 Task: Look for space in Setauket-East Setauket, United States from 4th August, 2023 to 8th August, 2023 for 1 adult in price range Rs.10000 to Rs.15000. Place can be private room with 1  bedroom having 1 bed and 1 bathroom. Property type can be flatguest house, hotel. Amenities needed are: wifi. Booking option can be shelf check-in. Required host language is English.
Action: Mouse moved to (531, 124)
Screenshot: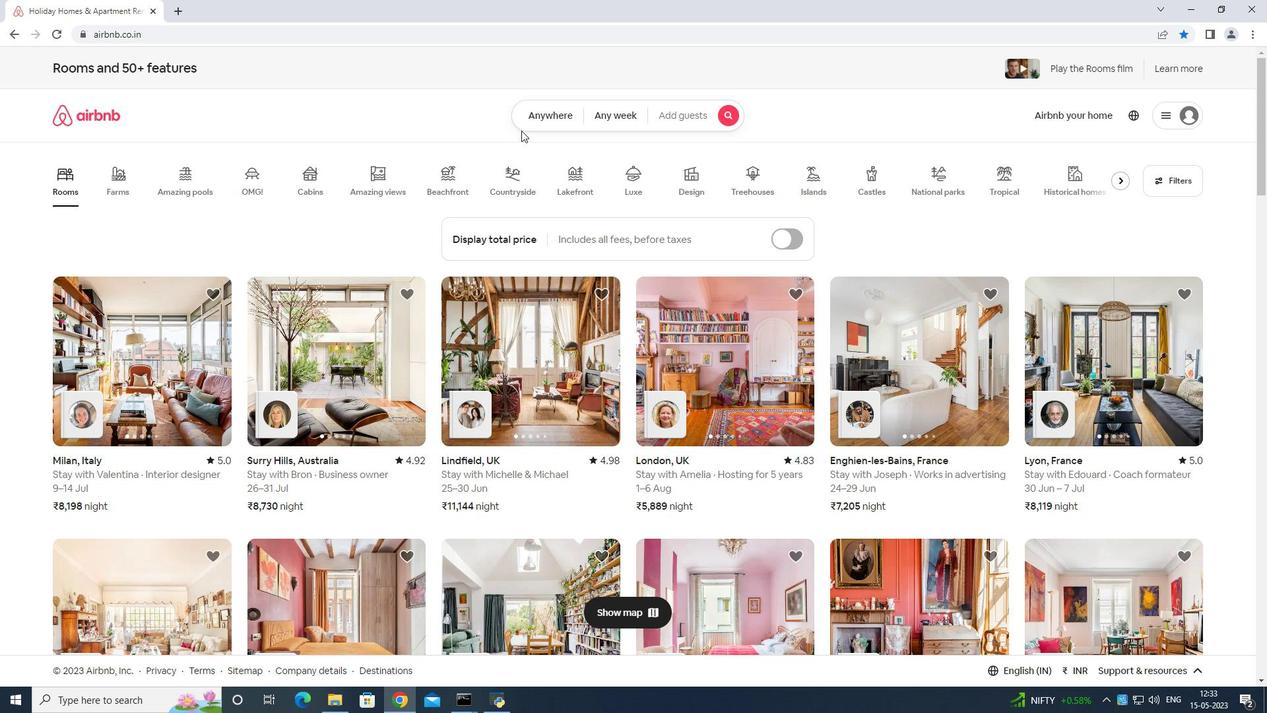 
Action: Mouse pressed left at (531, 124)
Screenshot: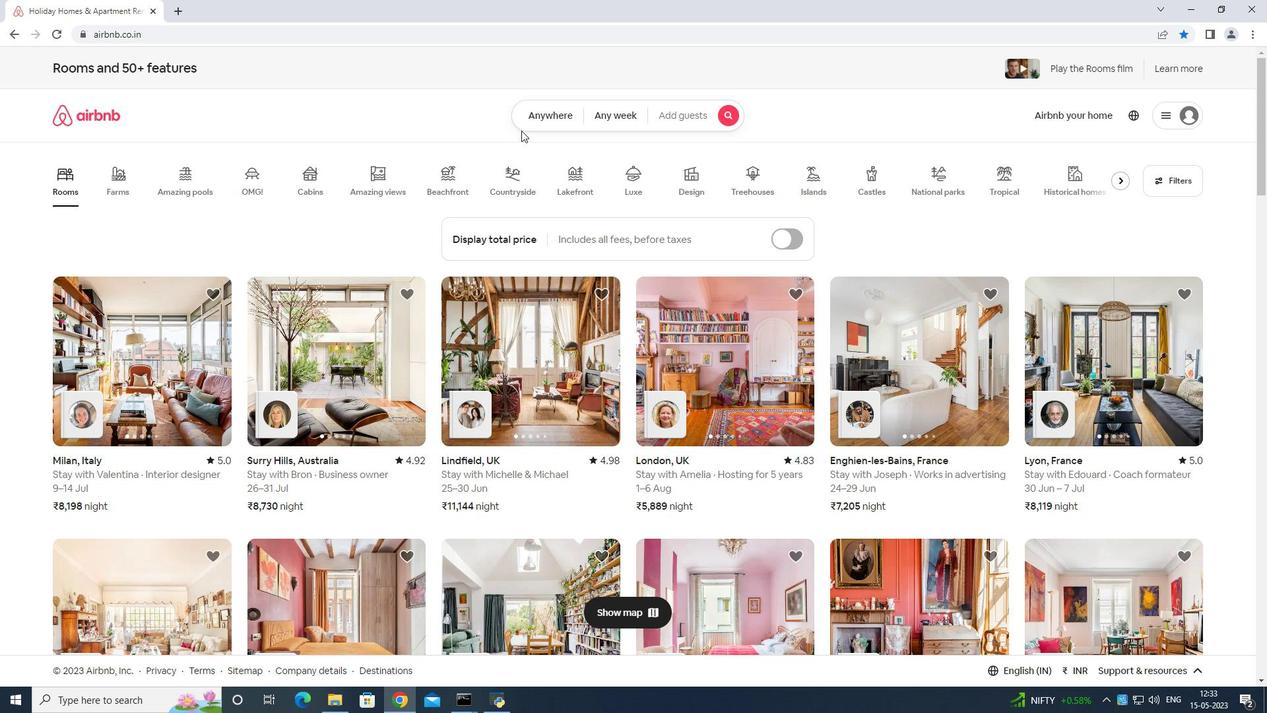 
Action: Mouse moved to (483, 153)
Screenshot: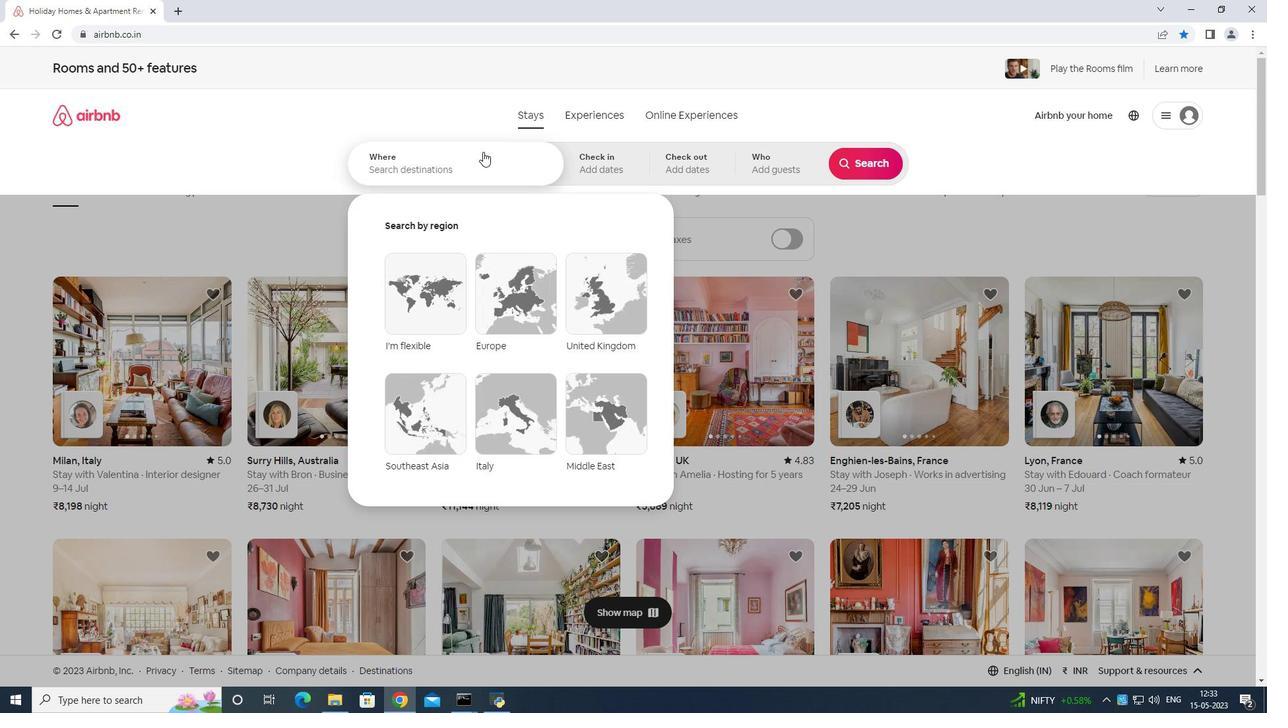
Action: Mouse pressed left at (483, 153)
Screenshot: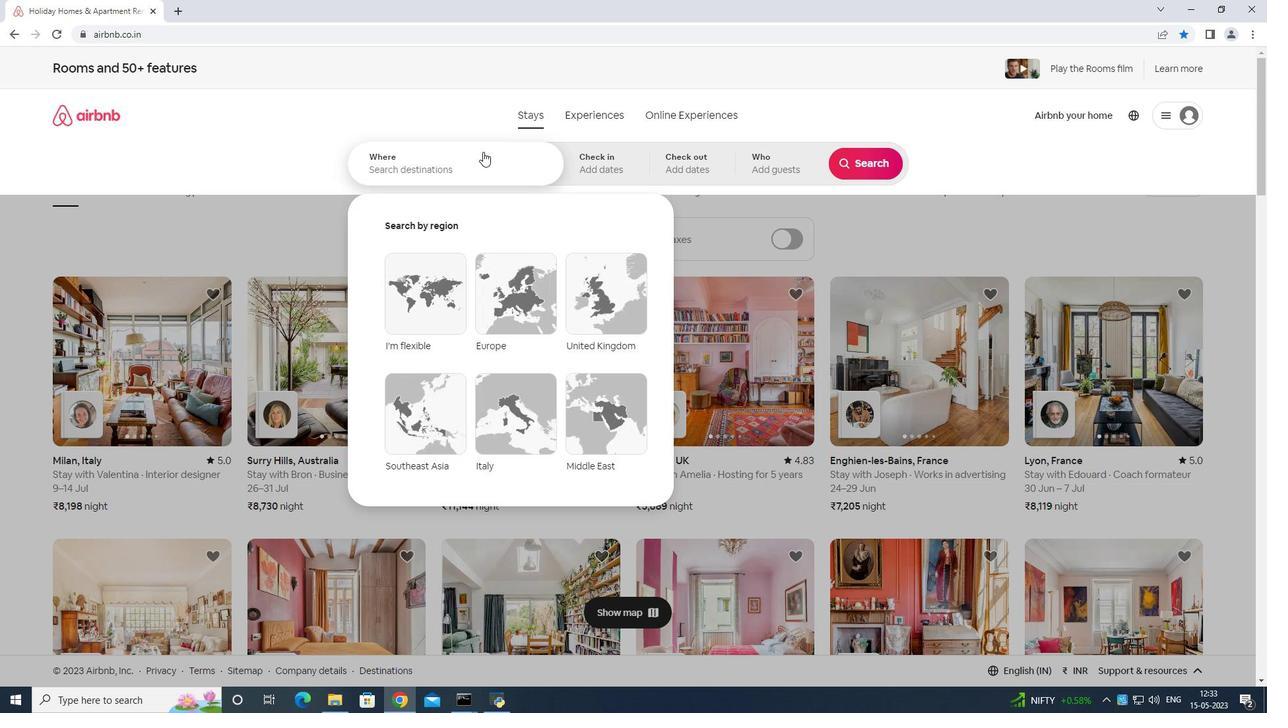 
Action: Mouse moved to (422, 198)
Screenshot: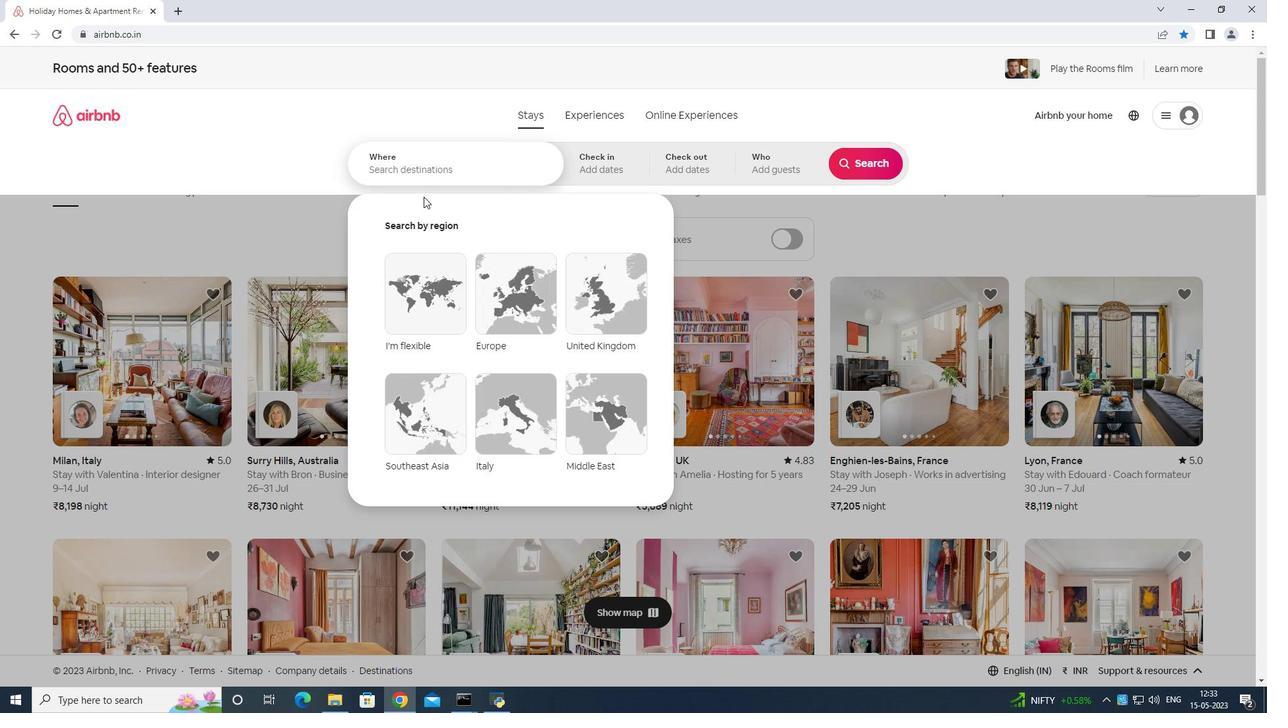 
Action: Key pressed <Key.shift>Seraket<Key.space>east<Key.space>setaukey<Key.backspace>t<Key.space>united<Key.space>stea<Key.backspace><Key.backspace>ates<Key.enter>
Screenshot: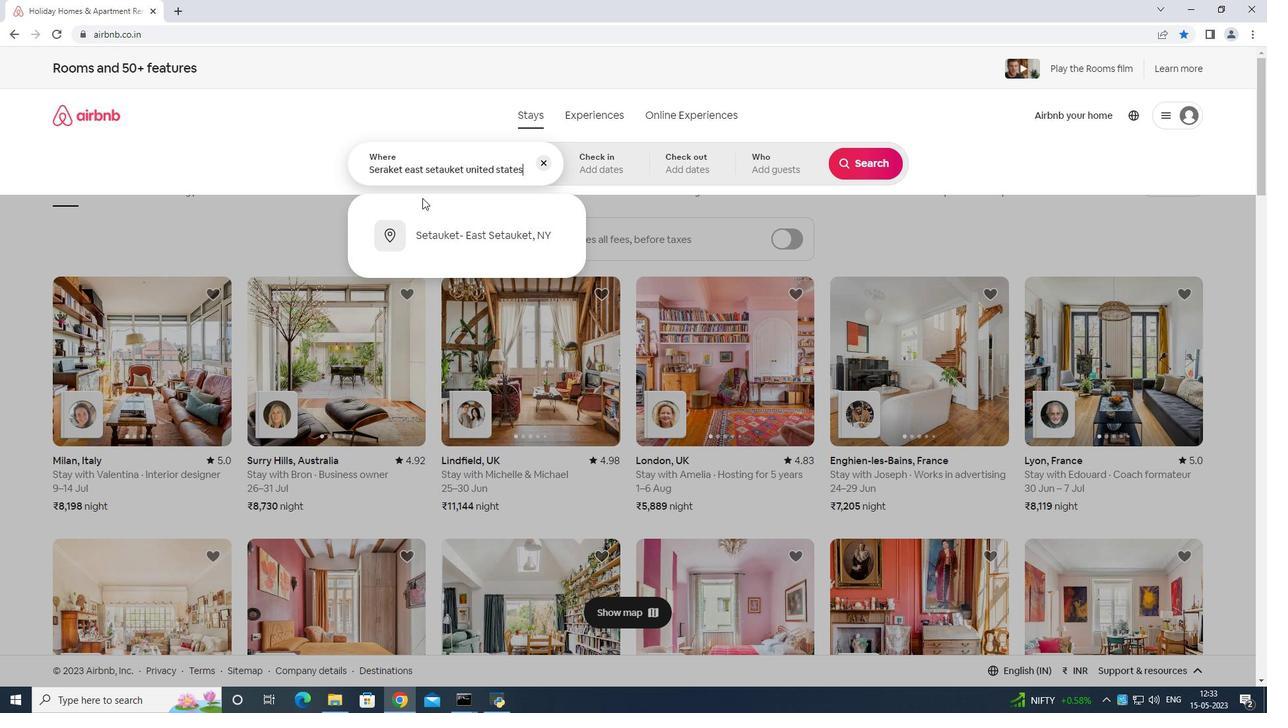 
Action: Mouse moved to (859, 264)
Screenshot: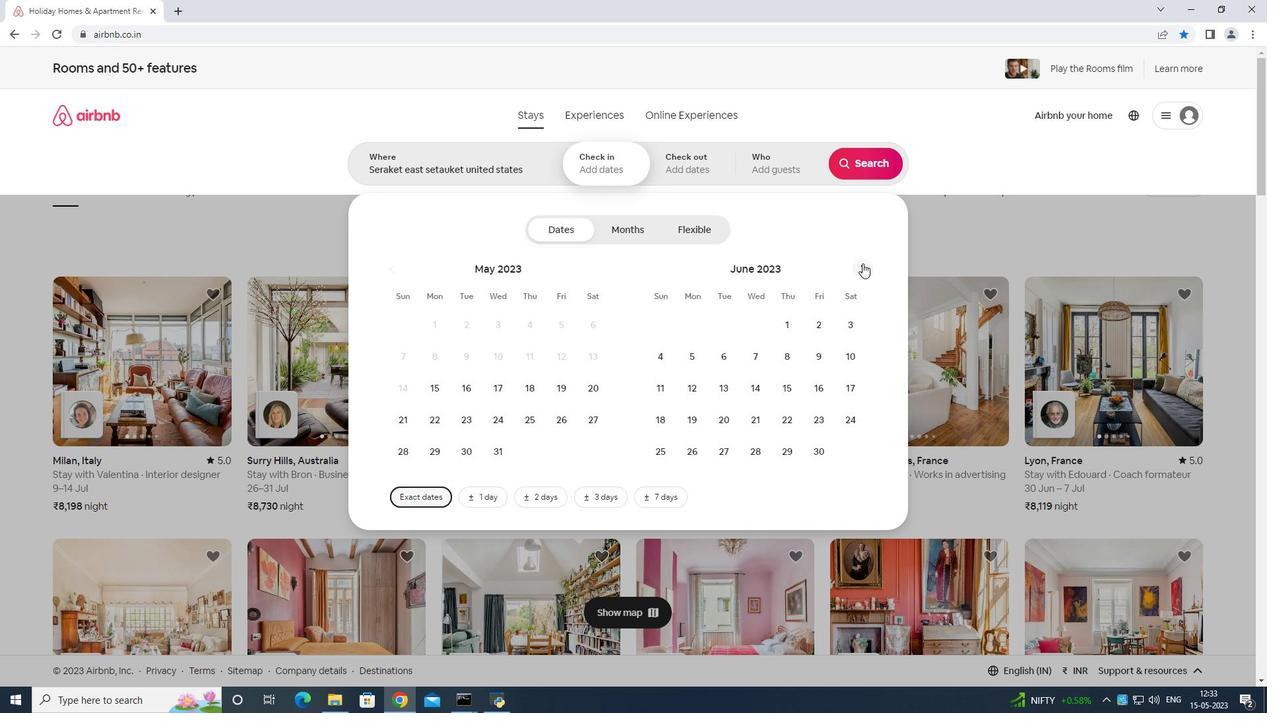 
Action: Mouse pressed left at (859, 264)
Screenshot: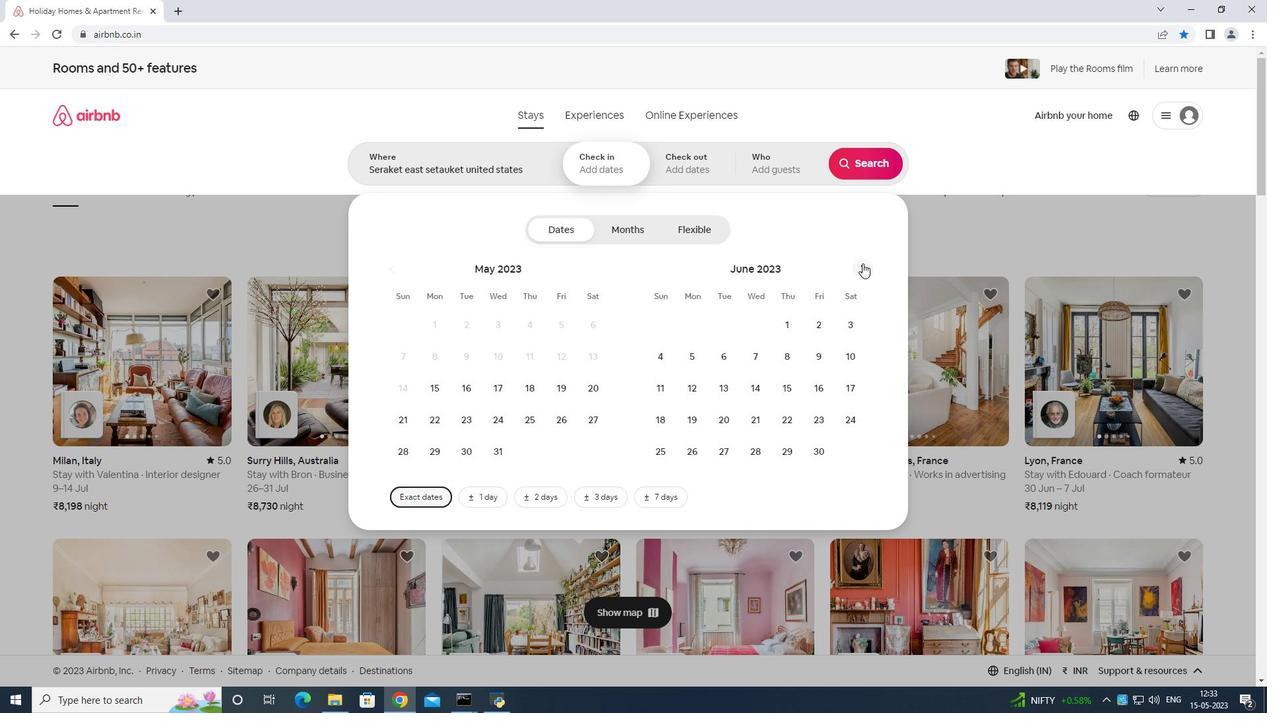
Action: Mouse moved to (858, 265)
Screenshot: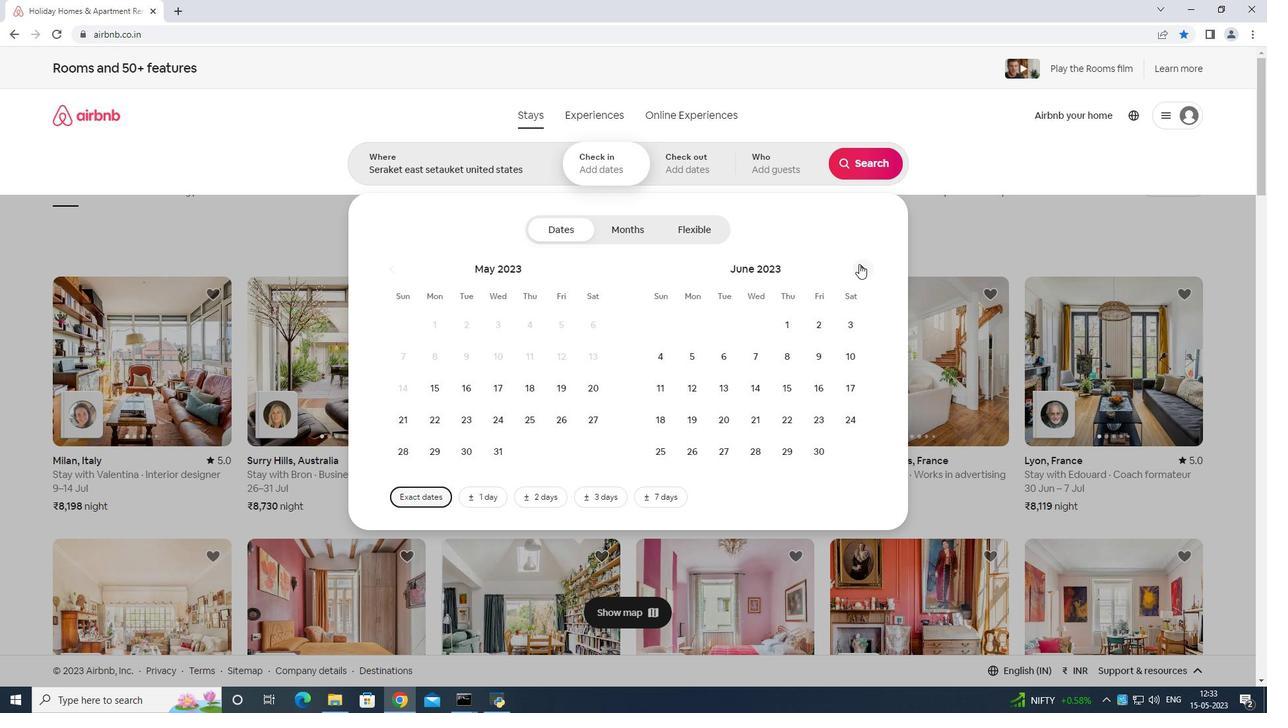 
Action: Mouse pressed left at (858, 265)
Screenshot: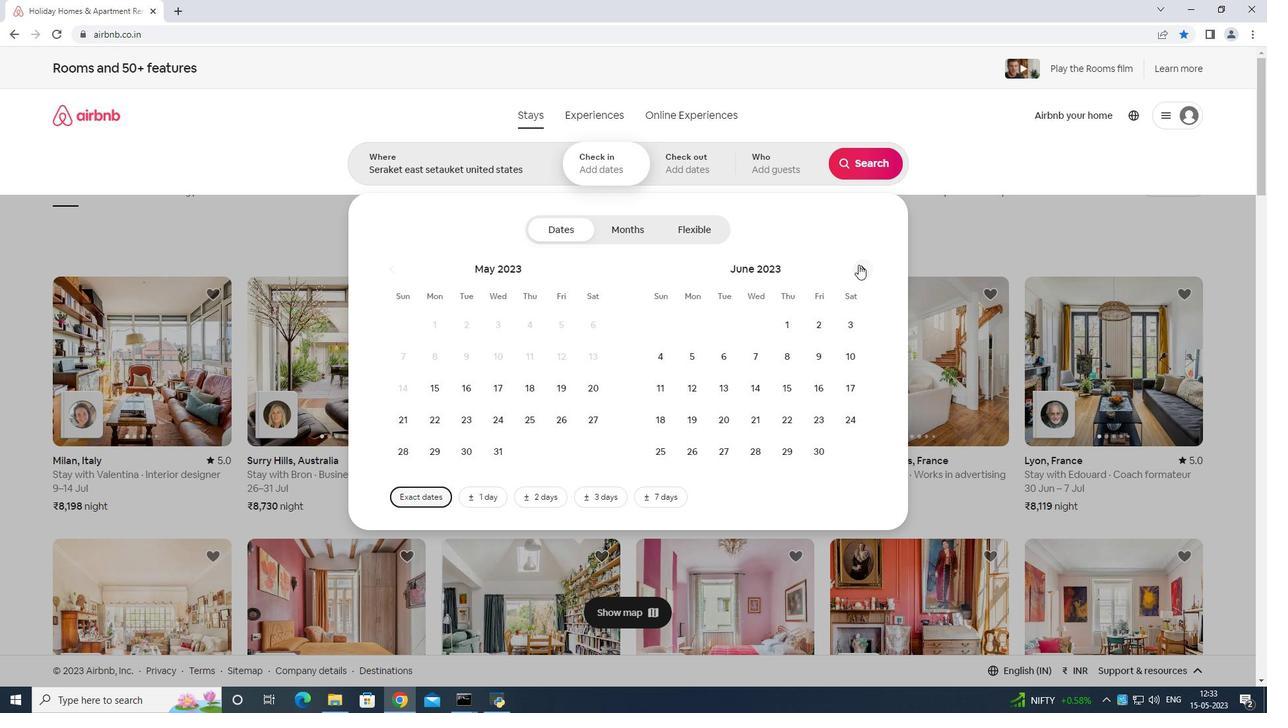 
Action: Mouse moved to (861, 266)
Screenshot: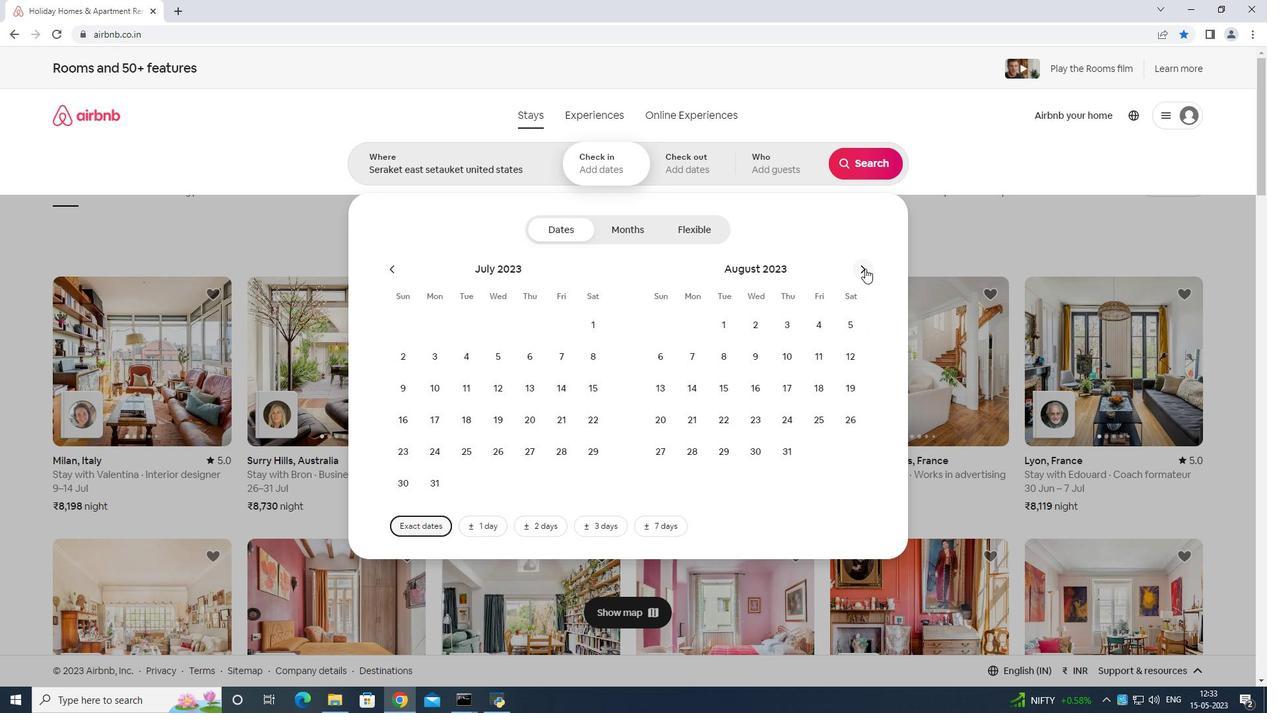 
Action: Mouse pressed left at (861, 266)
Screenshot: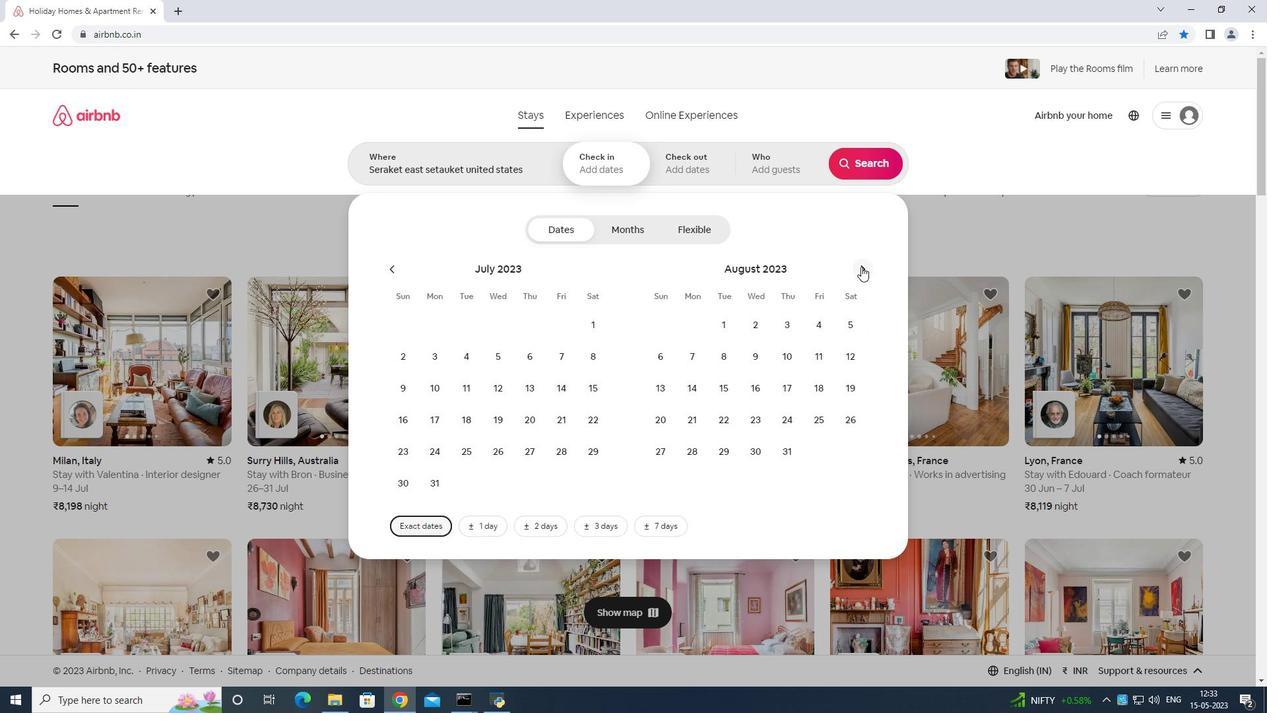 
Action: Mouse moved to (561, 324)
Screenshot: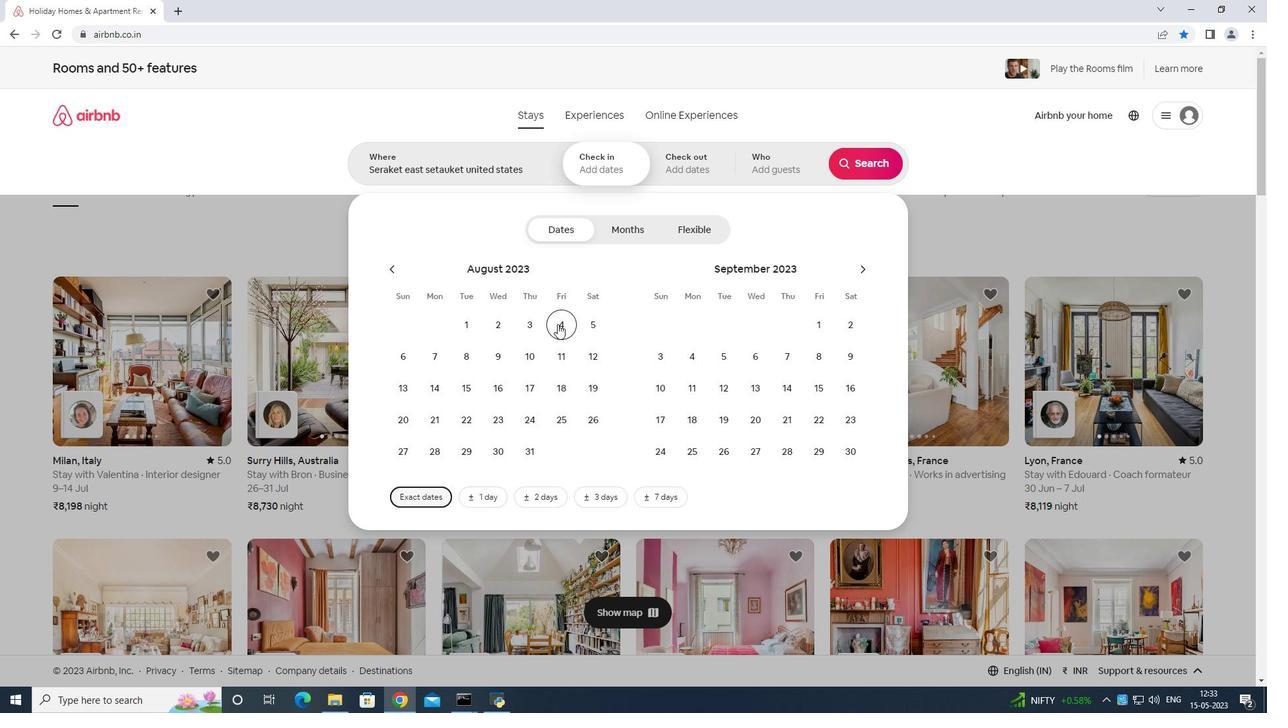 
Action: Mouse pressed left at (561, 324)
Screenshot: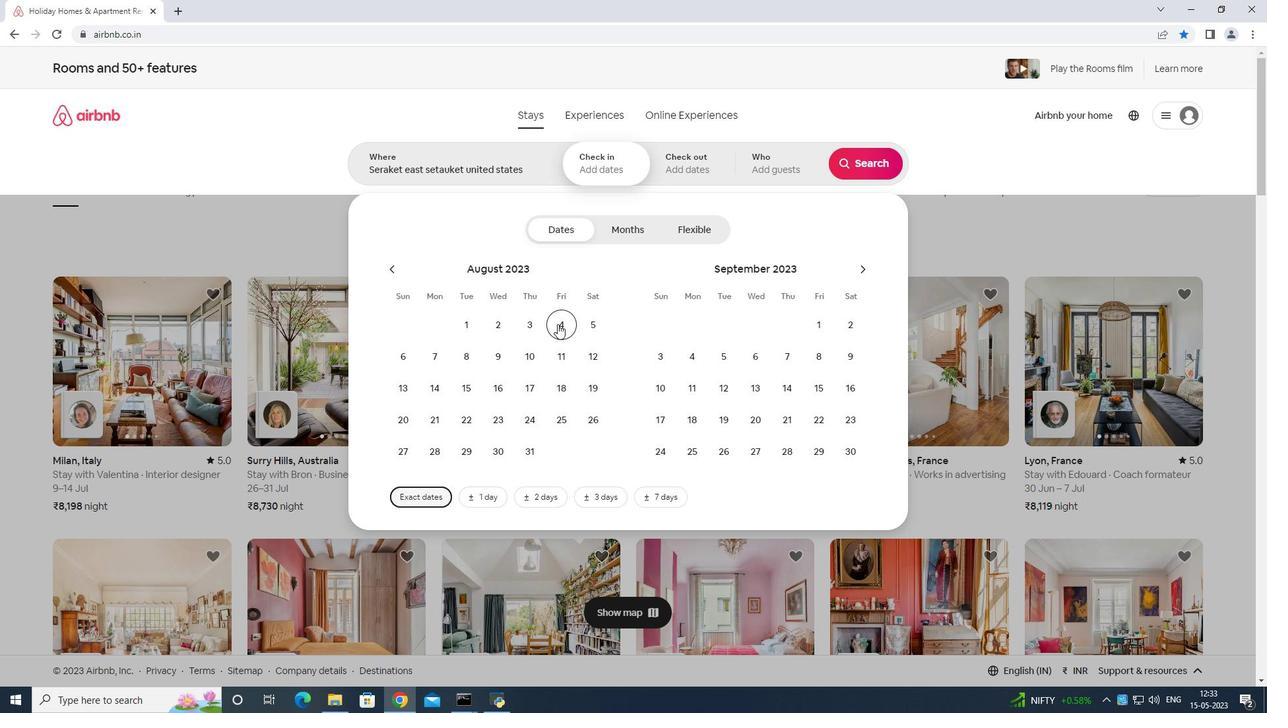 
Action: Mouse moved to (467, 356)
Screenshot: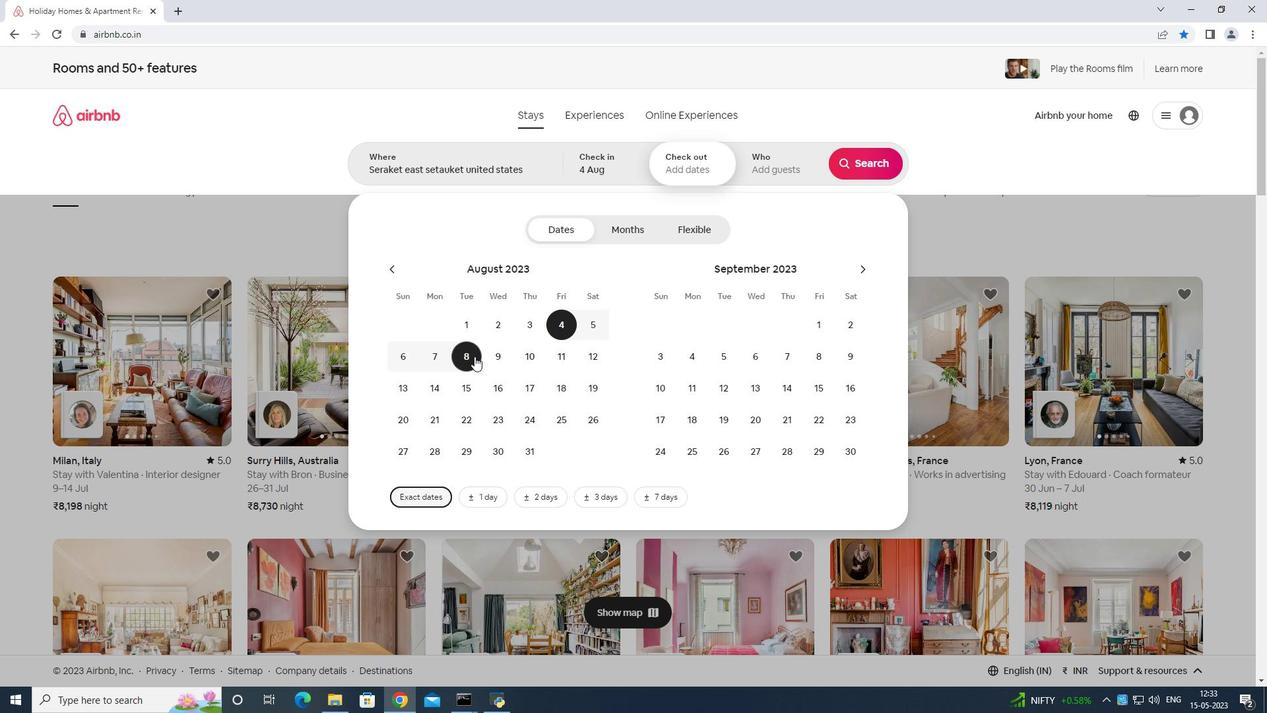 
Action: Mouse pressed left at (467, 356)
Screenshot: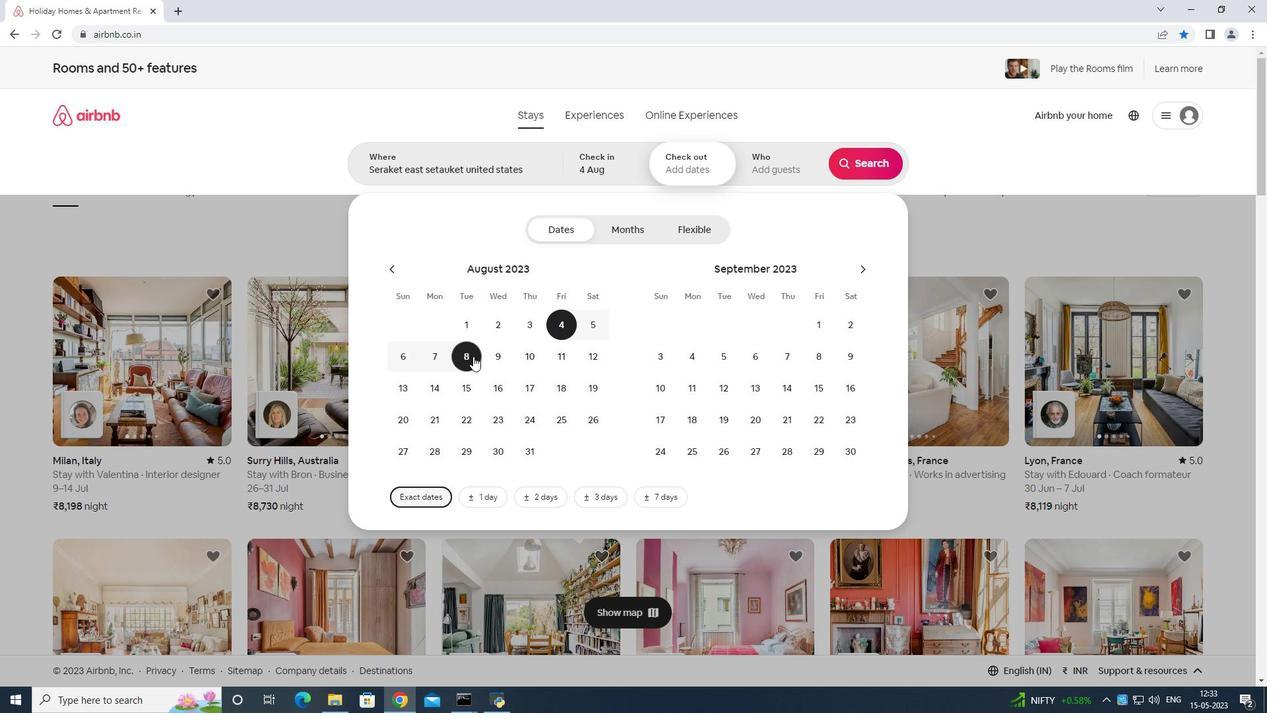 
Action: Mouse moved to (781, 169)
Screenshot: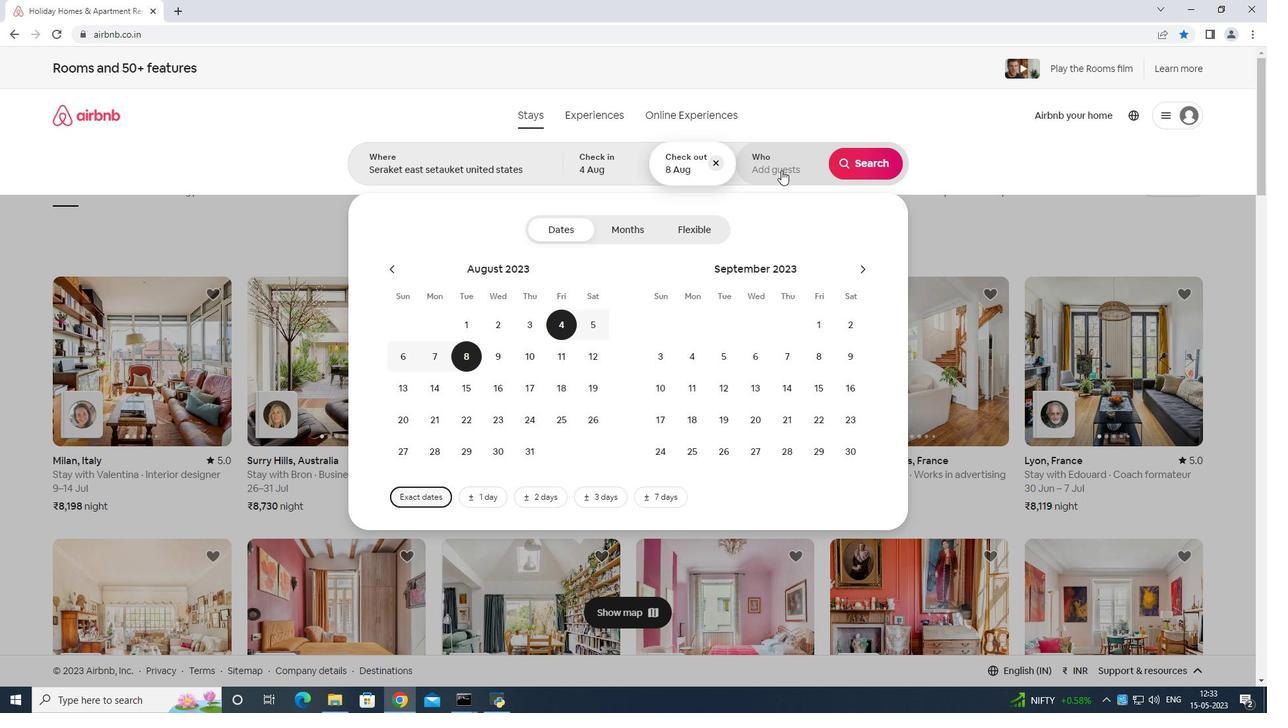 
Action: Mouse pressed left at (781, 169)
Screenshot: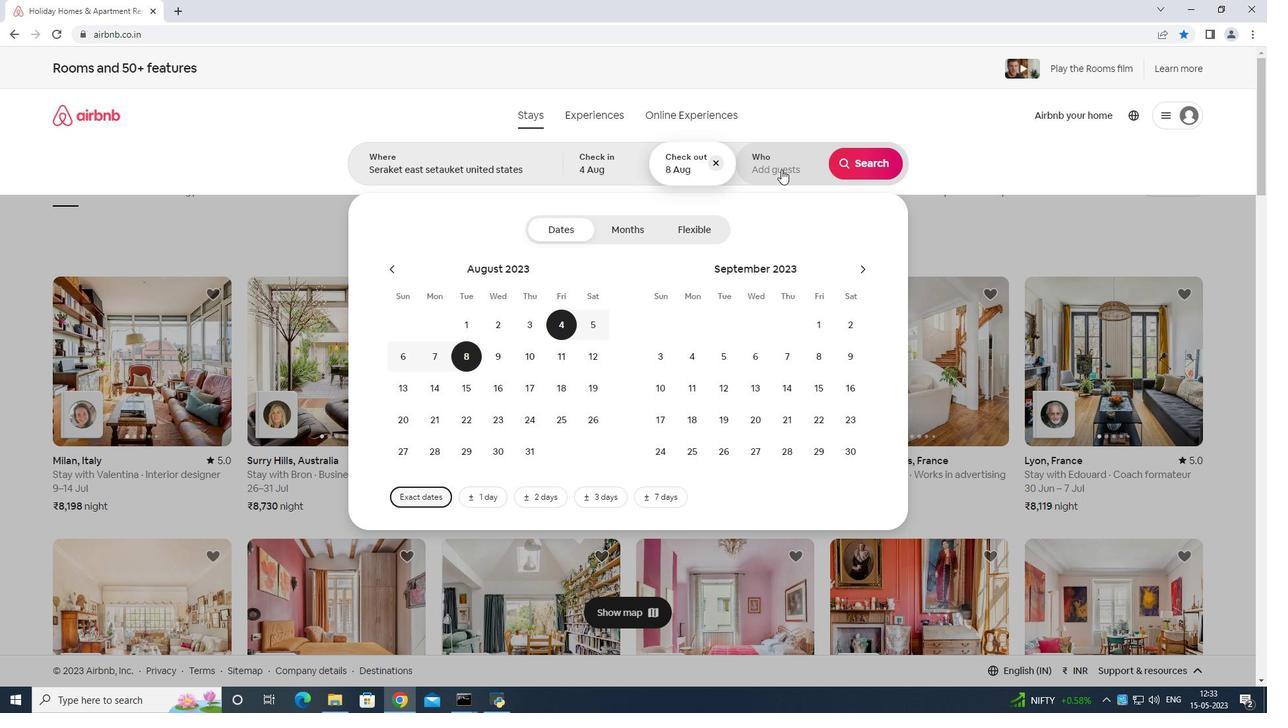 
Action: Mouse moved to (857, 231)
Screenshot: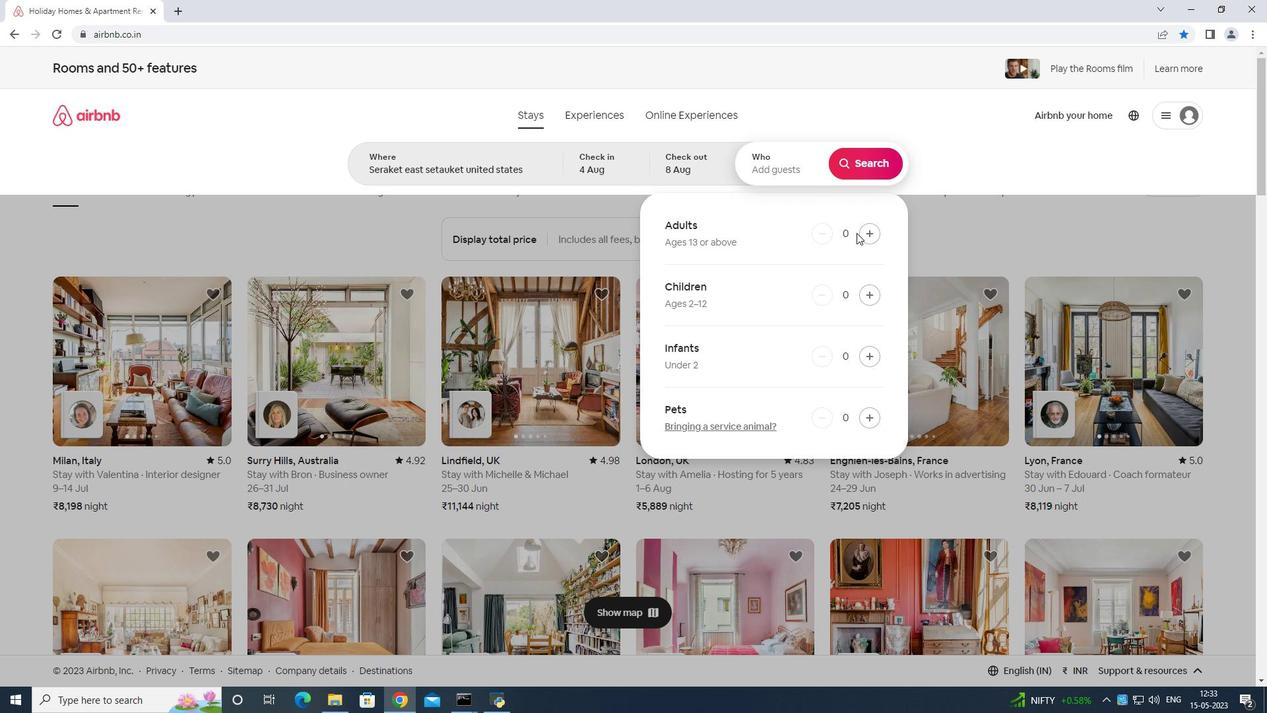 
Action: Mouse pressed left at (857, 231)
Screenshot: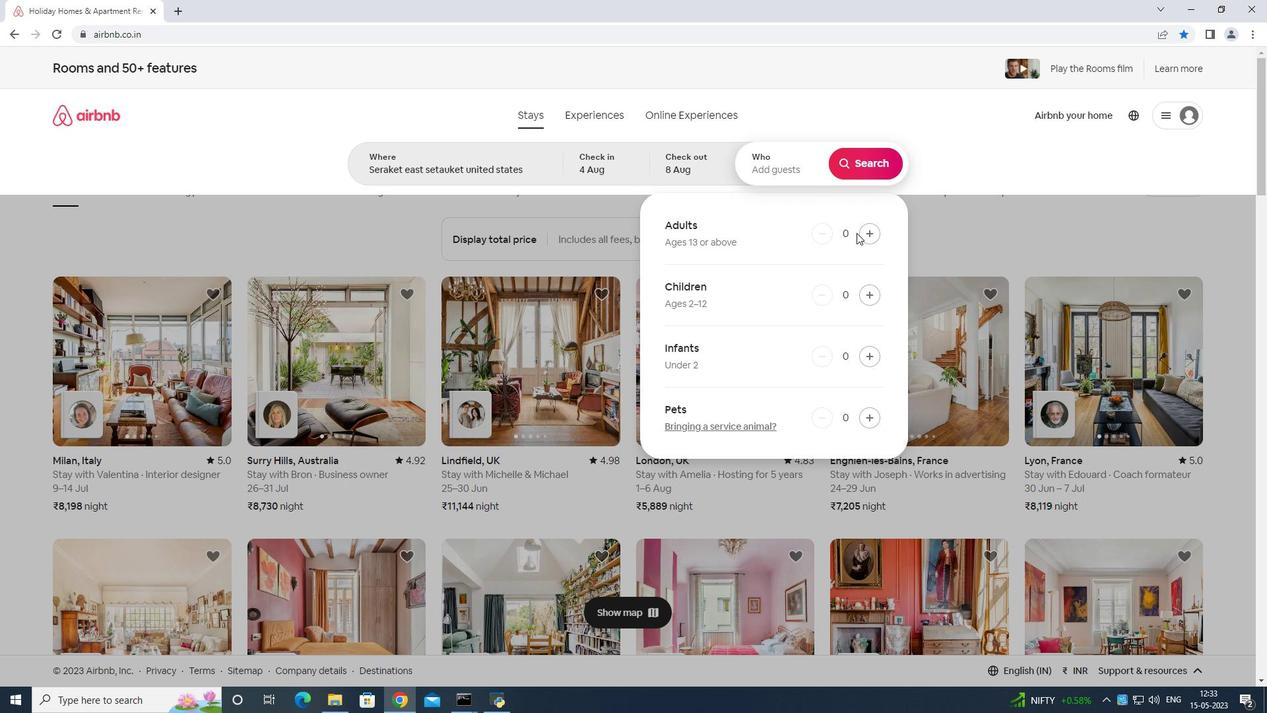 
Action: Mouse moved to (863, 235)
Screenshot: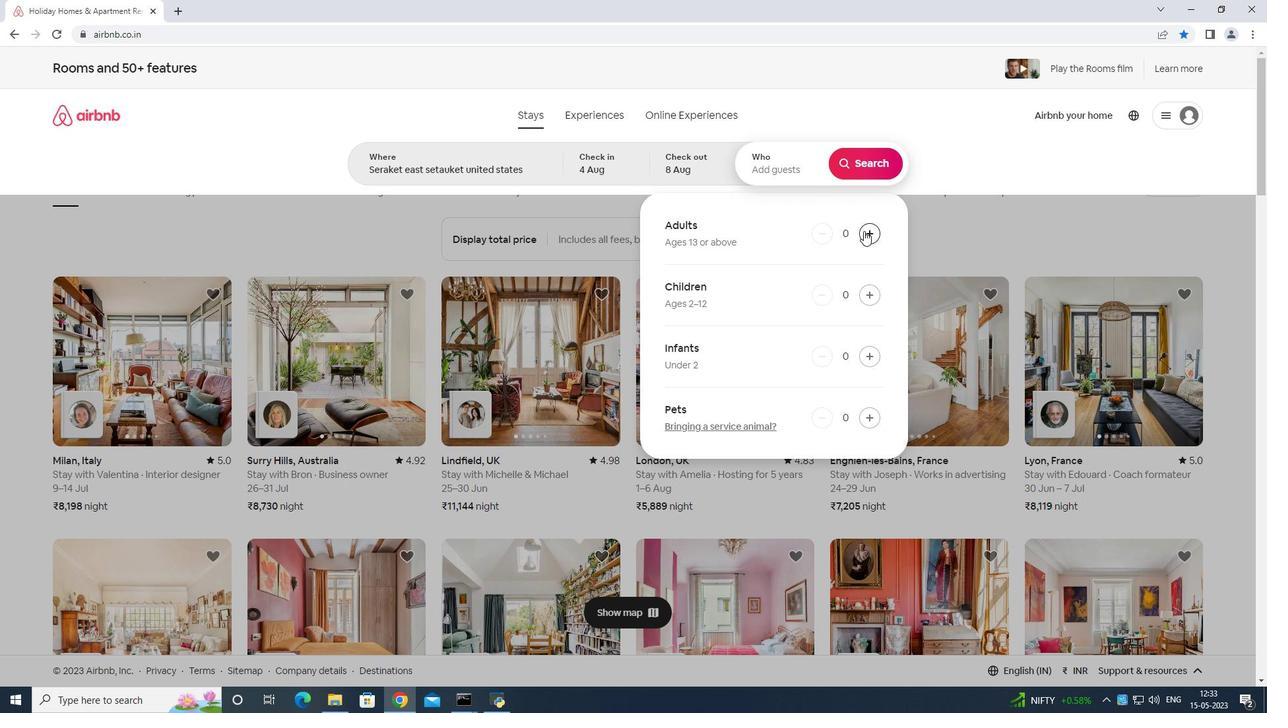 
Action: Mouse pressed left at (863, 235)
Screenshot: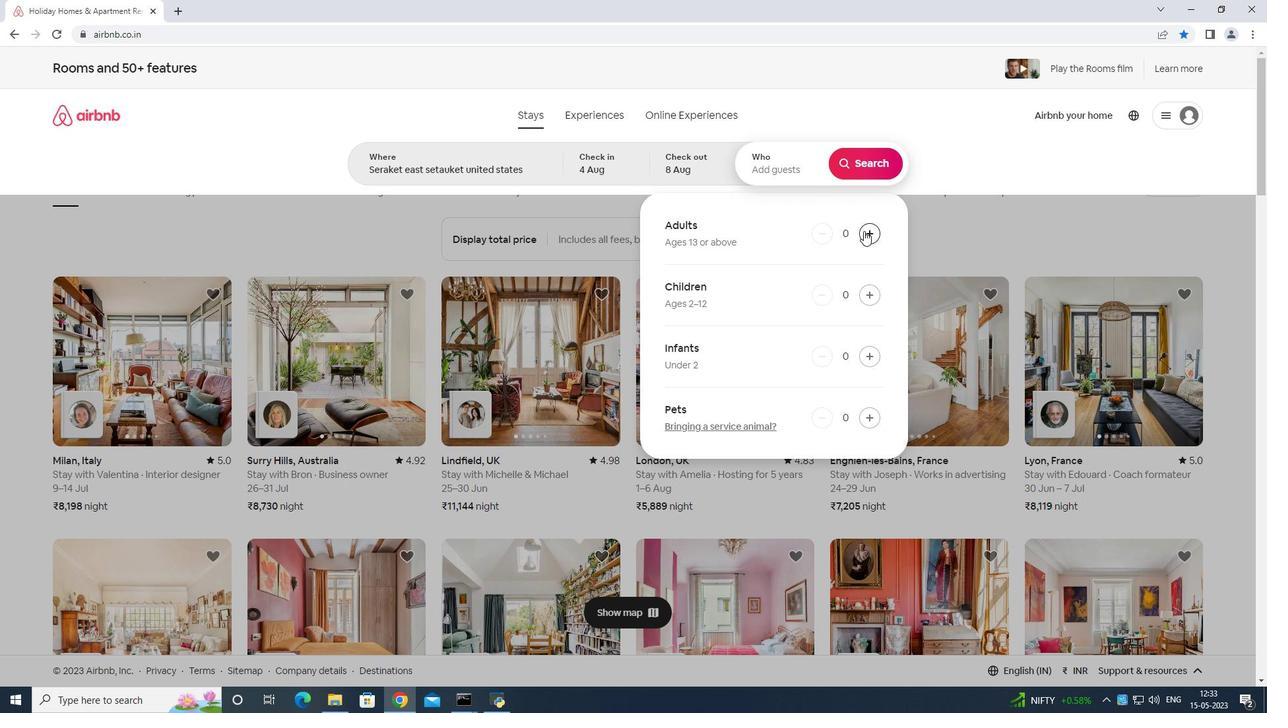 
Action: Mouse moved to (863, 174)
Screenshot: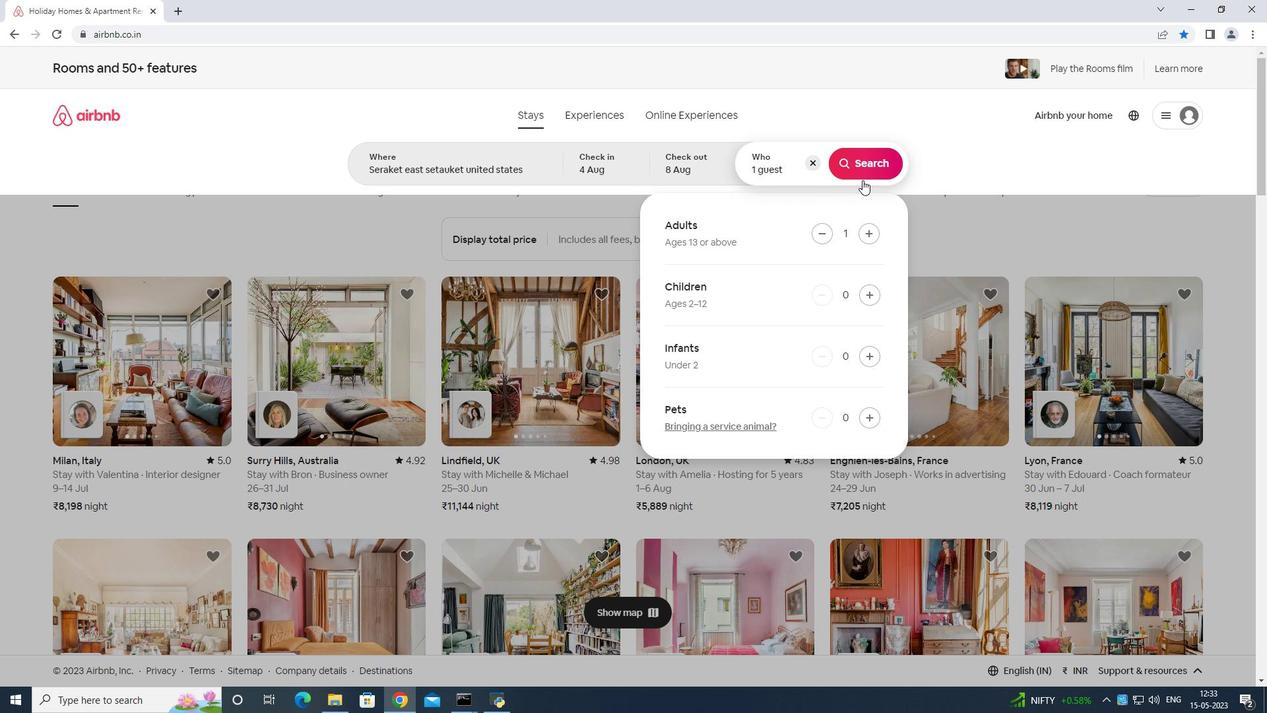 
Action: Mouse pressed left at (863, 174)
Screenshot: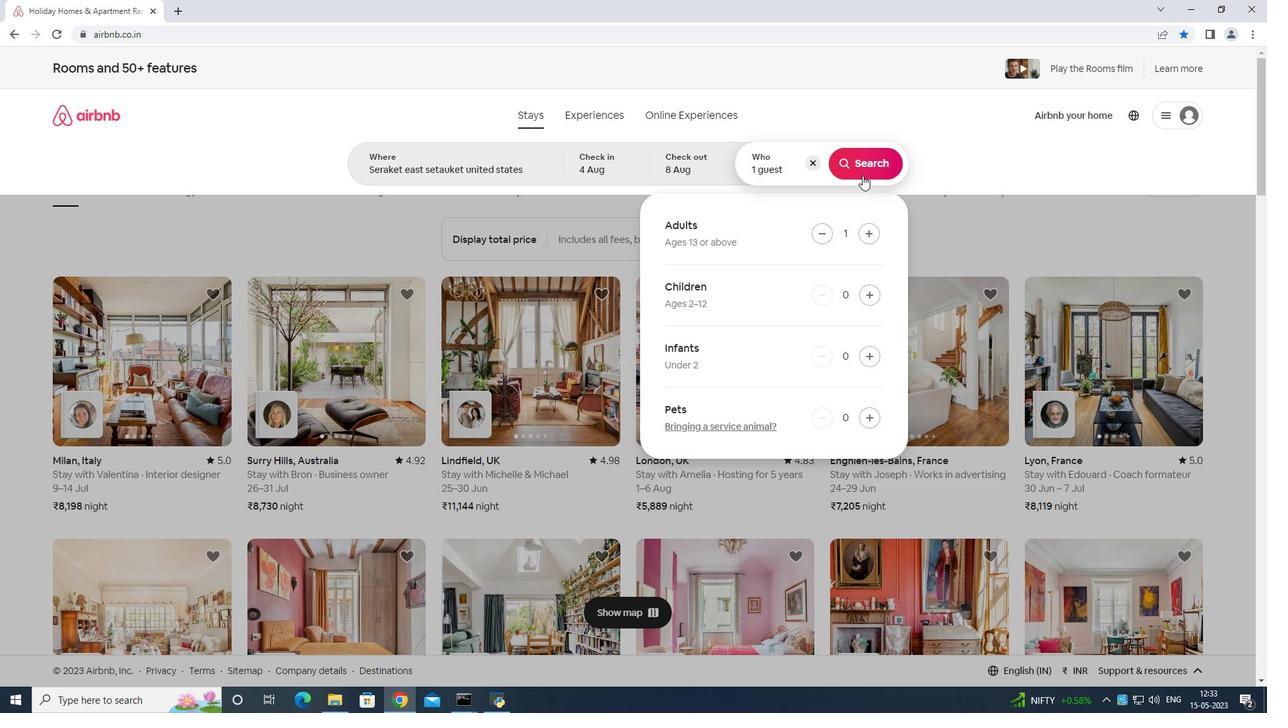 
Action: Mouse moved to (1216, 122)
Screenshot: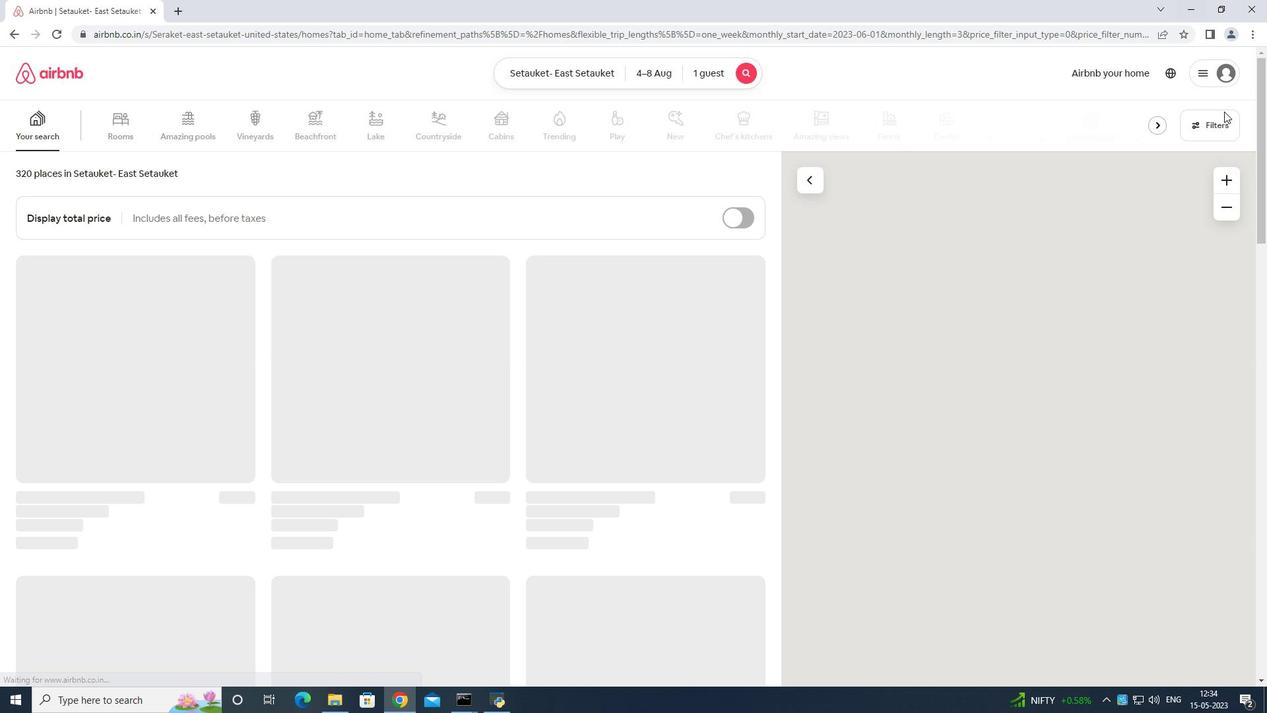 
Action: Mouse pressed left at (1216, 122)
Screenshot: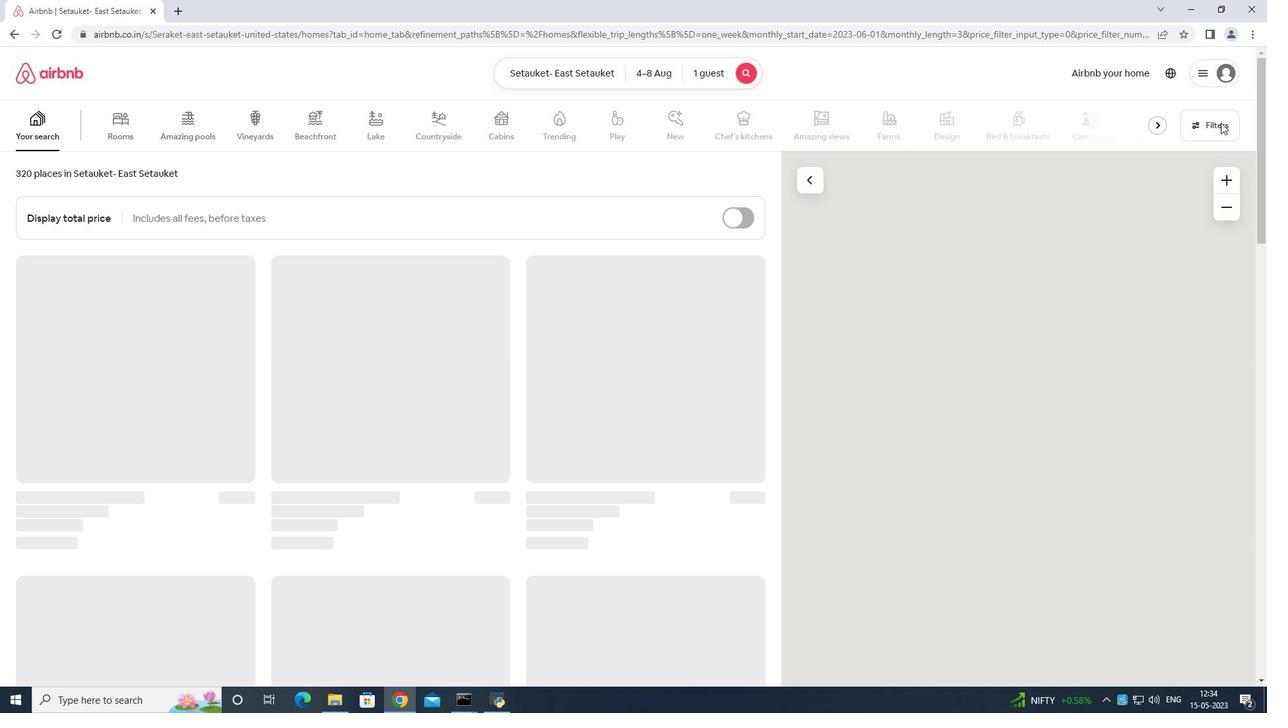
Action: Mouse moved to (563, 444)
Screenshot: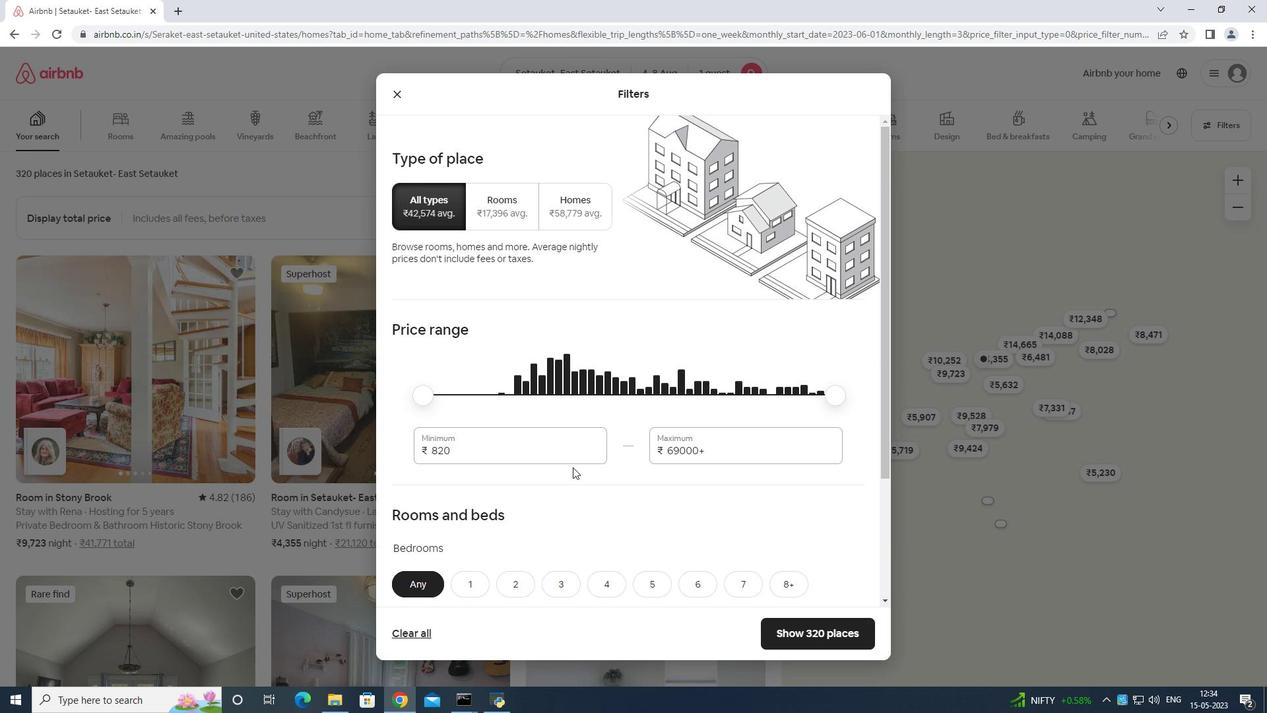 
Action: Mouse pressed left at (563, 444)
Screenshot: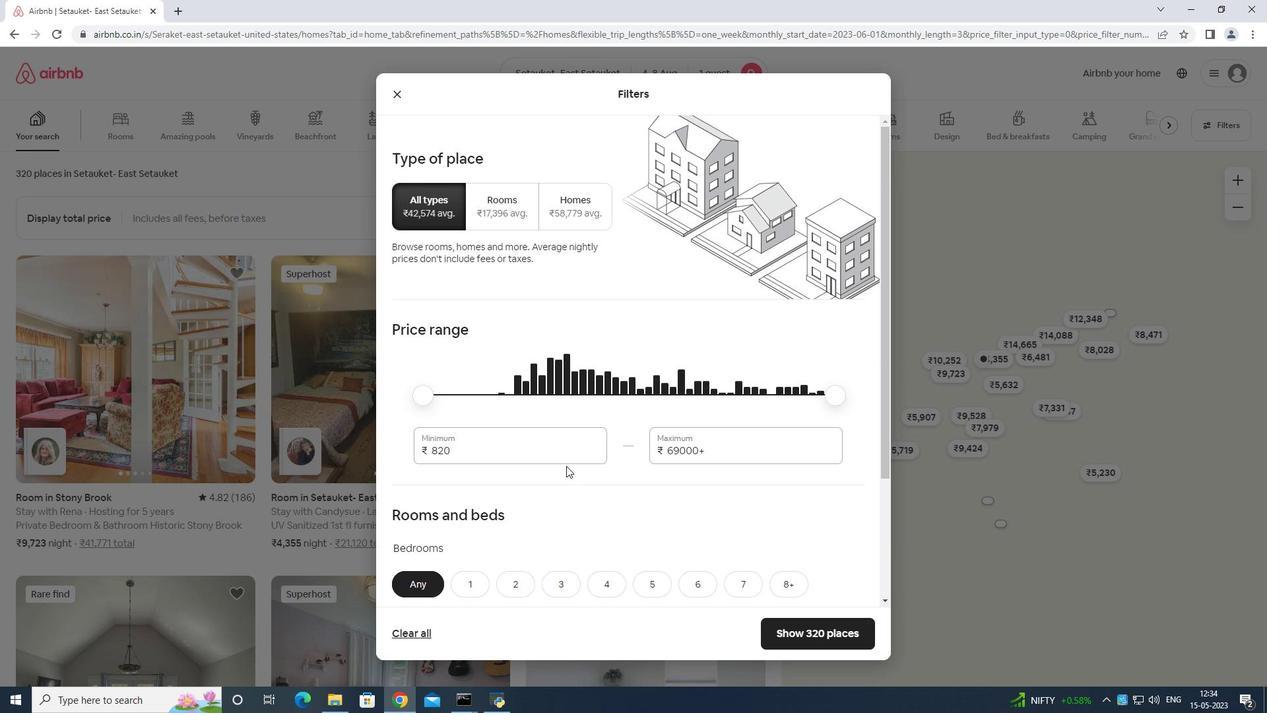 
Action: Mouse moved to (553, 429)
Screenshot: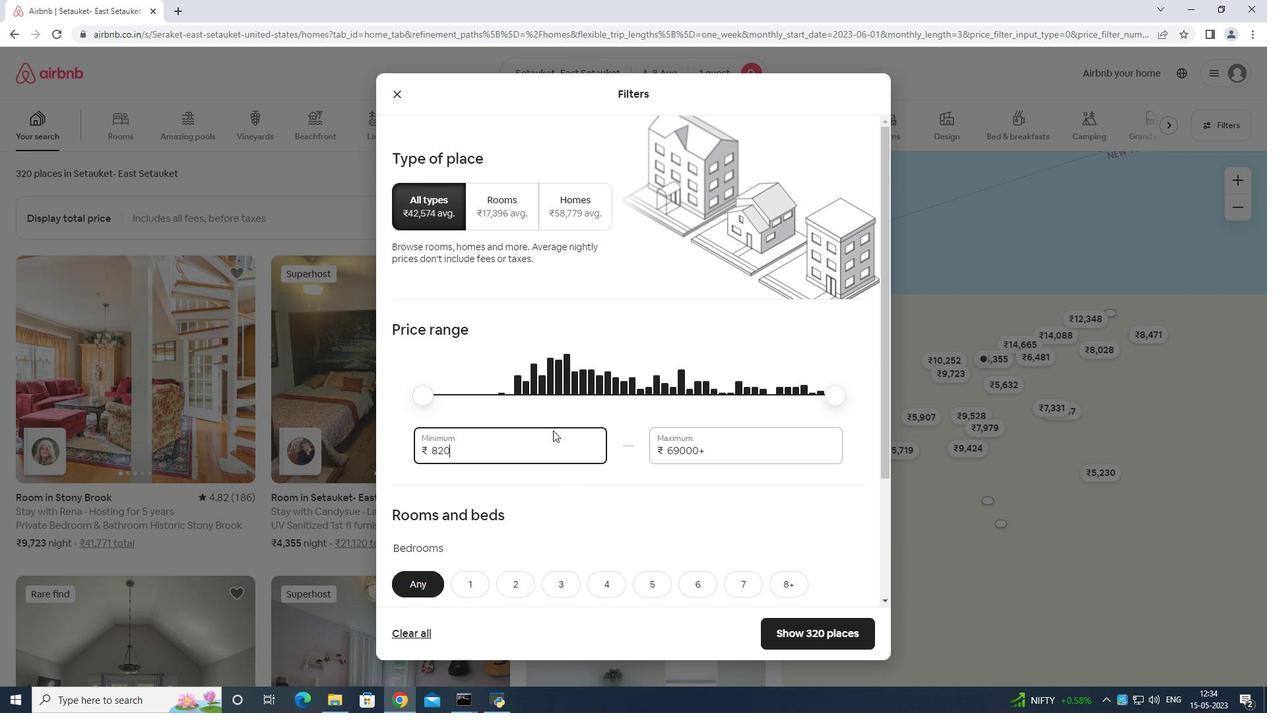 
Action: Key pressed <Key.backspace>
Screenshot: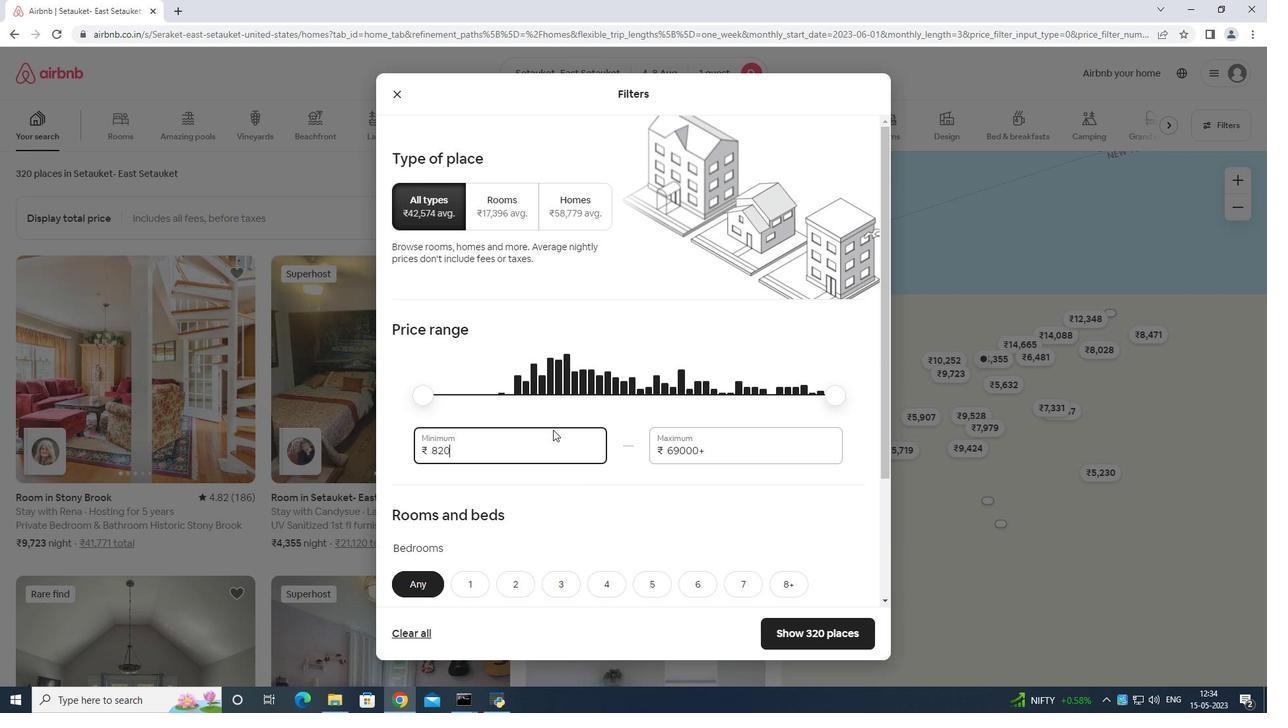 
Action: Mouse moved to (552, 427)
Screenshot: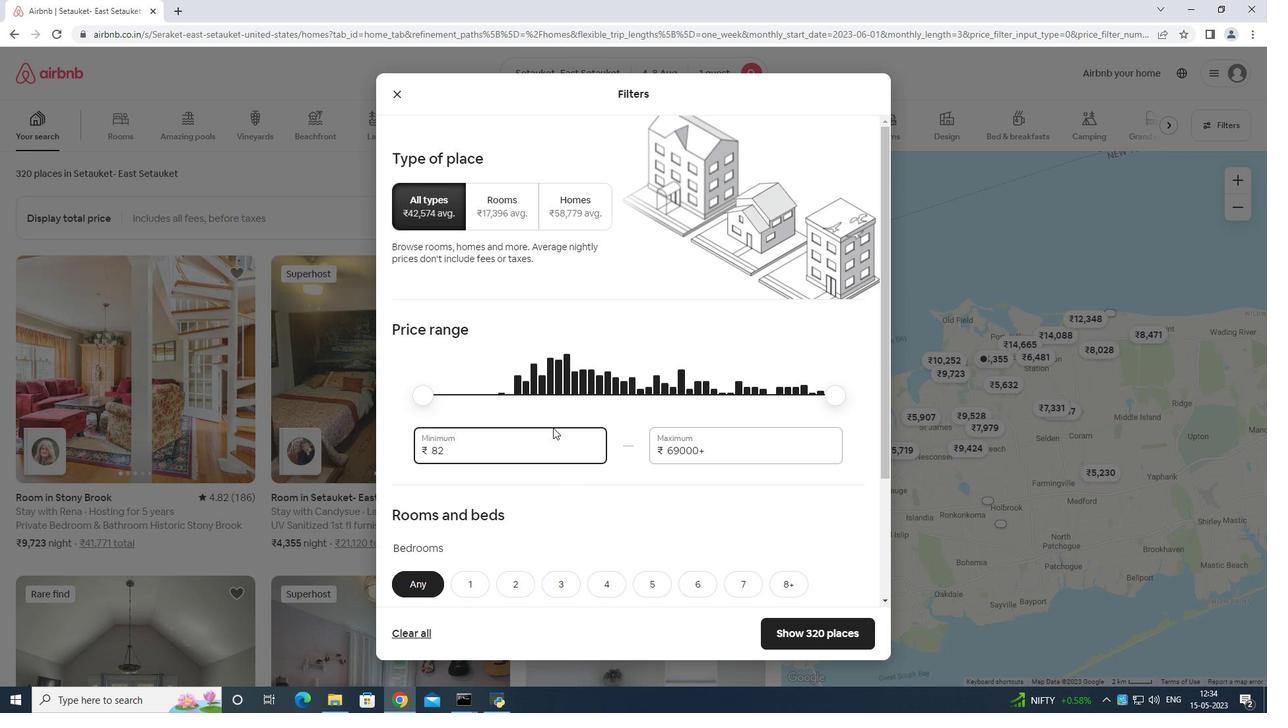 
Action: Key pressed <Key.backspace><Key.backspace><Key.backspace><Key.backspace><Key.backspace>
Screenshot: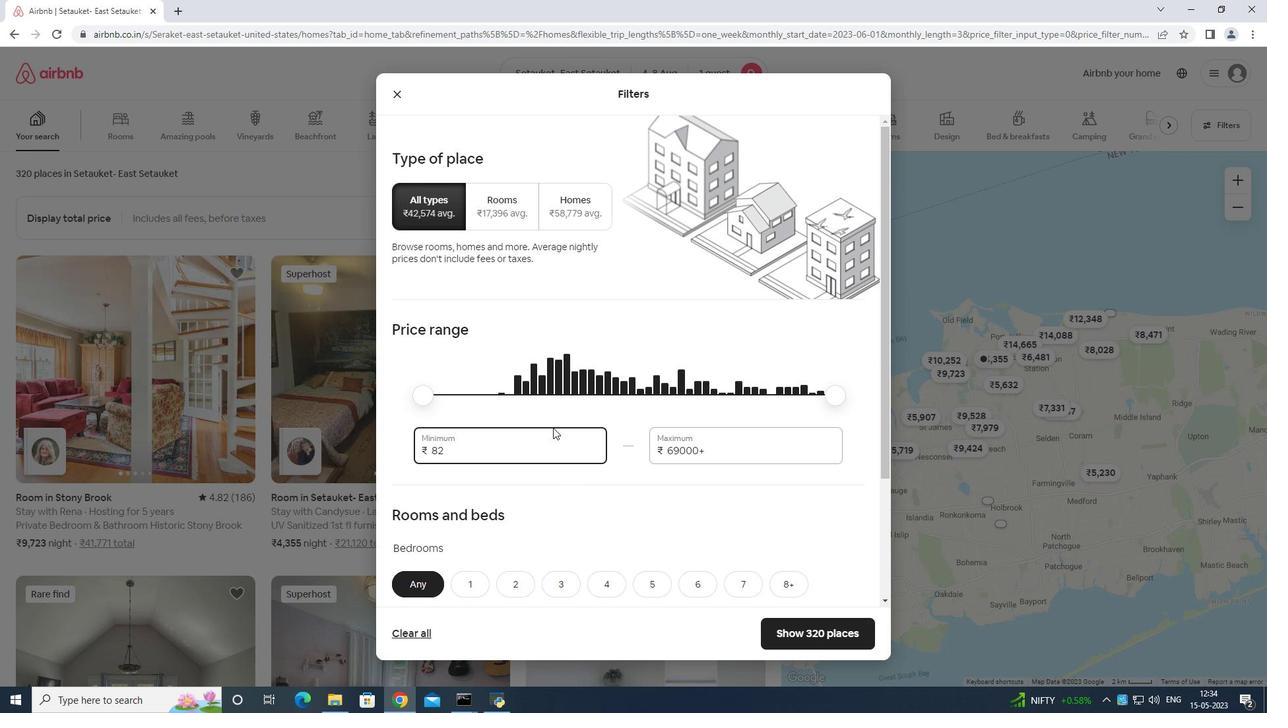 
Action: Mouse moved to (552, 425)
Screenshot: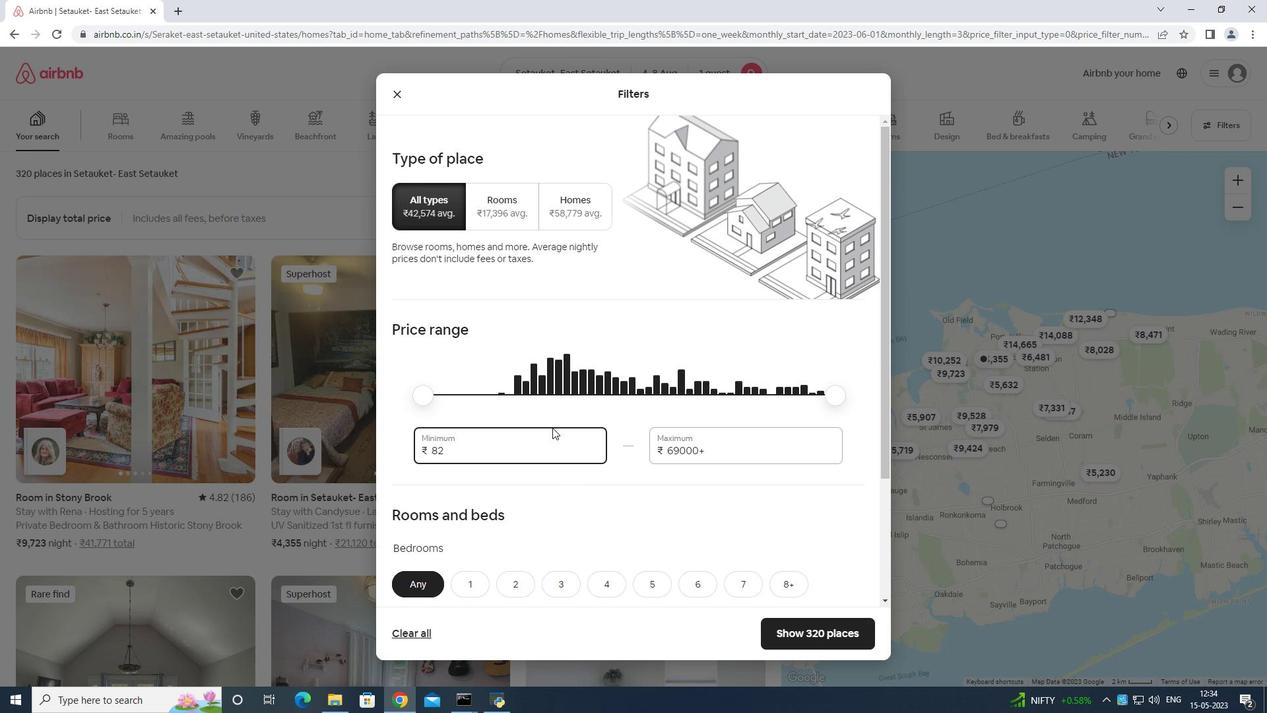 
Action: Key pressed <Key.backspace>
Screenshot: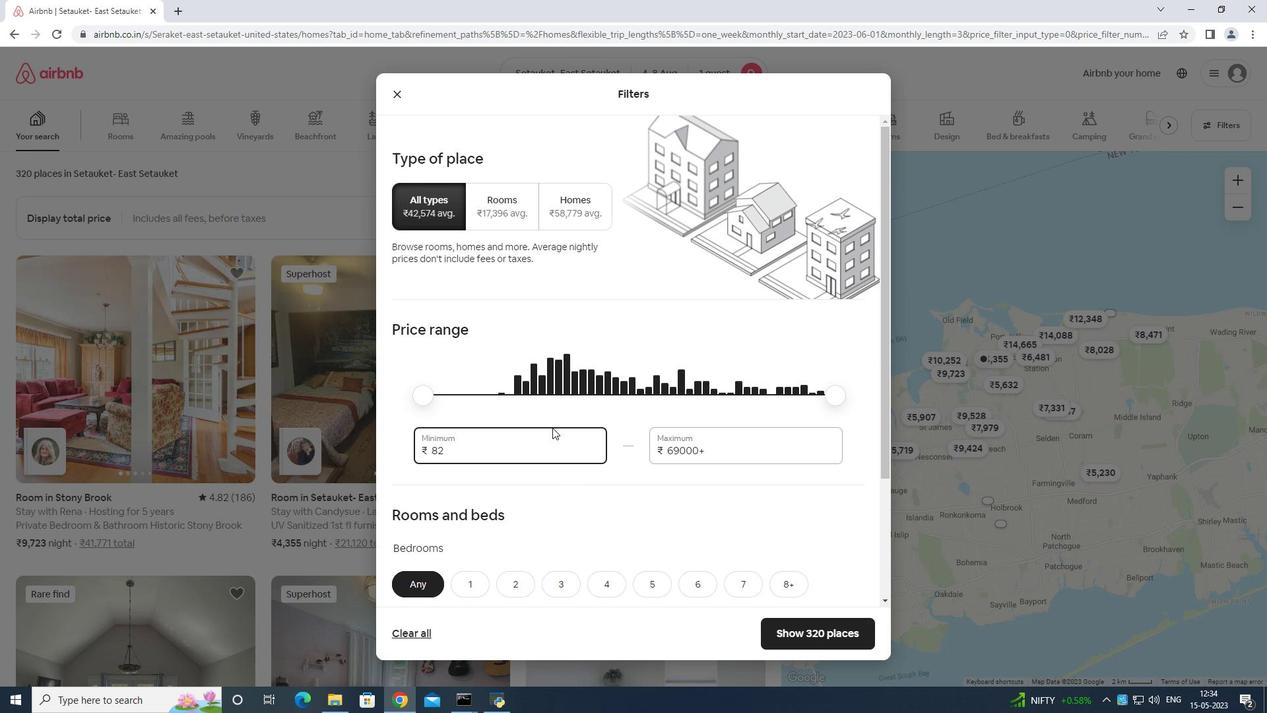 
Action: Mouse moved to (552, 424)
Screenshot: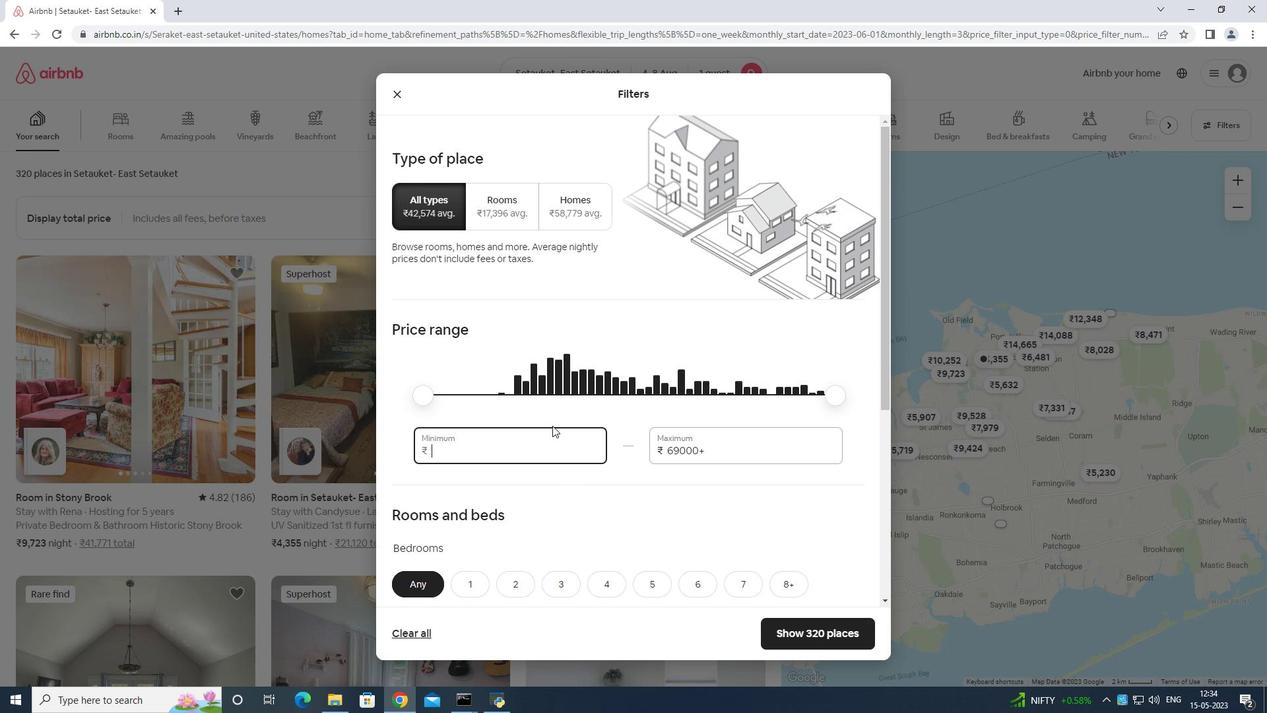 
Action: Key pressed 10
Screenshot: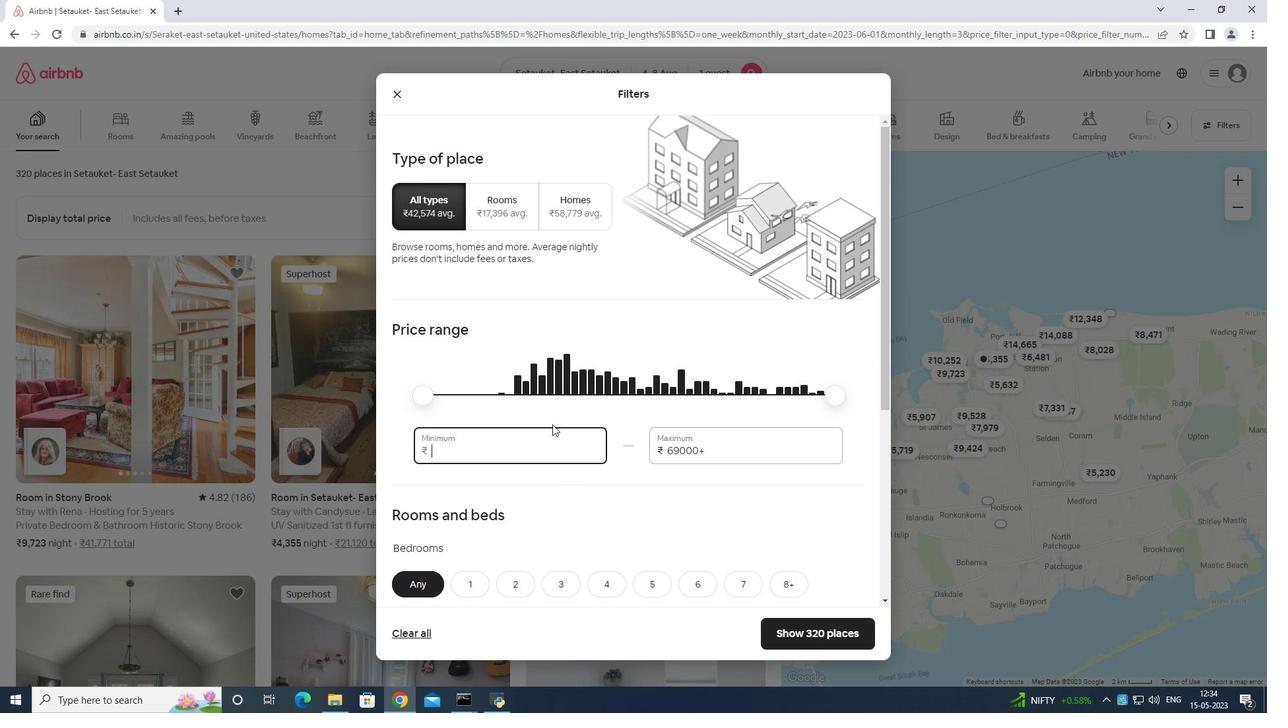 
Action: Mouse moved to (552, 423)
Screenshot: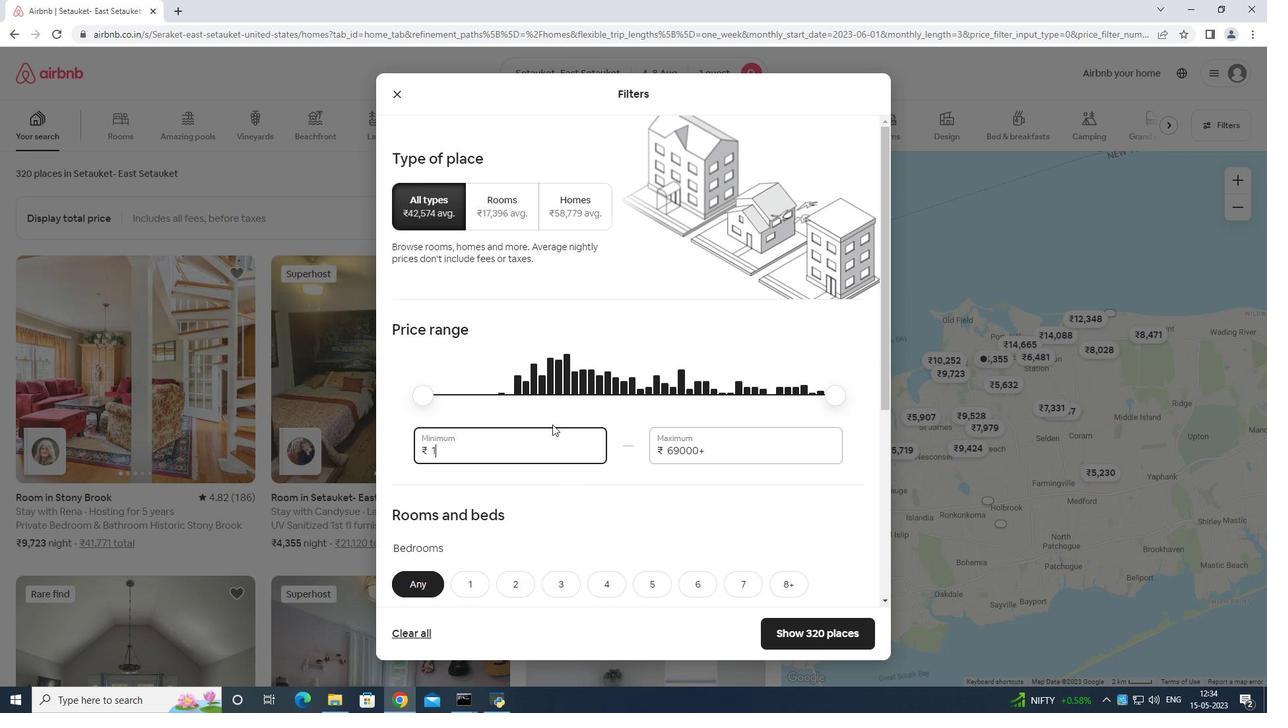 
Action: Key pressed 00
Screenshot: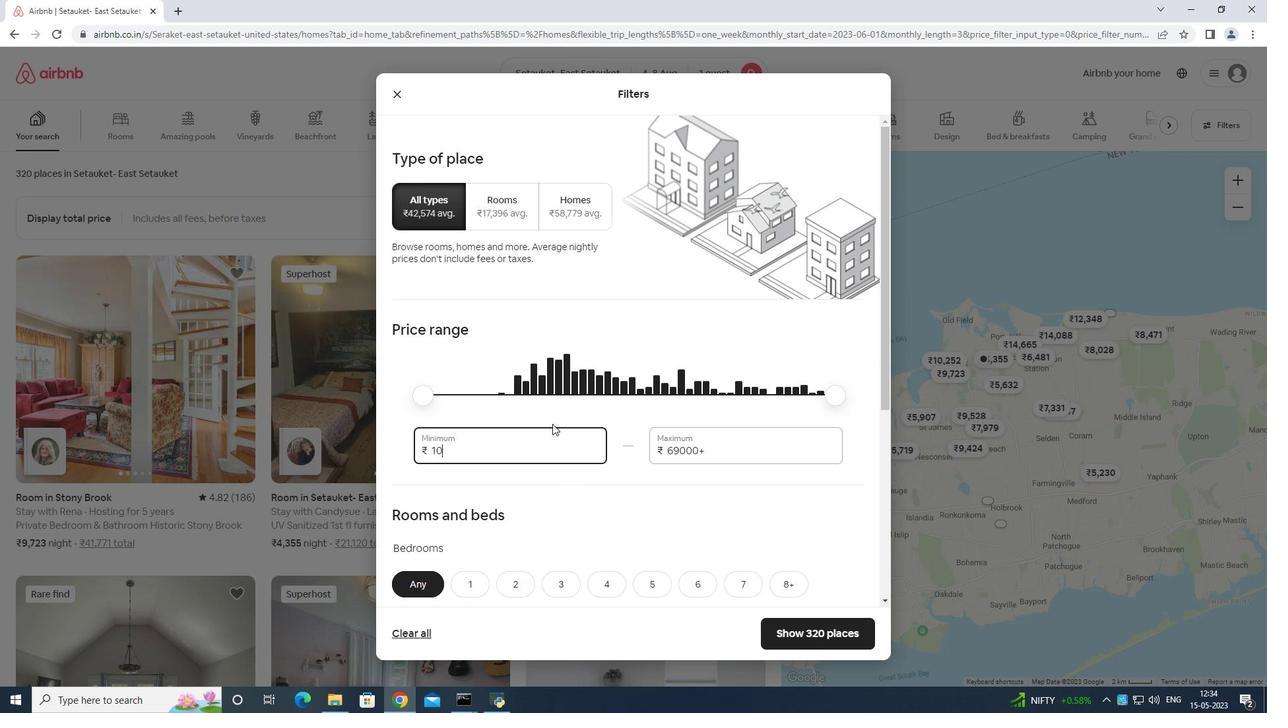
Action: Mouse moved to (810, 462)
Screenshot: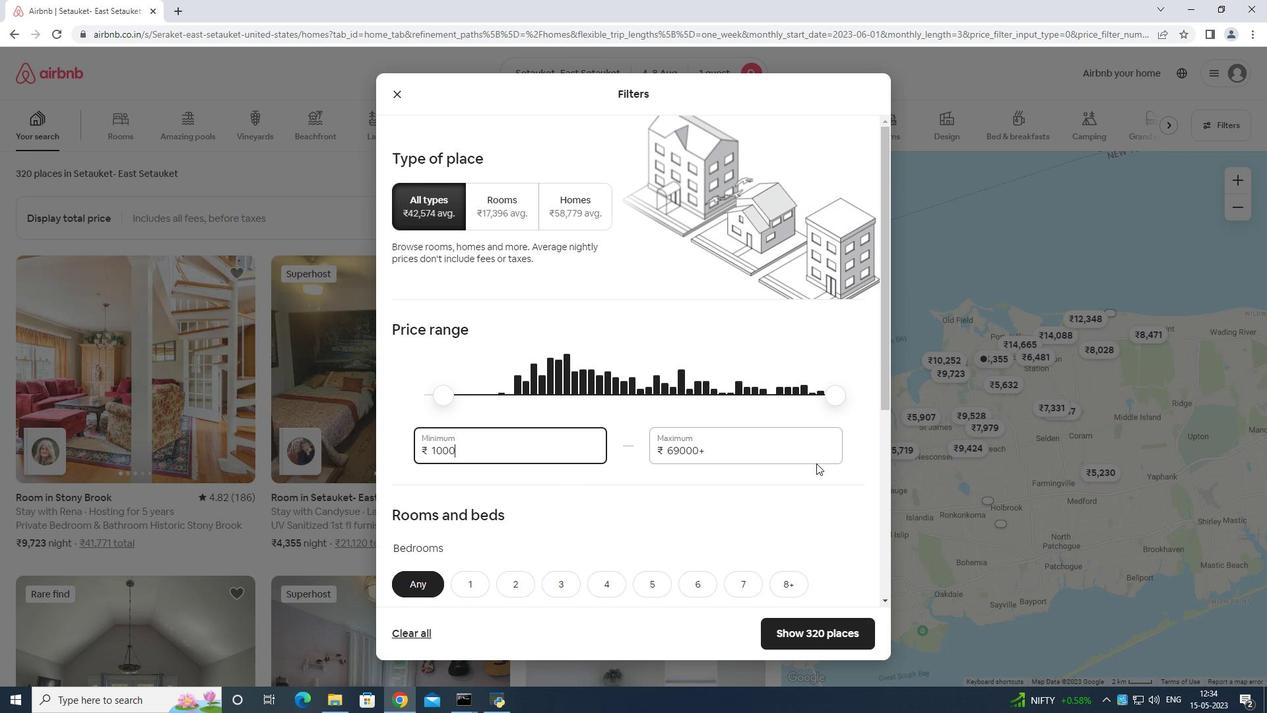 
Action: Key pressed 0
Screenshot: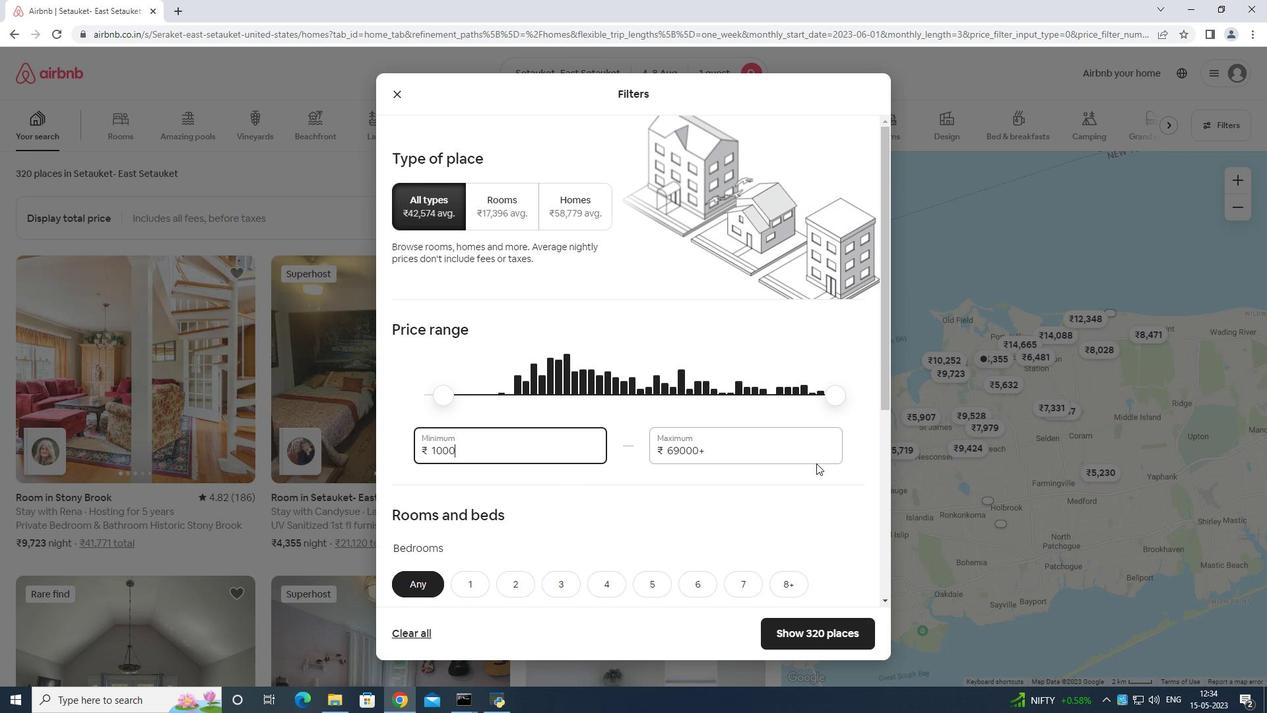 
Action: Mouse moved to (794, 427)
Screenshot: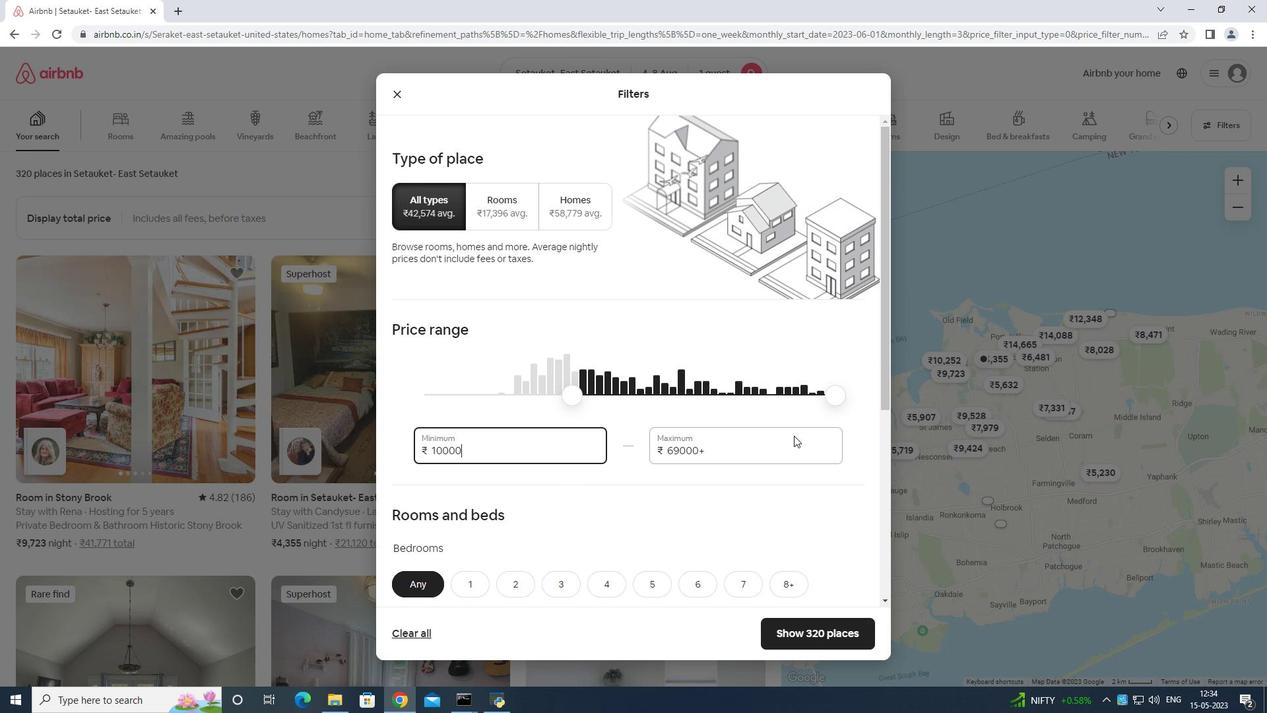 
Action: Mouse pressed left at (794, 427)
Screenshot: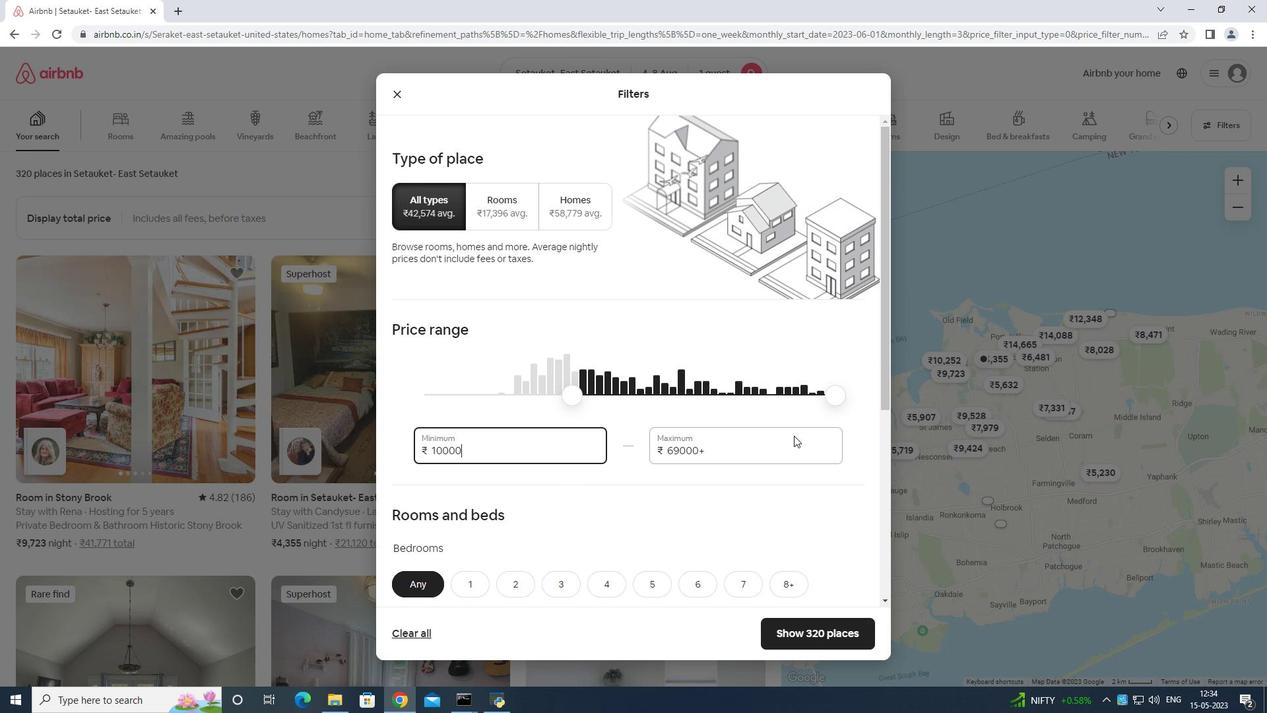 
Action: Mouse moved to (796, 425)
Screenshot: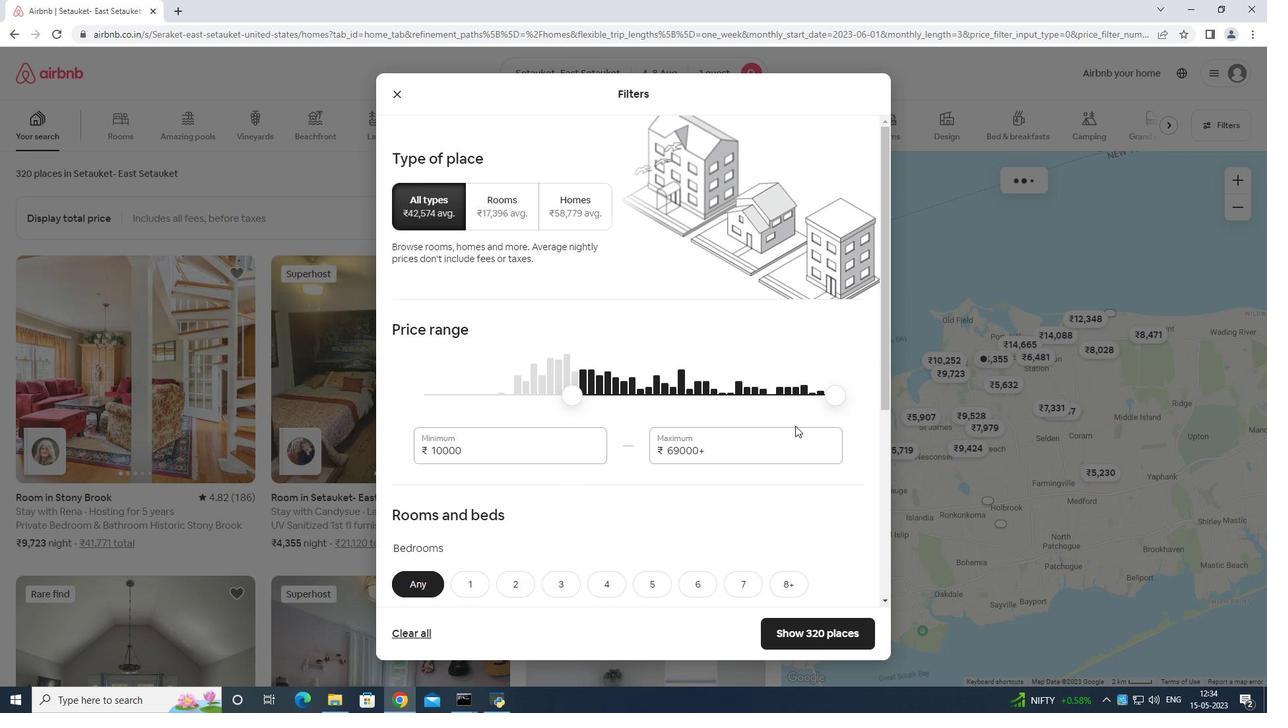 
Action: Key pressed <Key.backspace><Key.backspace><Key.backspace><Key.backspace><Key.backspace><Key.backspace><Key.backspace><Key.backspace><Key.backspace><Key.backspace><Key.backspace><Key.backspace><Key.backspace><Key.backspace><Key.backspace>15
Screenshot: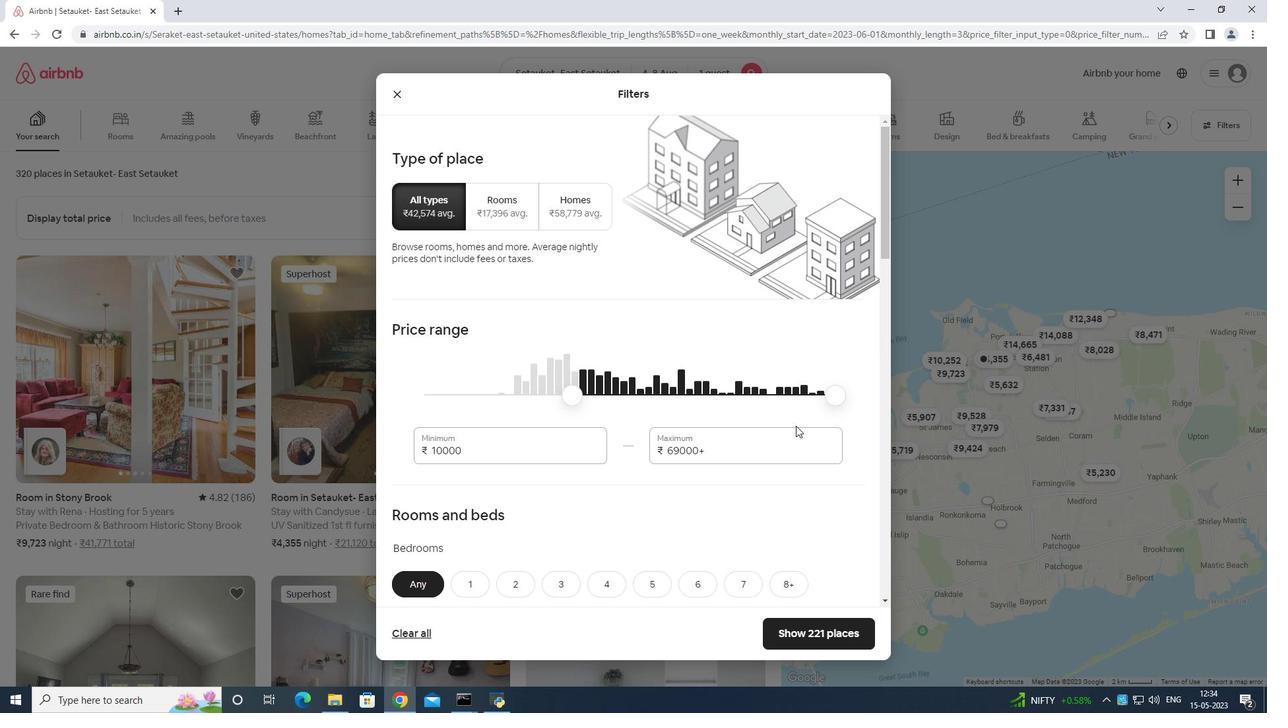 
Action: Mouse moved to (797, 425)
Screenshot: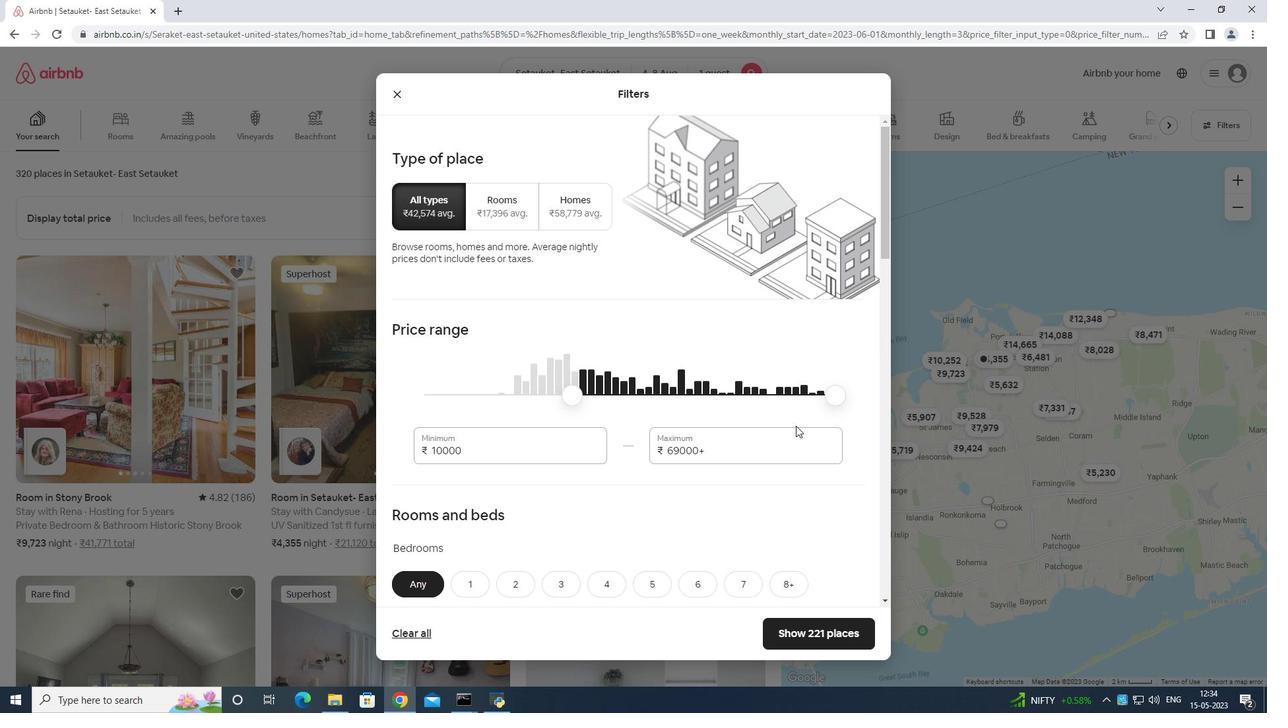 
Action: Key pressed 0
Screenshot: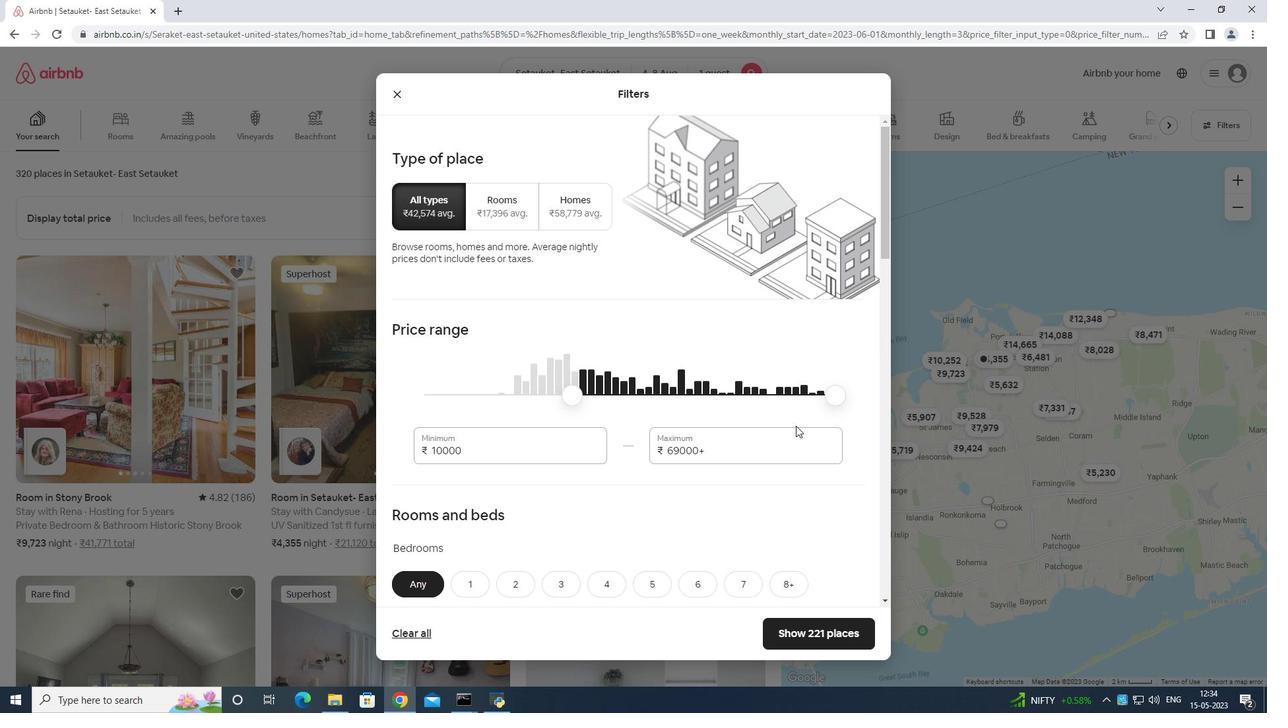 
Action: Mouse moved to (797, 425)
Screenshot: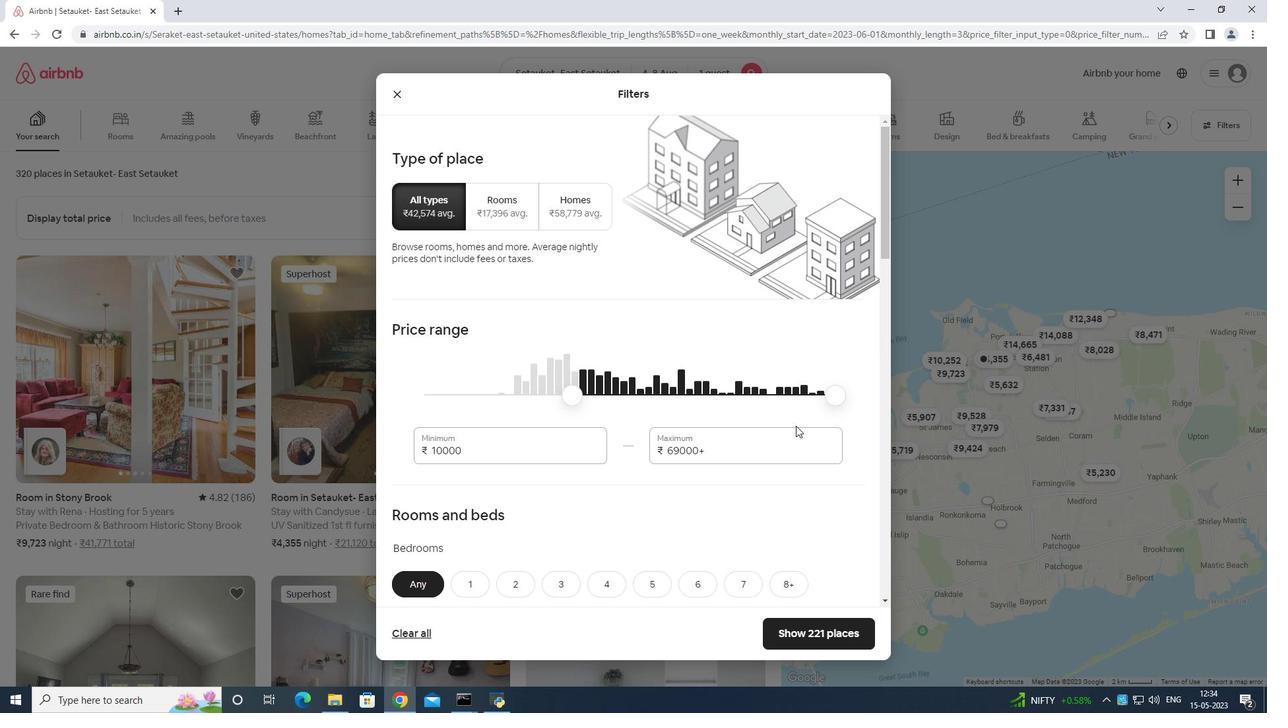 
Action: Key pressed 0
Screenshot: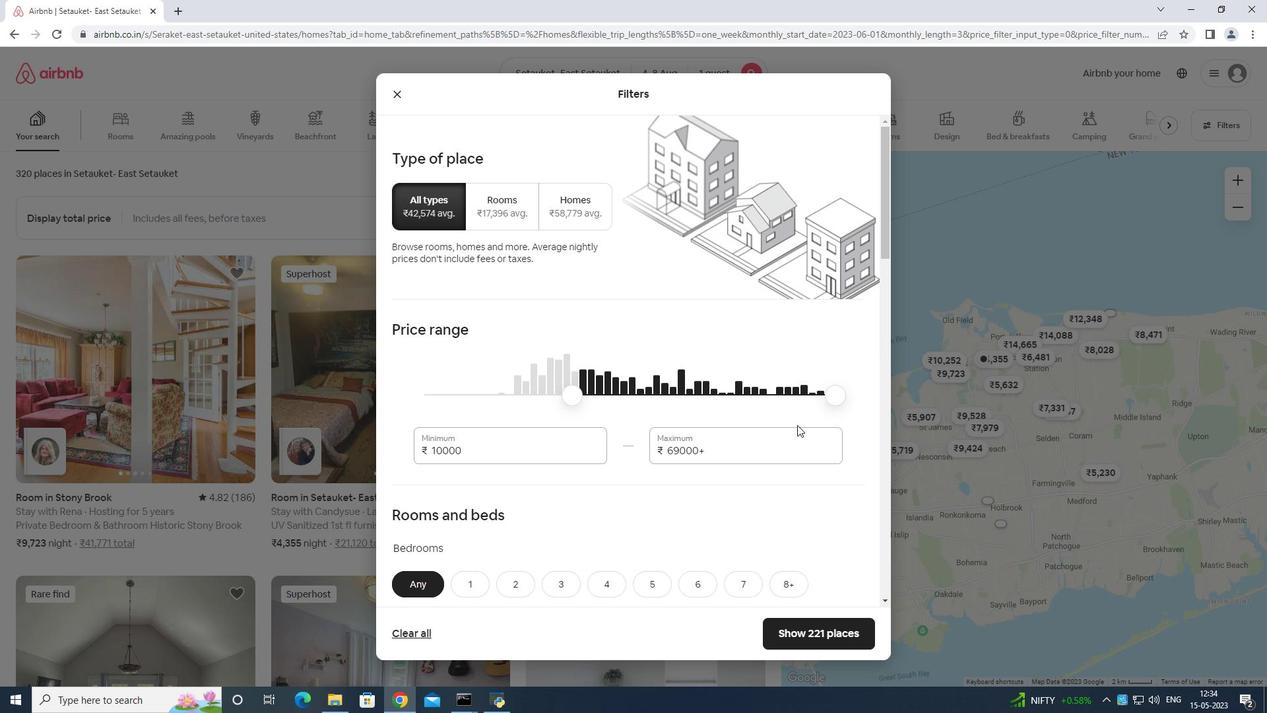 
Action: Mouse moved to (798, 437)
Screenshot: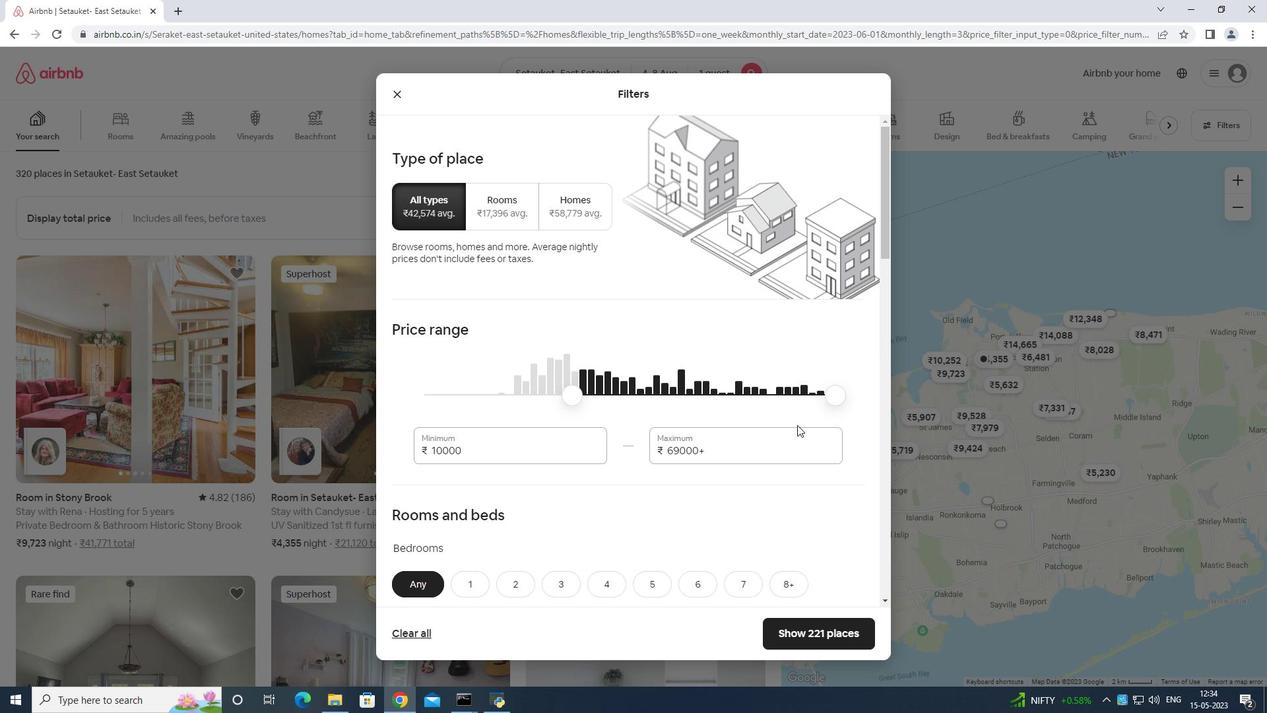 
Action: Mouse pressed left at (798, 437)
Screenshot: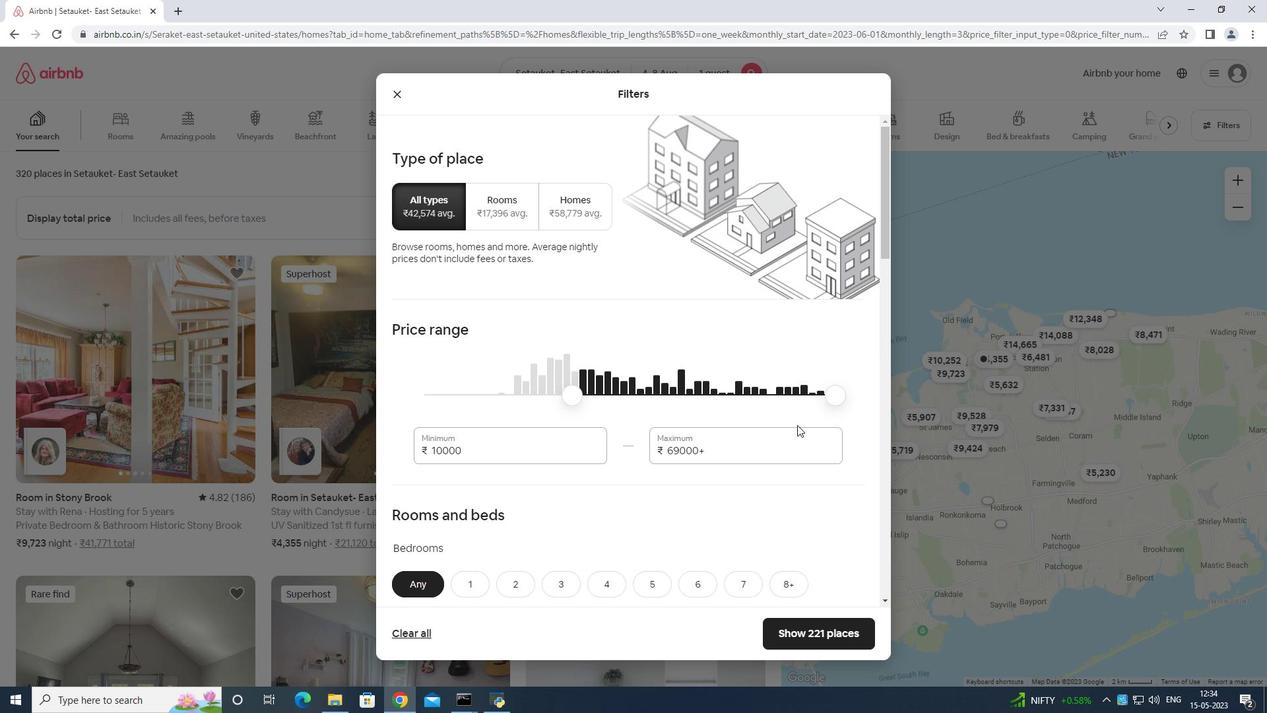 
Action: Mouse moved to (799, 436)
Screenshot: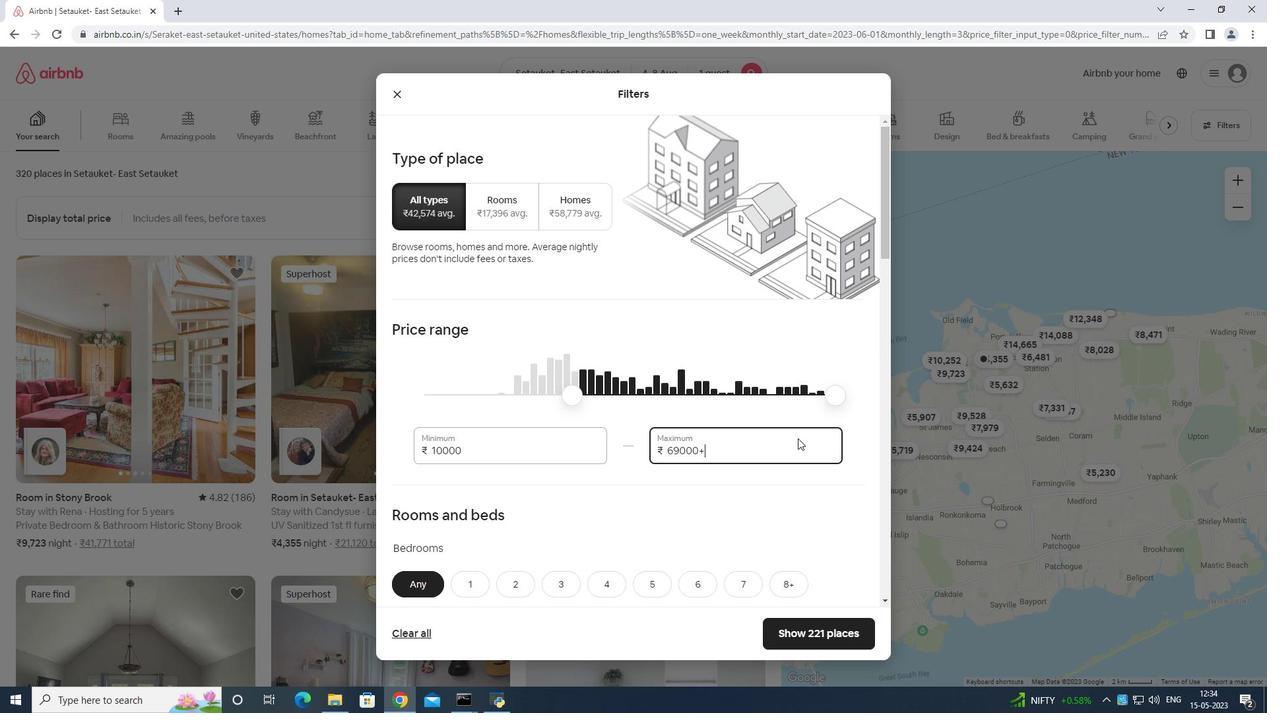 
Action: Key pressed <Key.backspace><Key.backspace><Key.backspace><Key.backspace><Key.backspace><Key.backspace><Key.backspace><Key.backspace><Key.backspace><Key.backspace><Key.backspace><Key.backspace>15
Screenshot: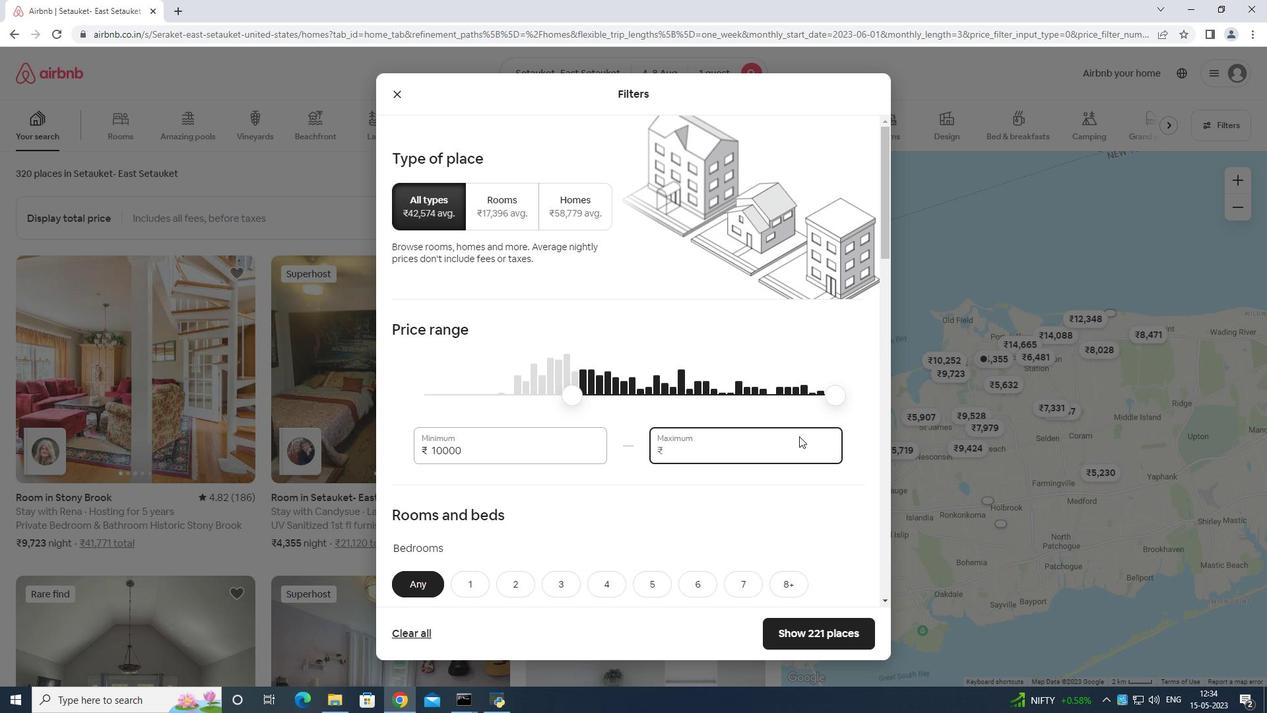 
Action: Mouse moved to (800, 435)
Screenshot: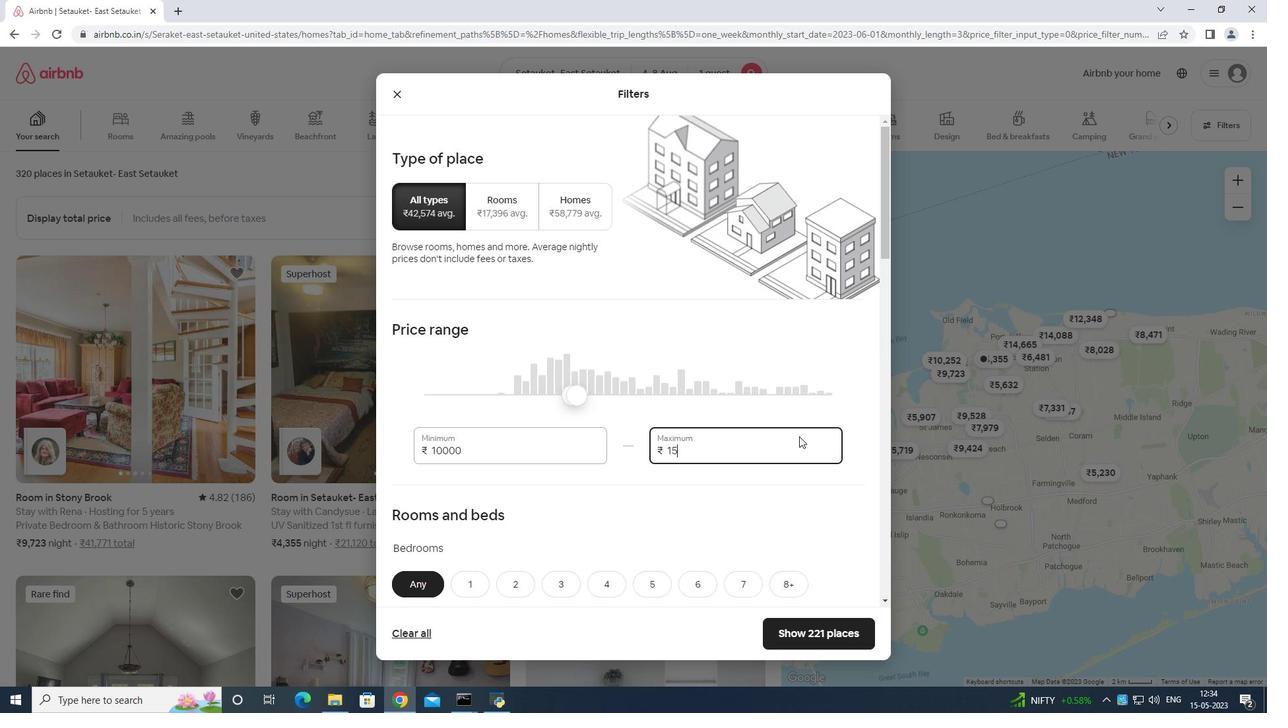 
Action: Key pressed 0
Screenshot: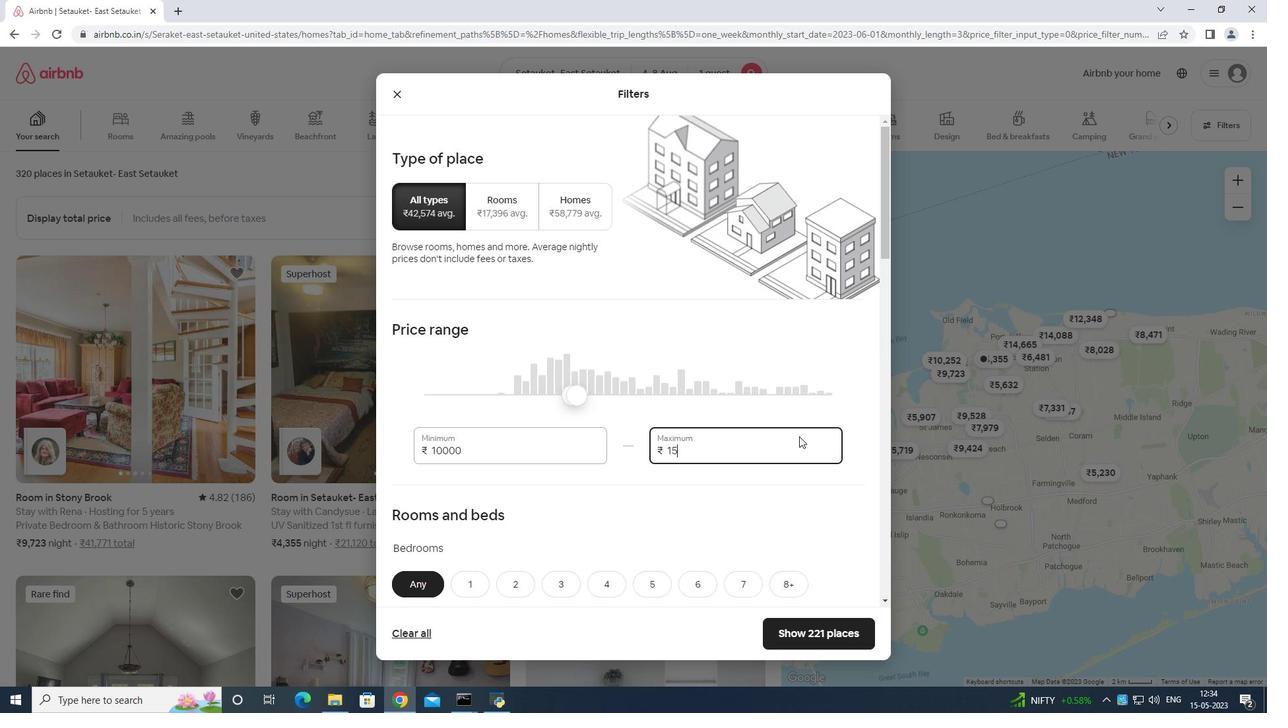 
Action: Mouse moved to (800, 435)
Screenshot: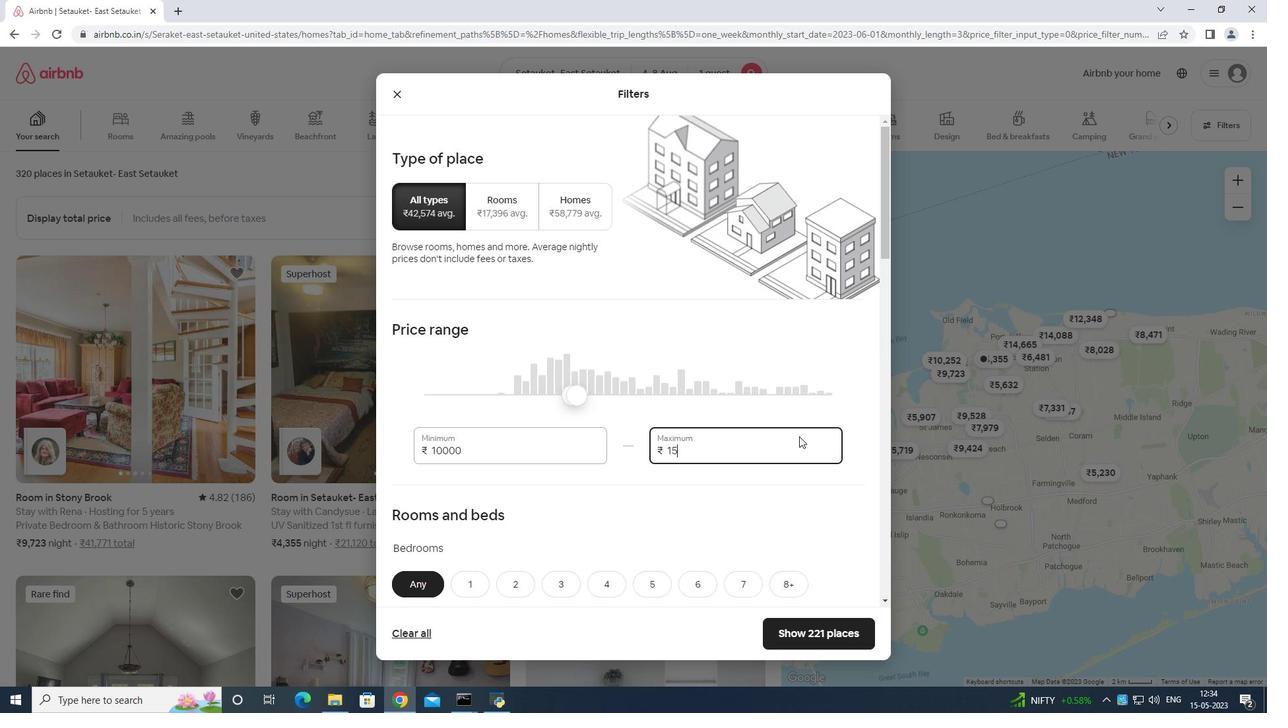 
Action: Key pressed 00
Screenshot: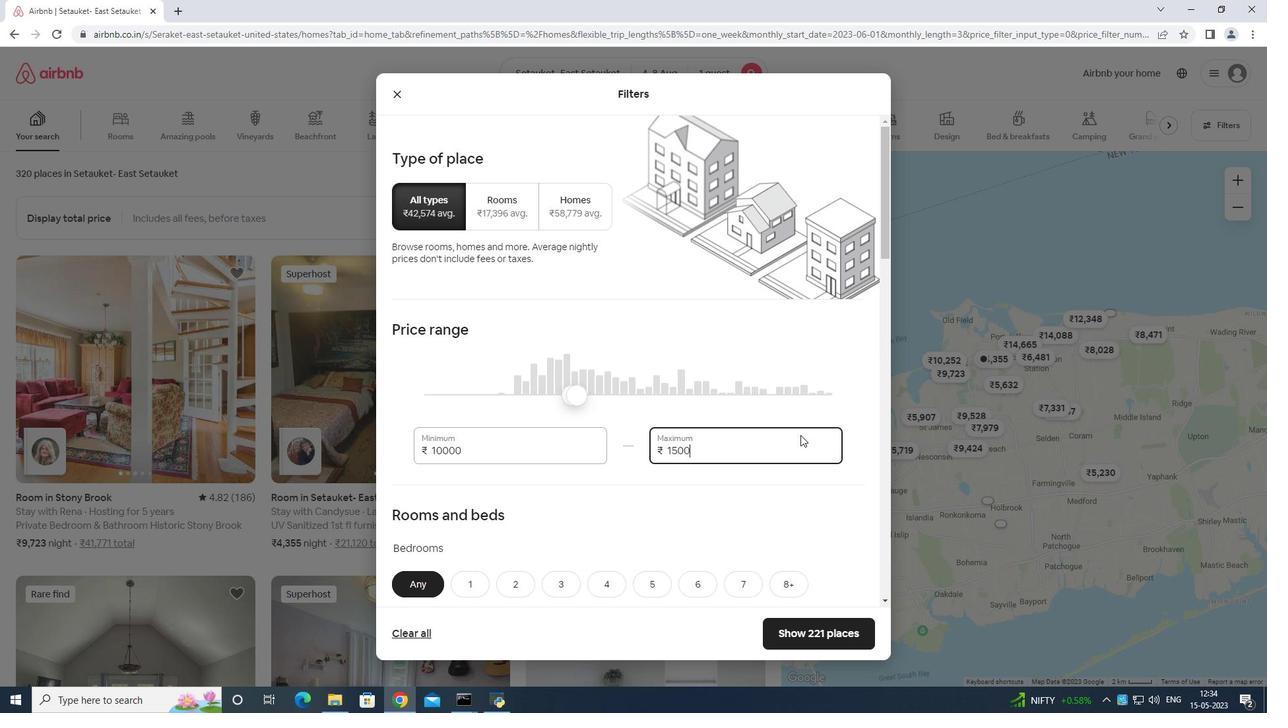 
Action: Mouse moved to (802, 427)
Screenshot: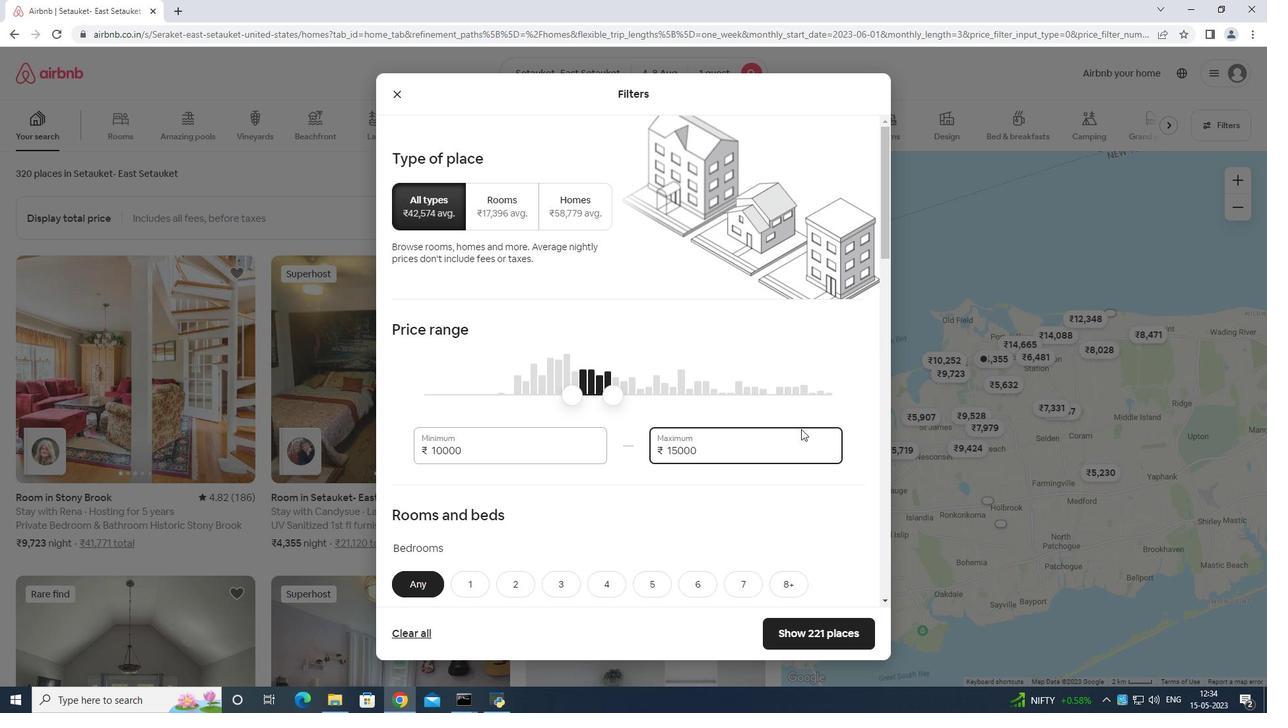 
Action: Mouse scrolled (802, 426) with delta (0, 0)
Screenshot: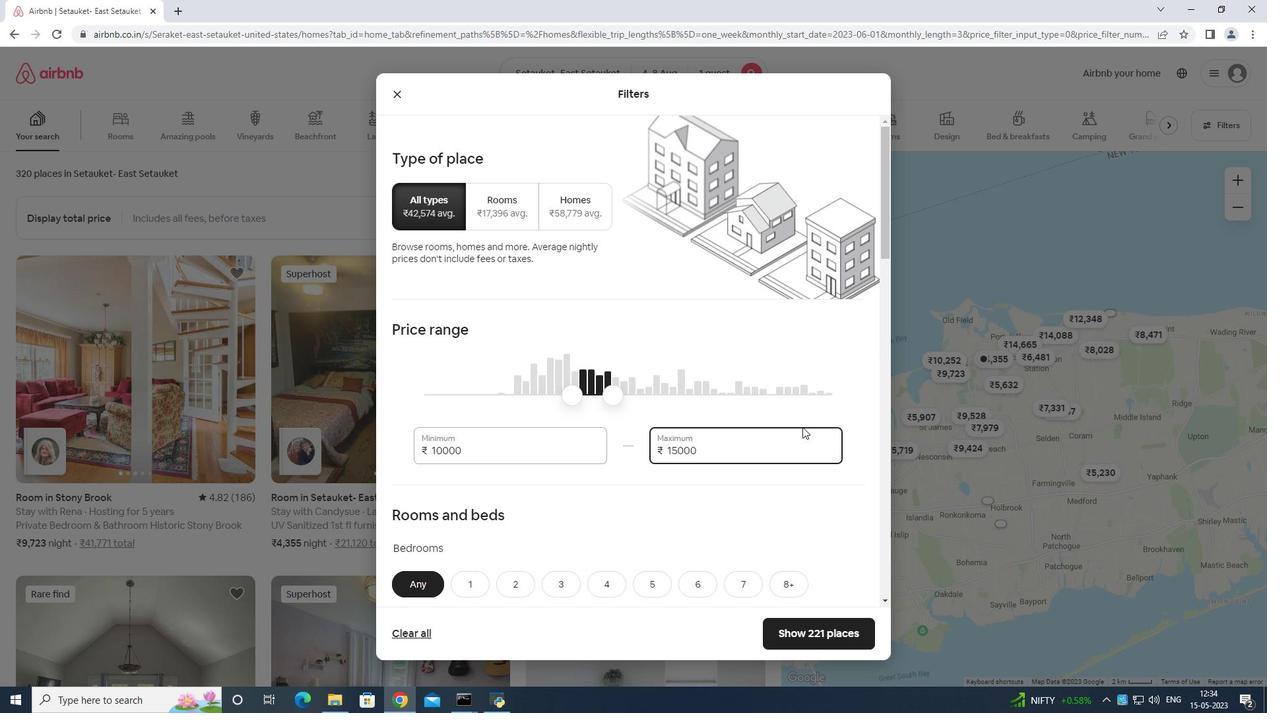
Action: Mouse moved to (802, 427)
Screenshot: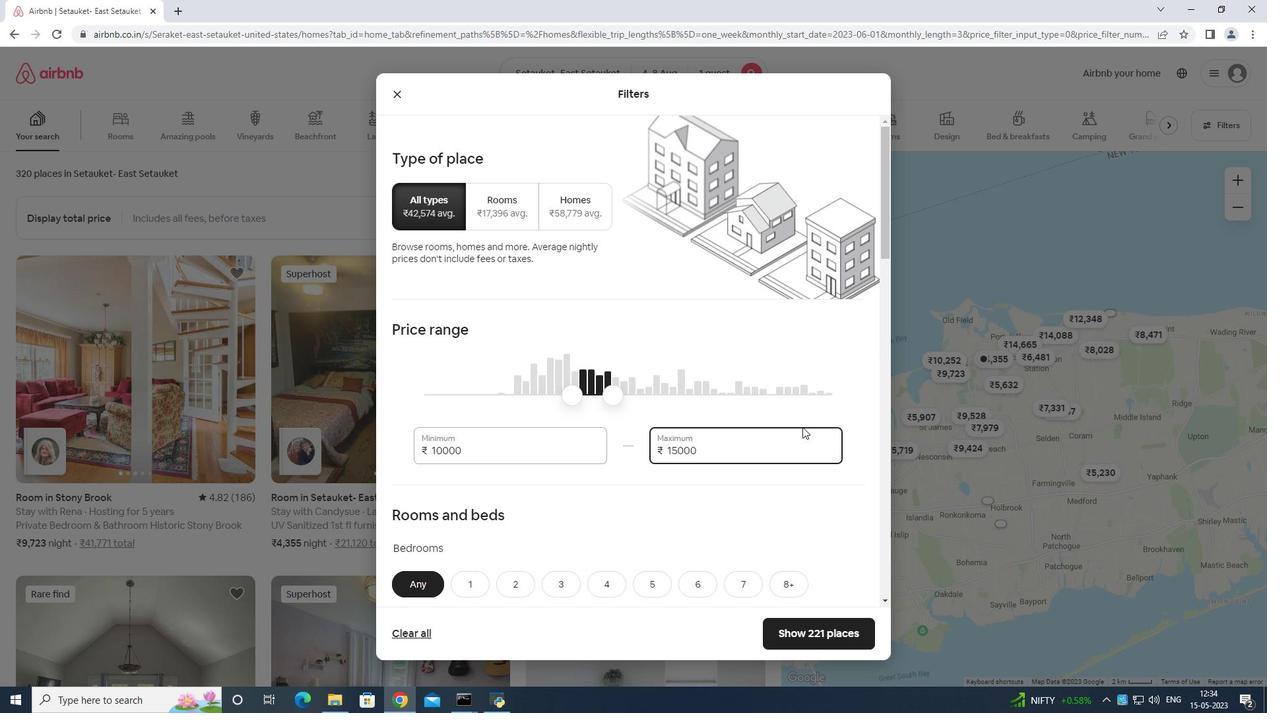 
Action: Mouse scrolled (802, 426) with delta (0, 0)
Screenshot: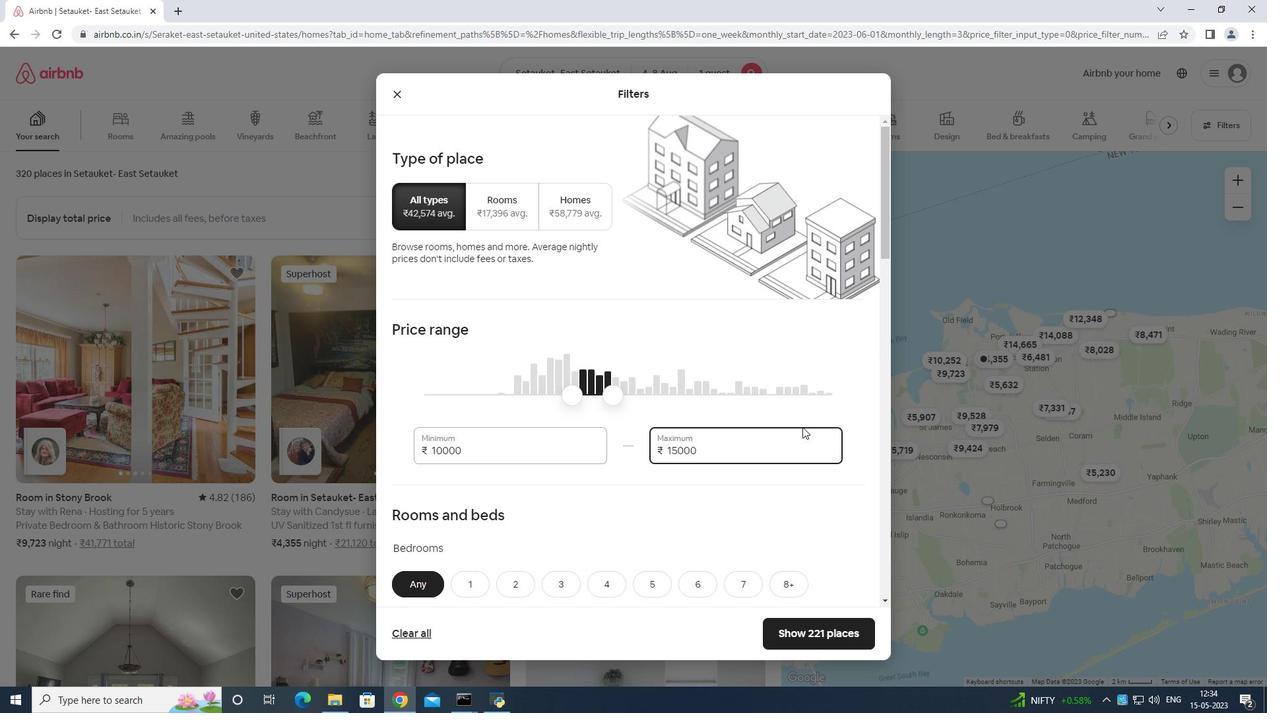 
Action: Mouse moved to (469, 450)
Screenshot: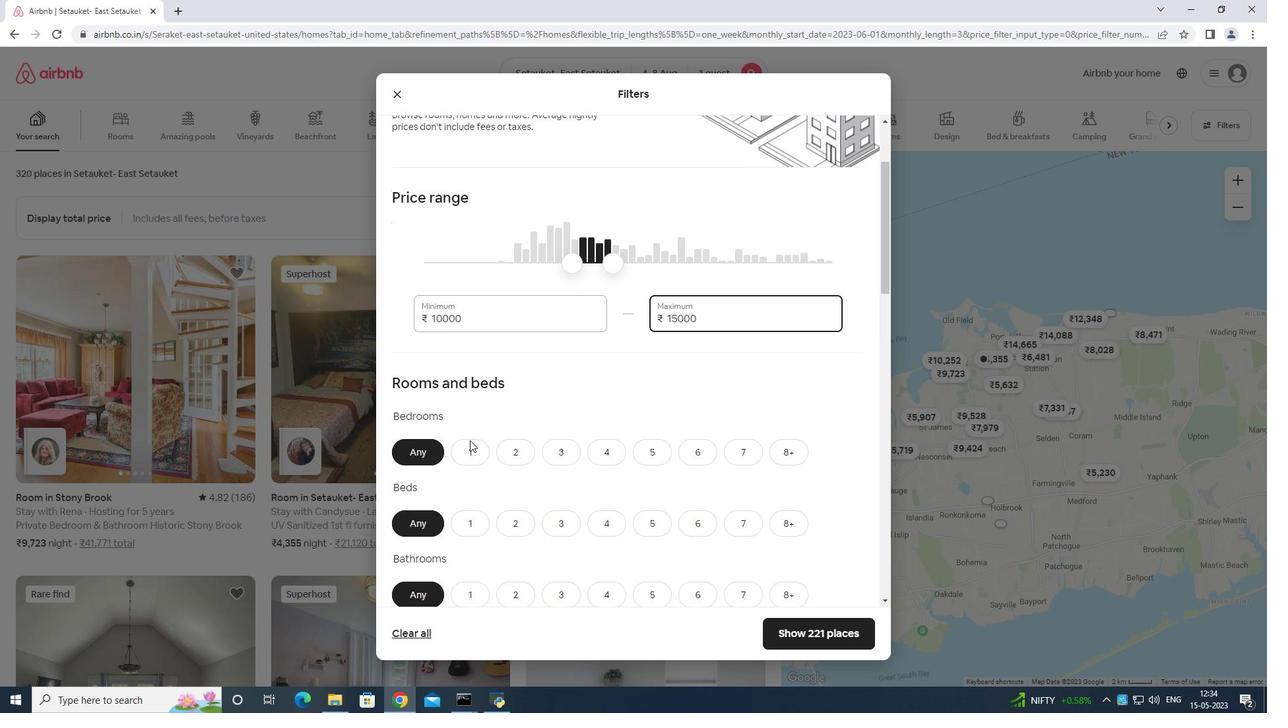 
Action: Mouse pressed left at (469, 450)
Screenshot: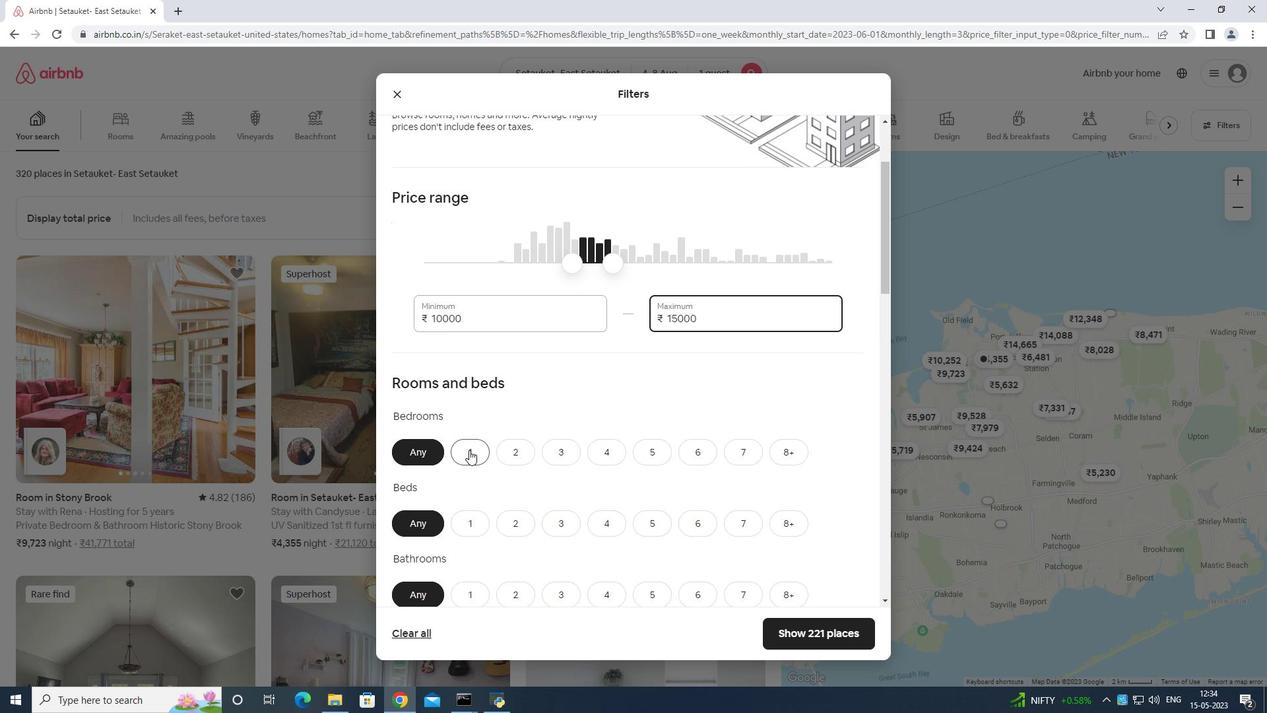 
Action: Mouse moved to (458, 517)
Screenshot: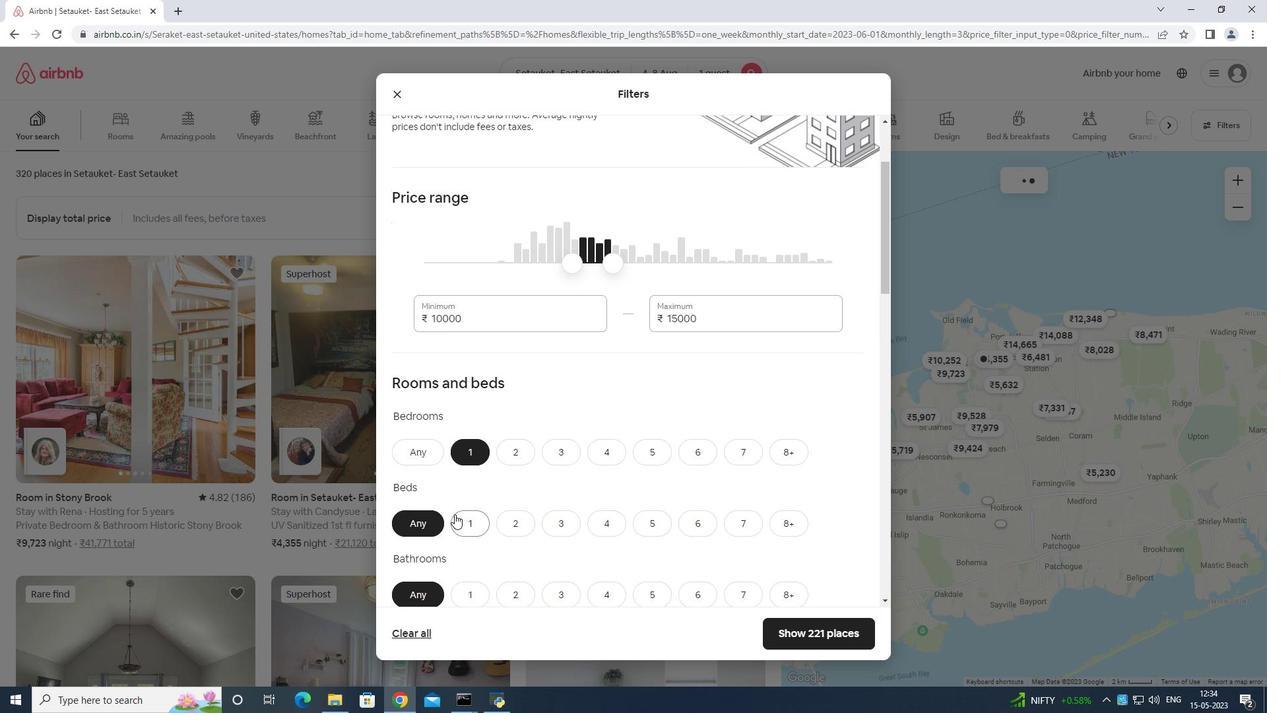 
Action: Mouse pressed left at (458, 517)
Screenshot: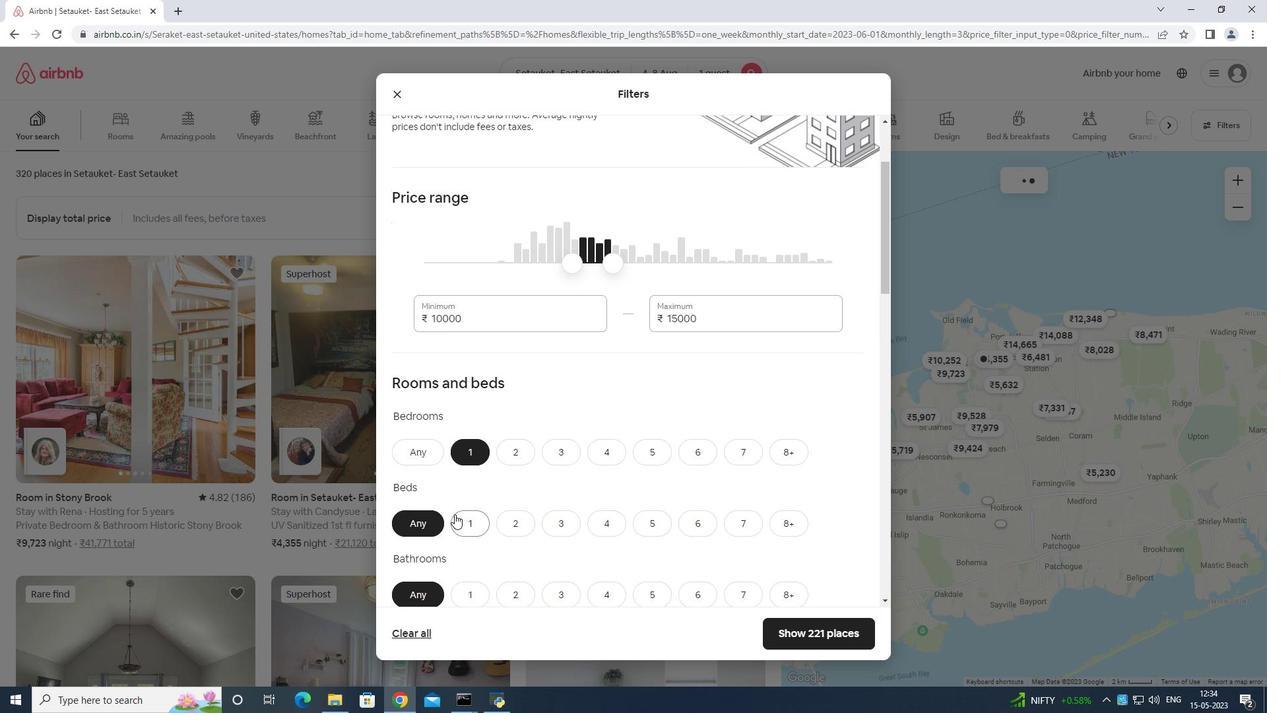 
Action: Mouse moved to (470, 600)
Screenshot: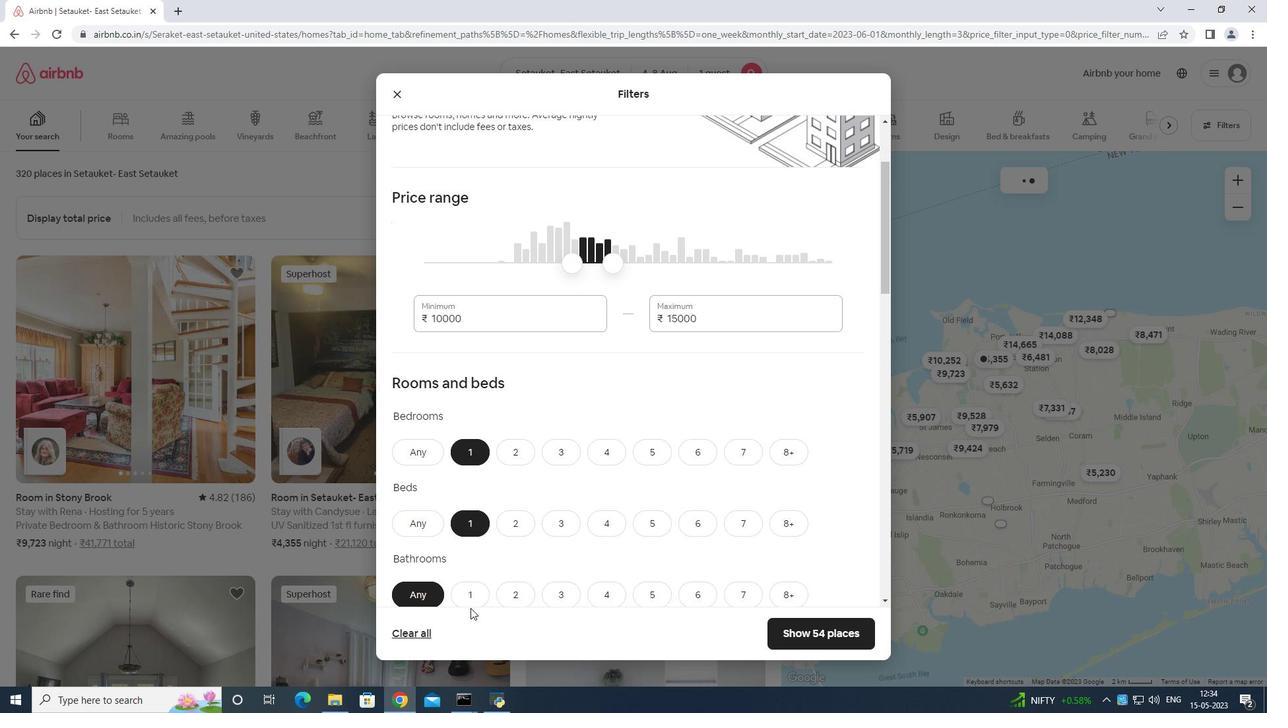 
Action: Mouse pressed left at (470, 600)
Screenshot: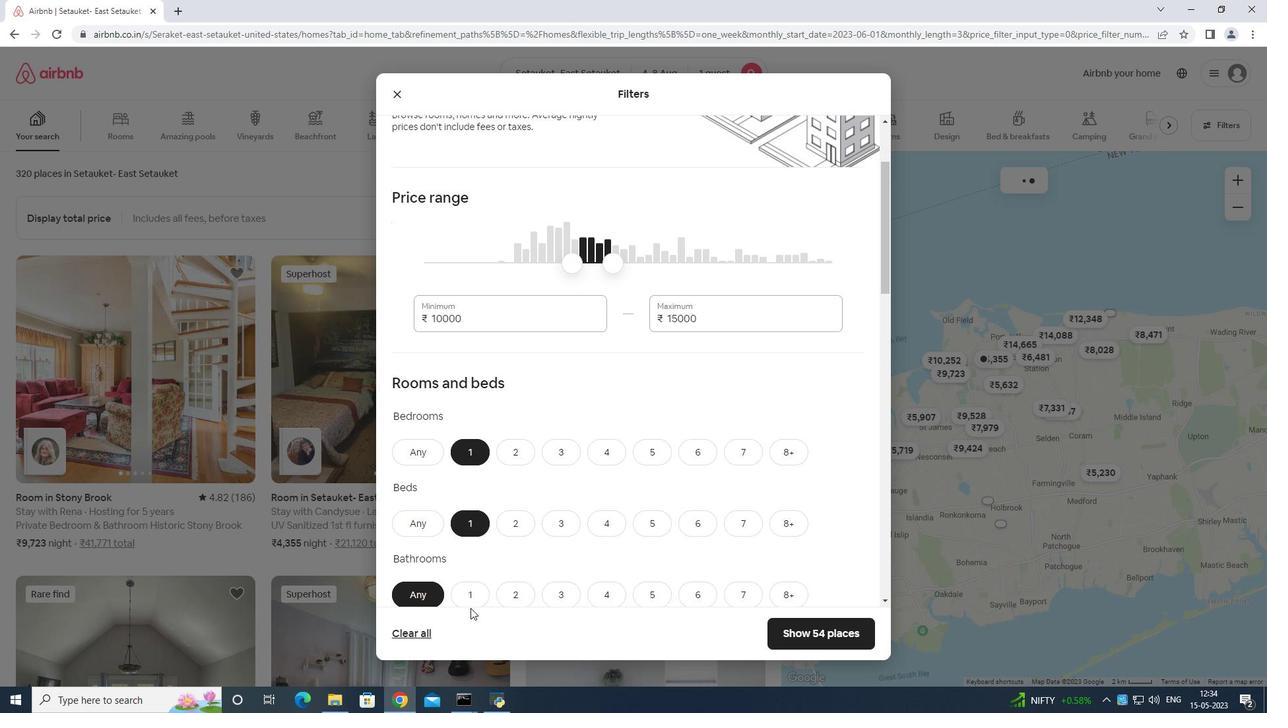 
Action: Mouse moved to (598, 376)
Screenshot: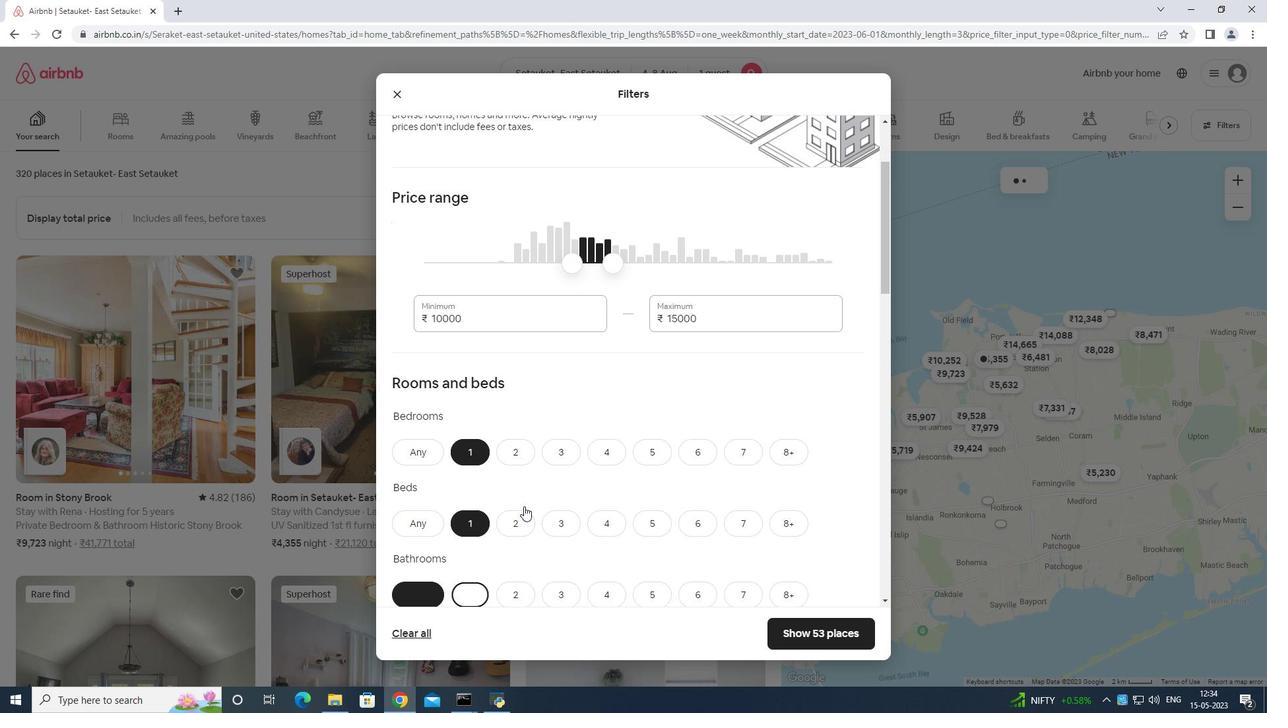 
Action: Mouse scrolled (598, 375) with delta (0, 0)
Screenshot: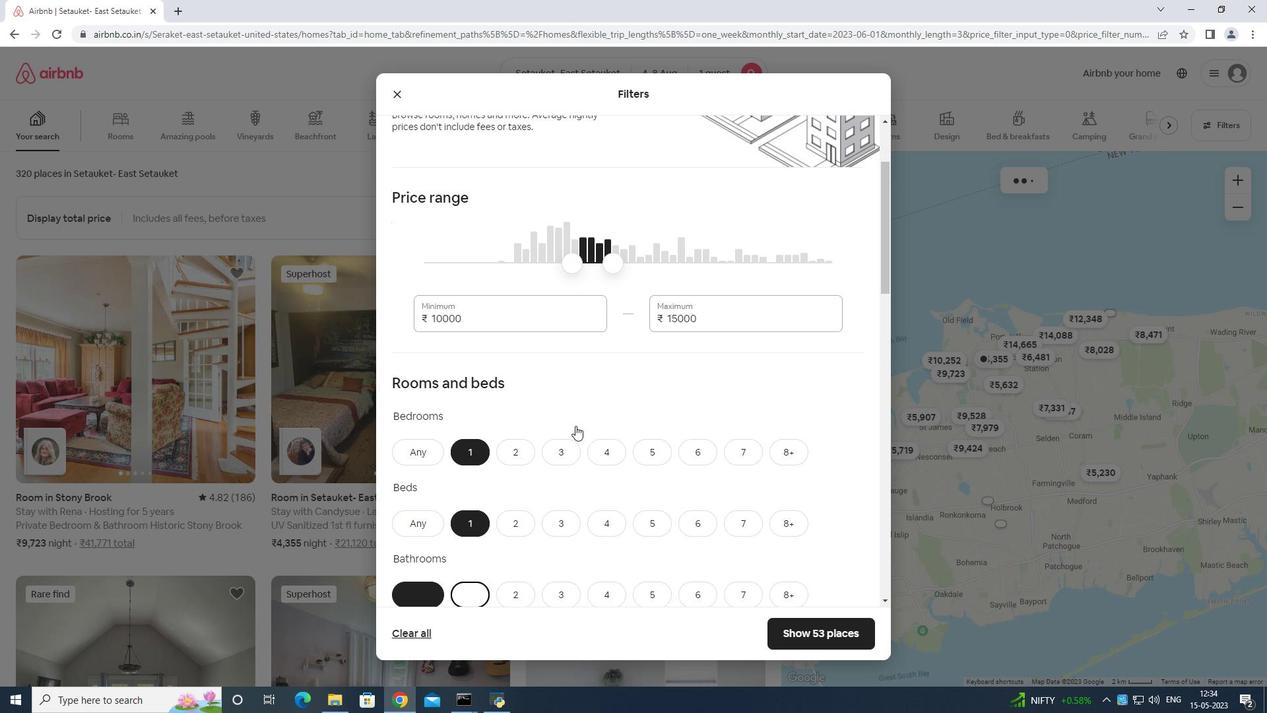 
Action: Mouse scrolled (598, 375) with delta (0, 0)
Screenshot: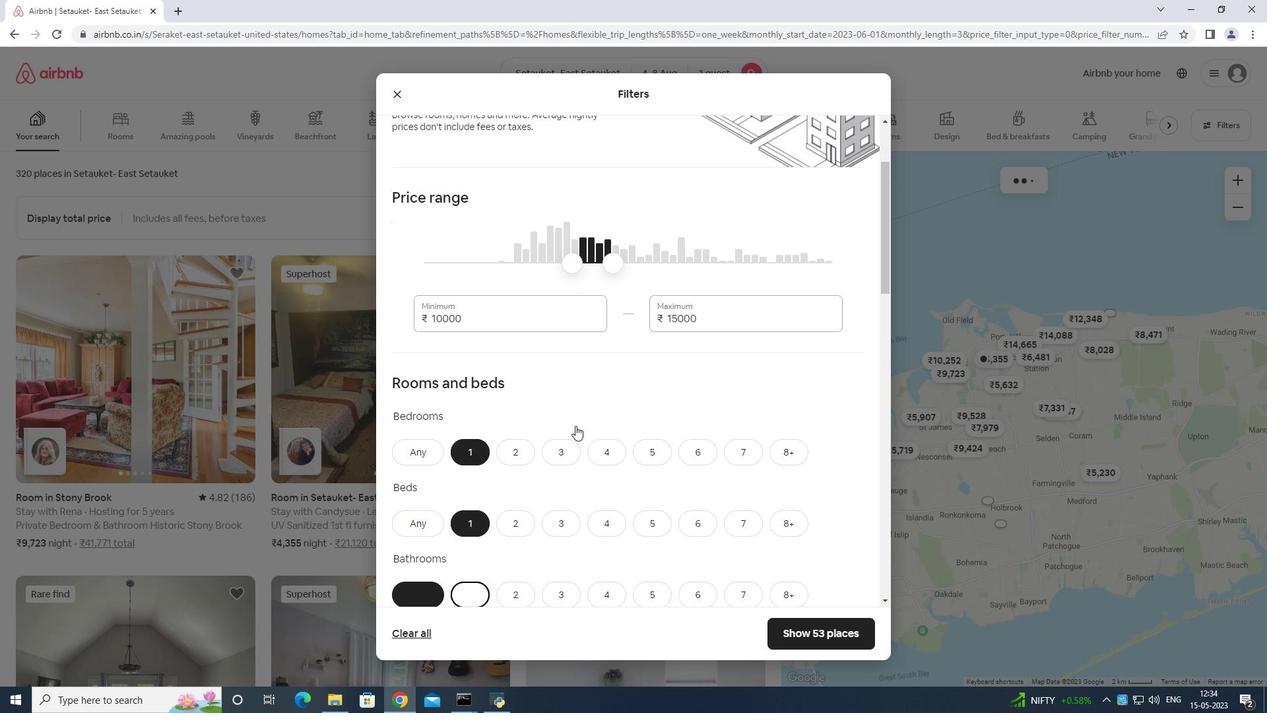 
Action: Mouse moved to (600, 375)
Screenshot: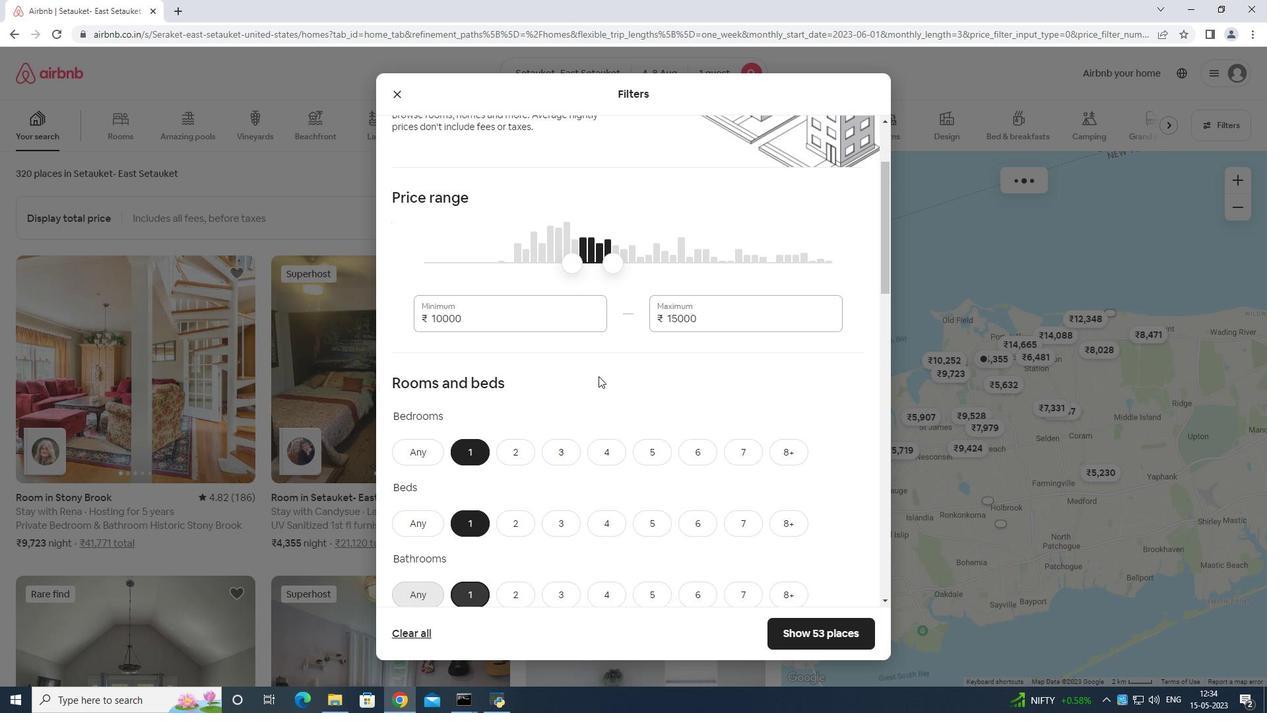 
Action: Mouse scrolled (600, 374) with delta (0, 0)
Screenshot: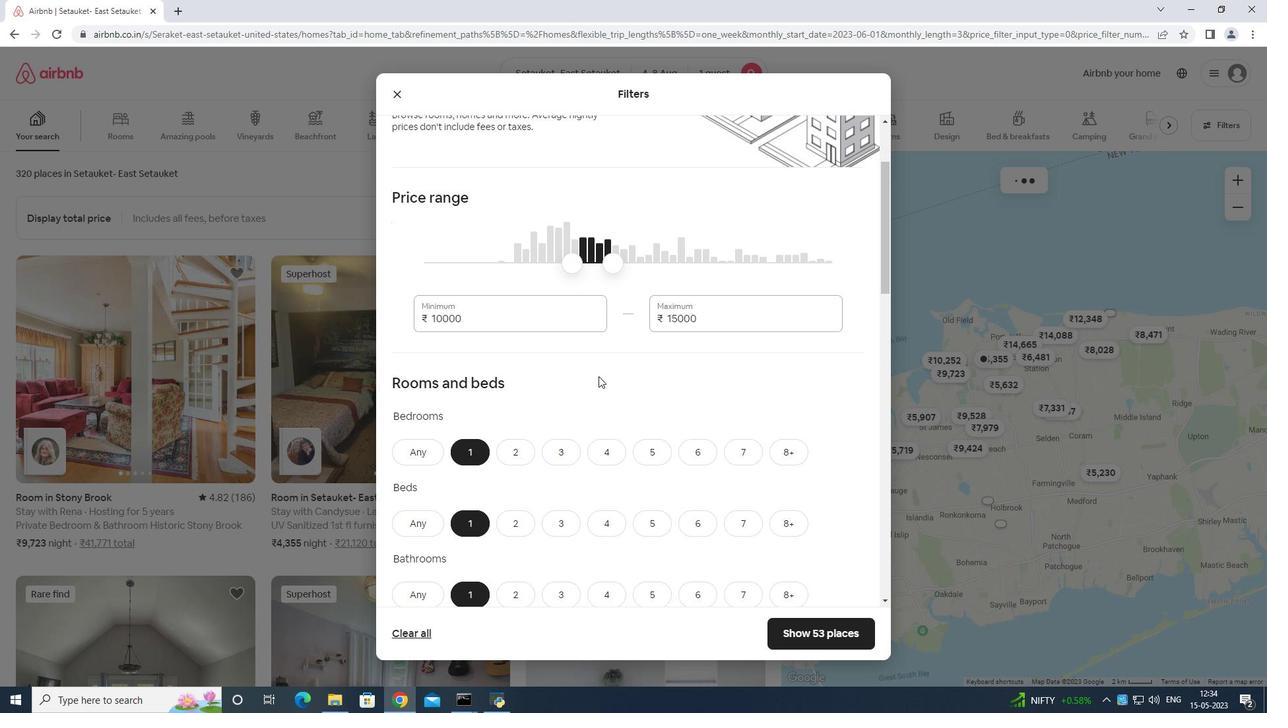 
Action: Mouse moved to (602, 374)
Screenshot: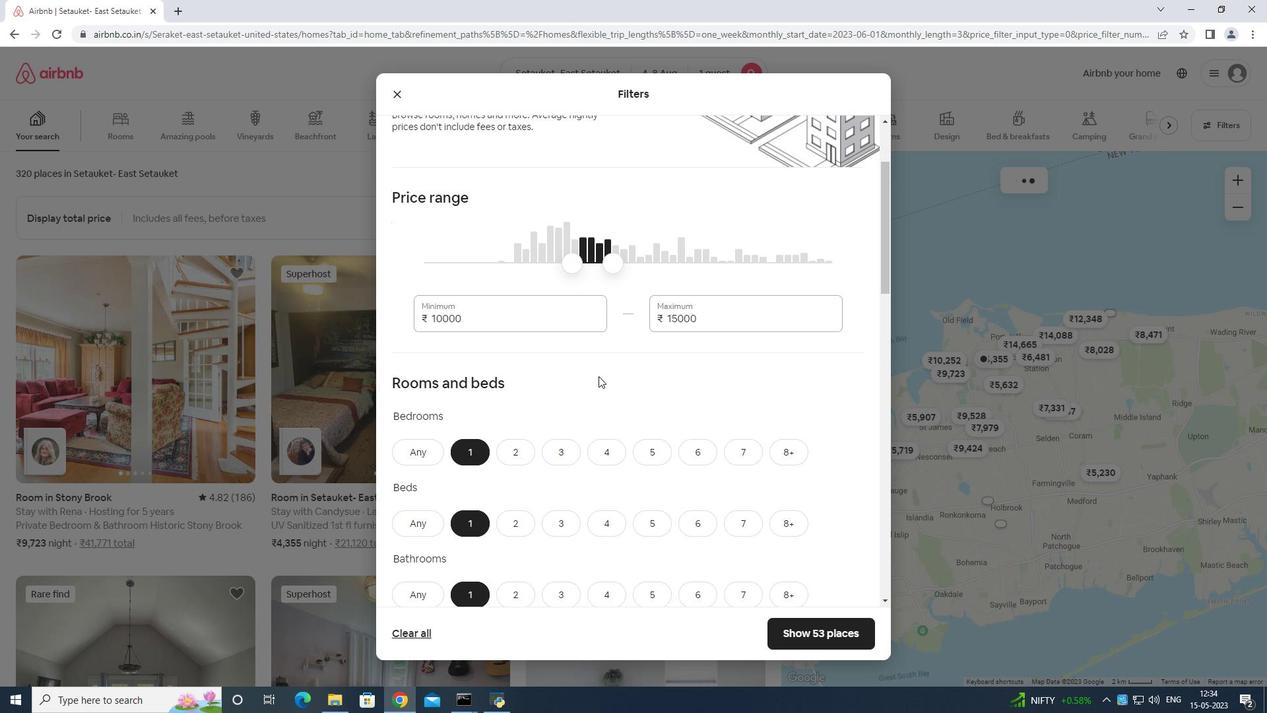 
Action: Mouse scrolled (602, 373) with delta (0, 0)
Screenshot: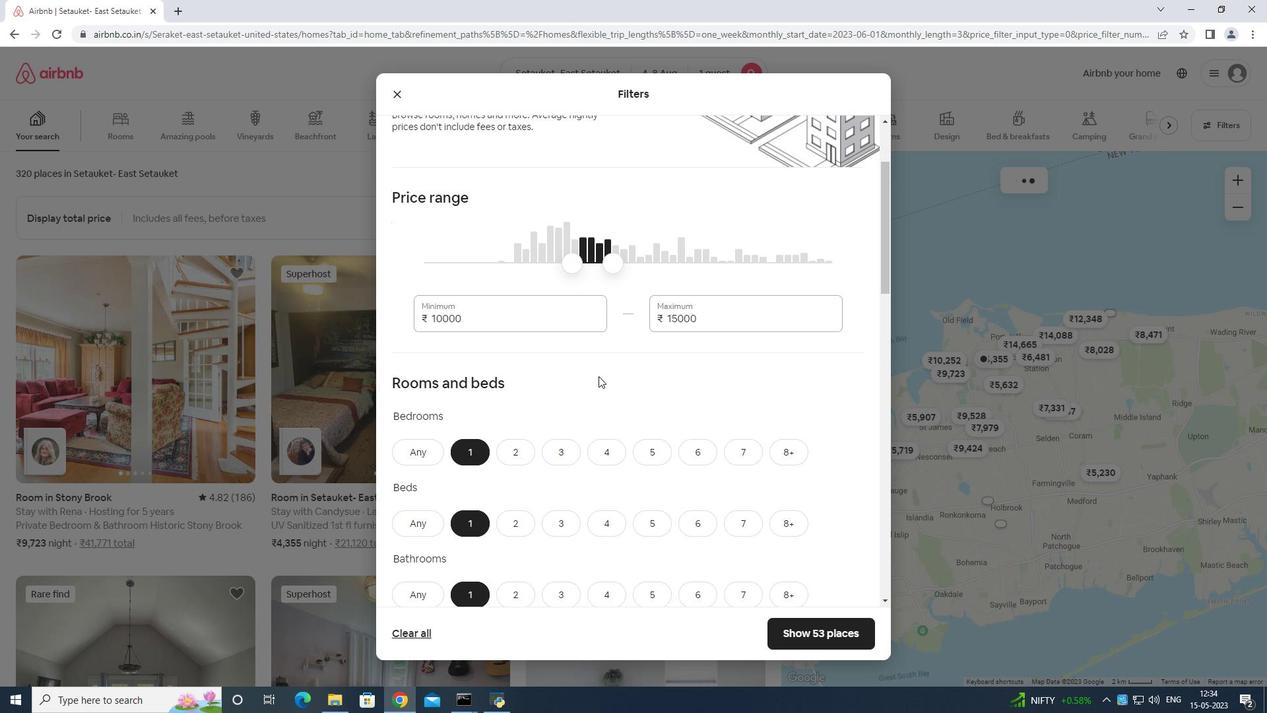 
Action: Mouse moved to (625, 292)
Screenshot: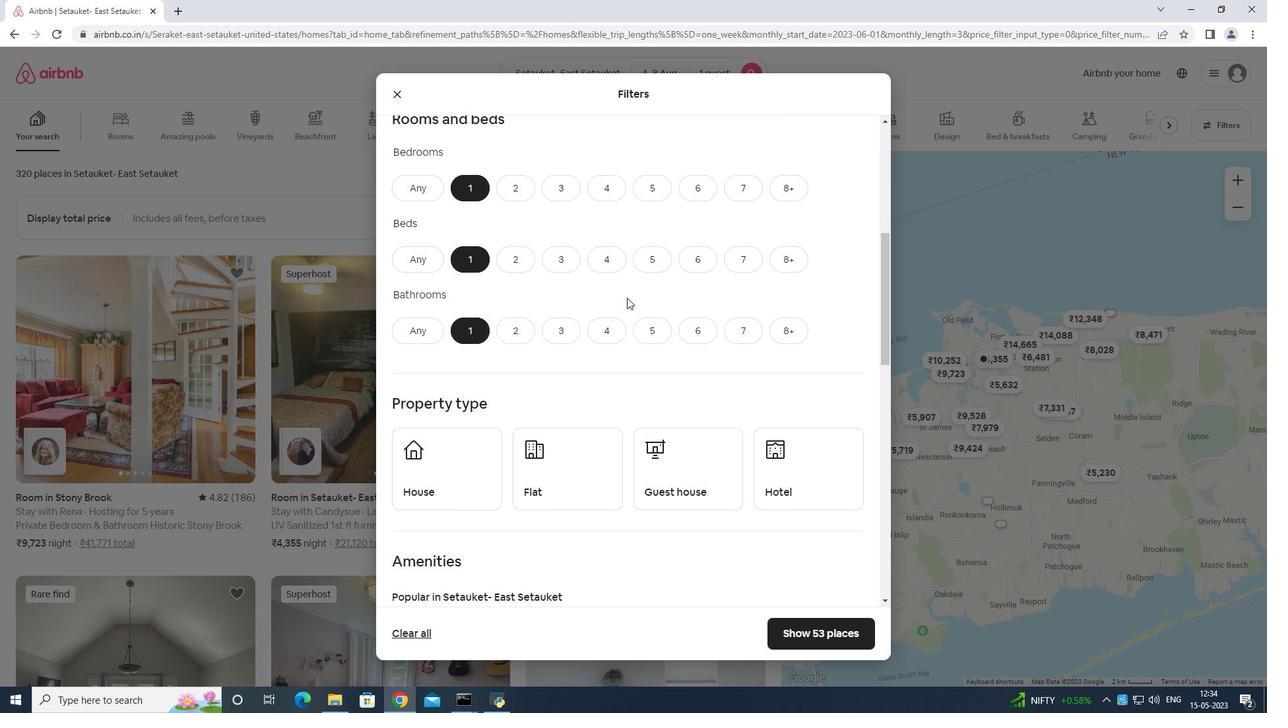 
Action: Mouse scrolled (625, 291) with delta (0, 0)
Screenshot: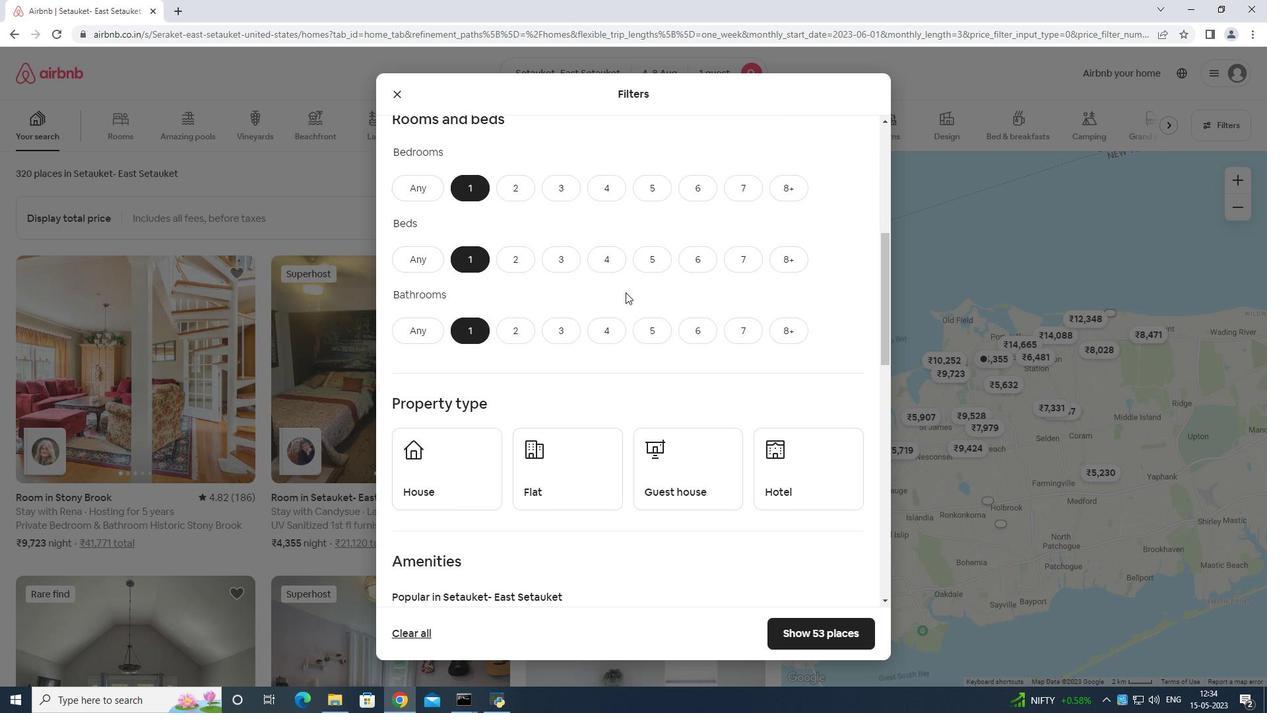 
Action: Mouse moved to (484, 408)
Screenshot: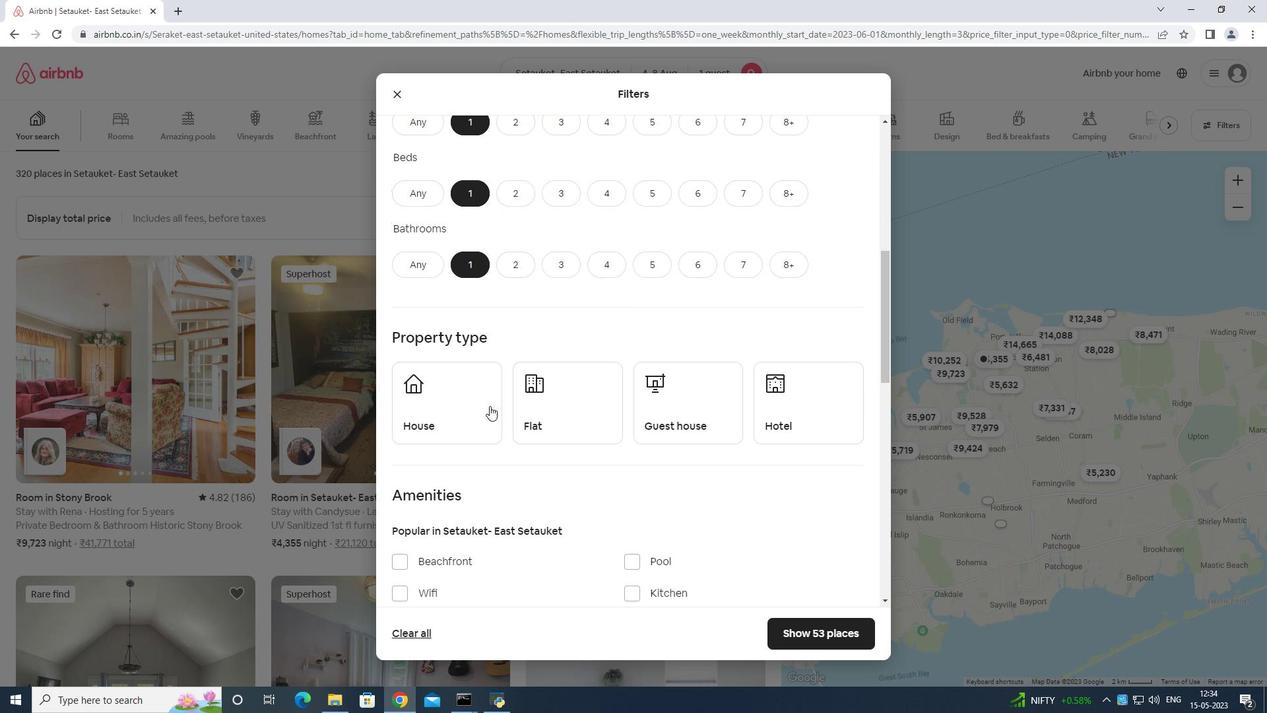 
Action: Mouse pressed left at (484, 408)
Screenshot: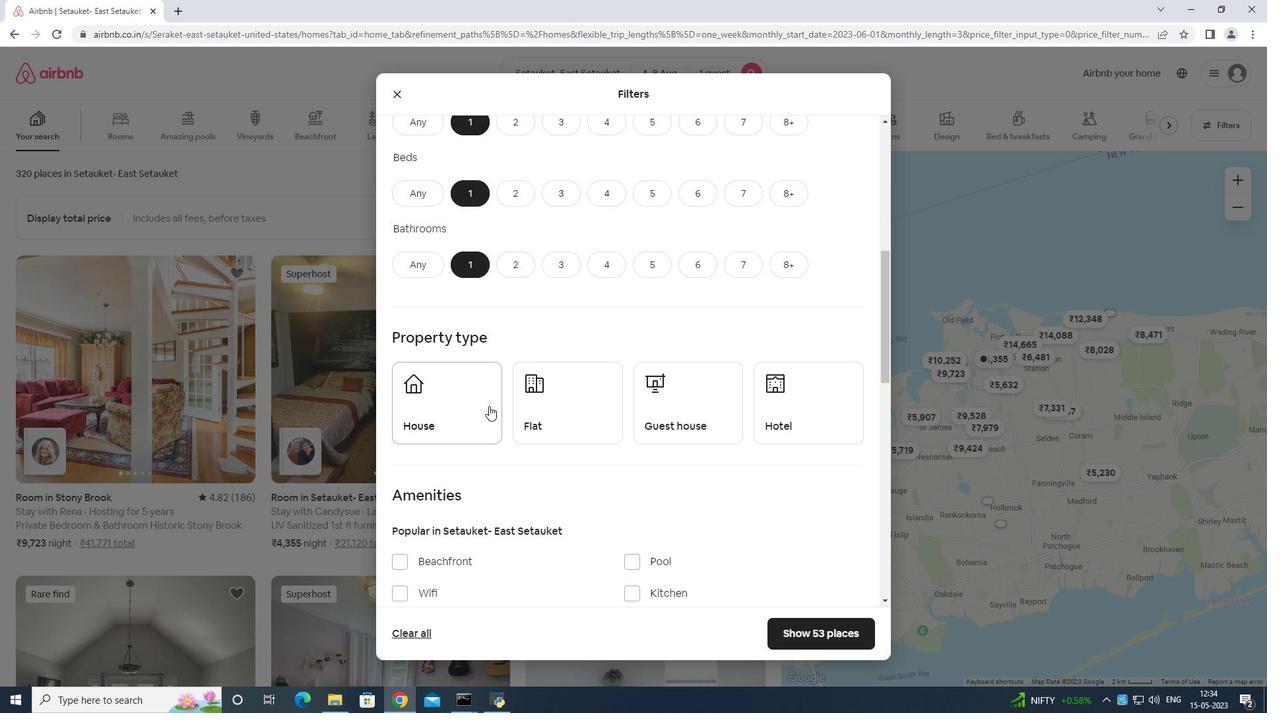 
Action: Mouse moved to (561, 402)
Screenshot: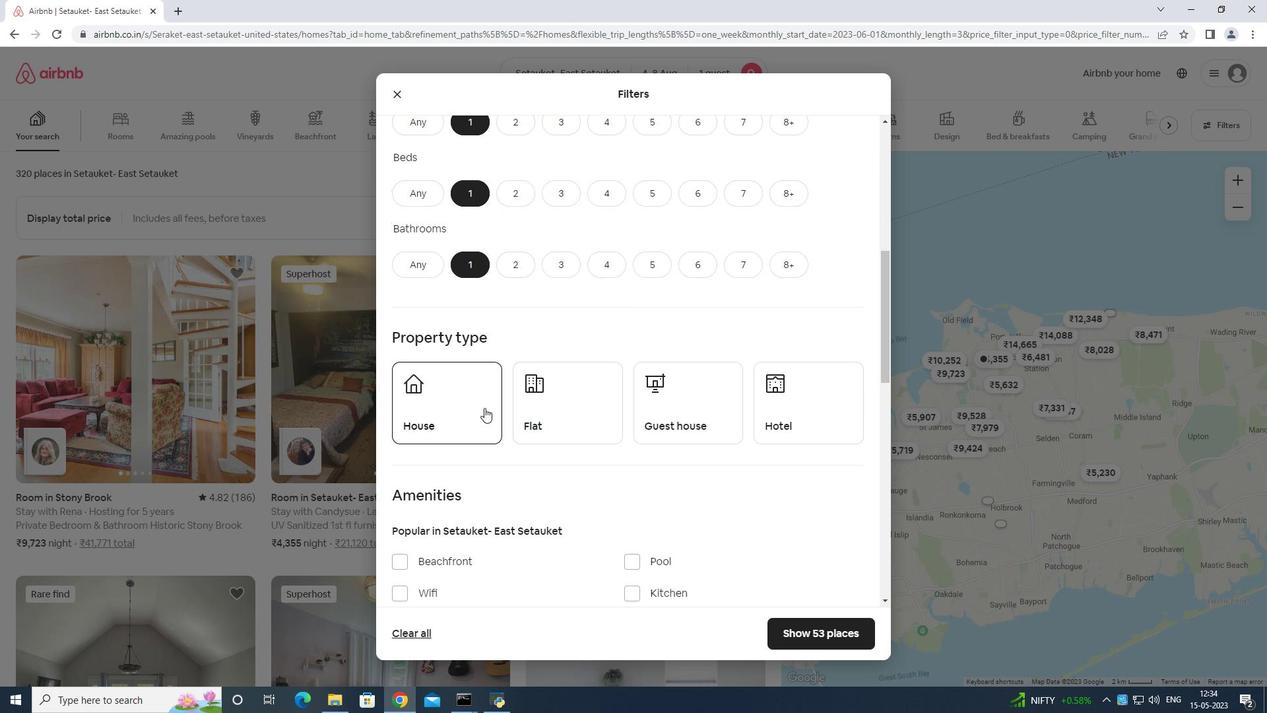 
Action: Mouse pressed left at (561, 402)
Screenshot: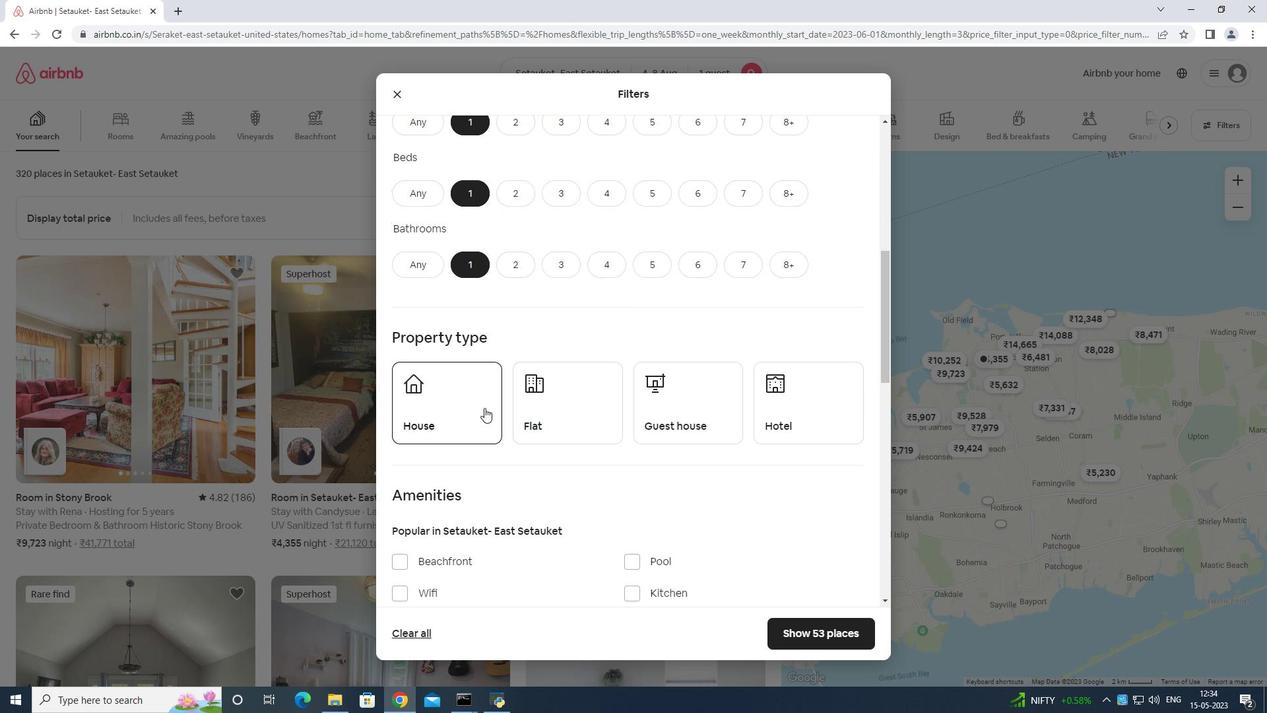 
Action: Mouse moved to (674, 396)
Screenshot: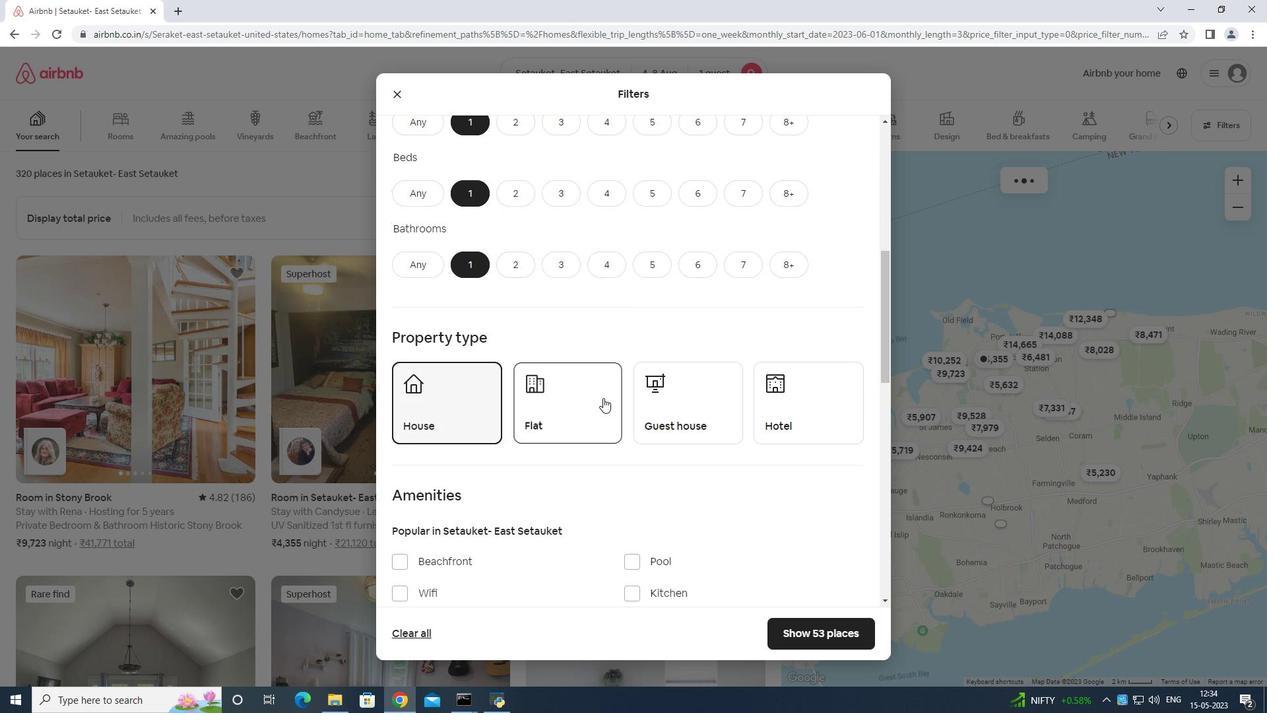 
Action: Mouse pressed left at (674, 396)
Screenshot: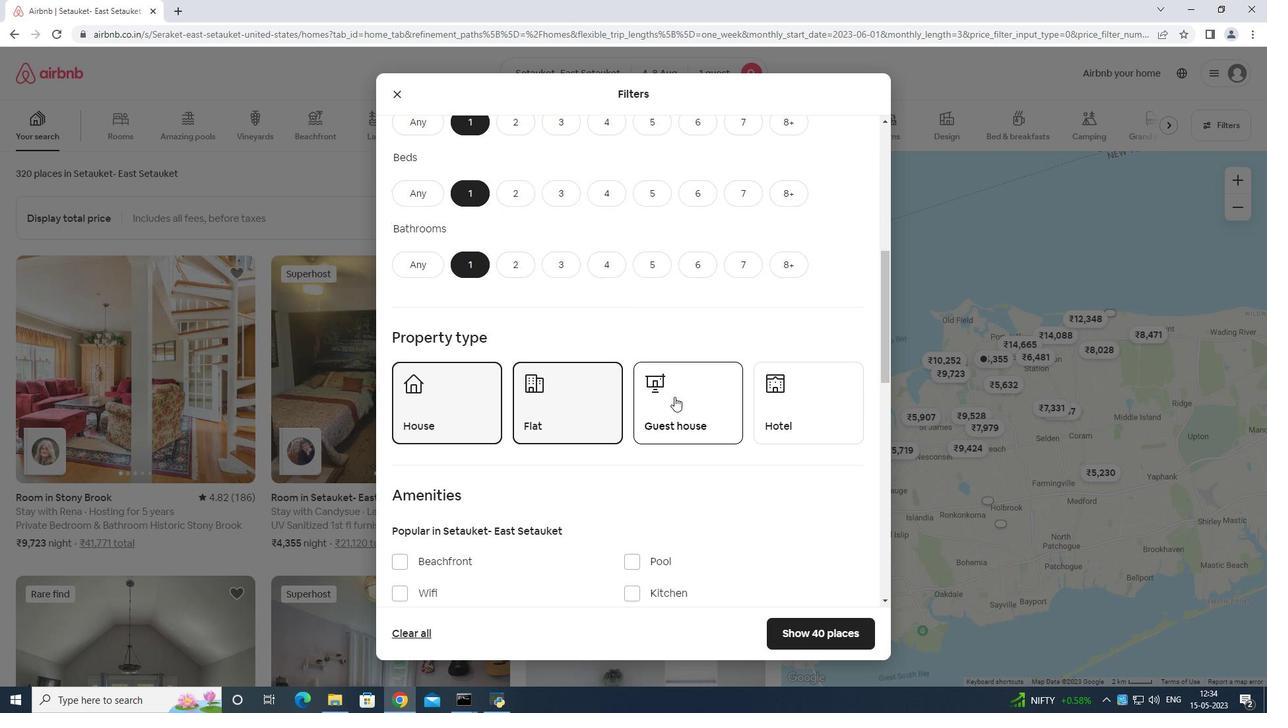 
Action: Mouse moved to (777, 386)
Screenshot: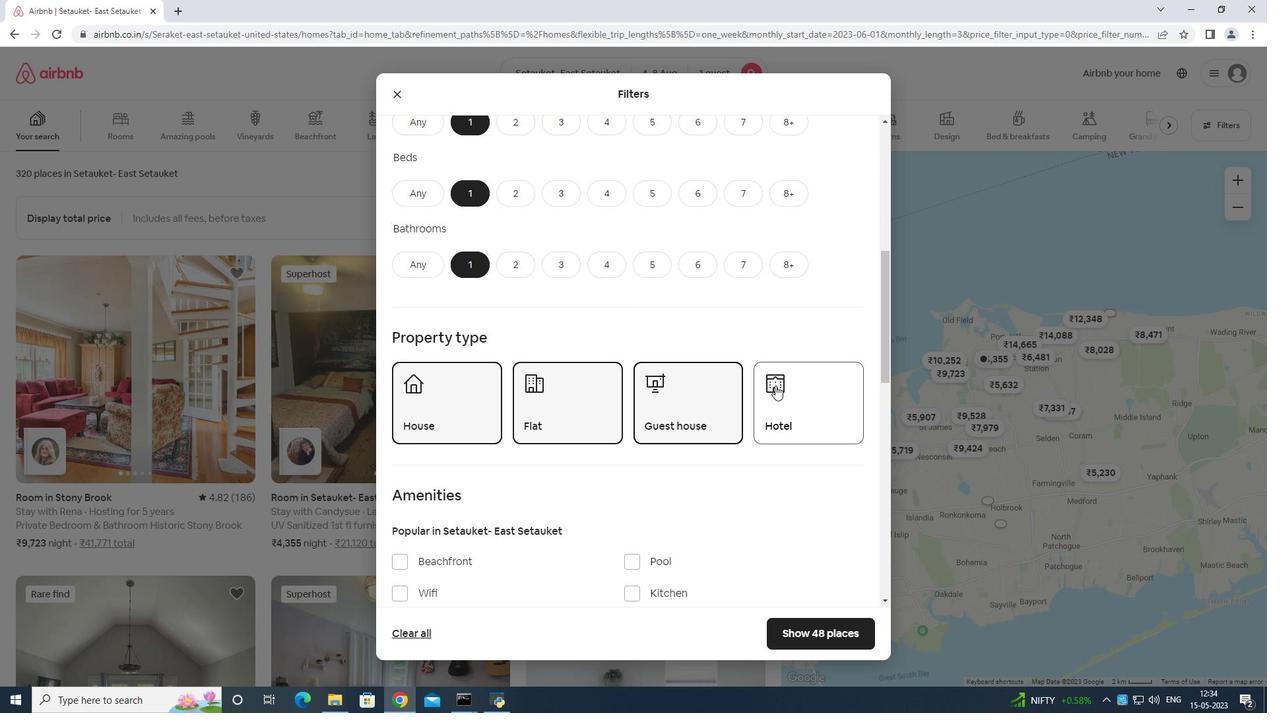 
Action: Mouse pressed left at (777, 386)
Screenshot: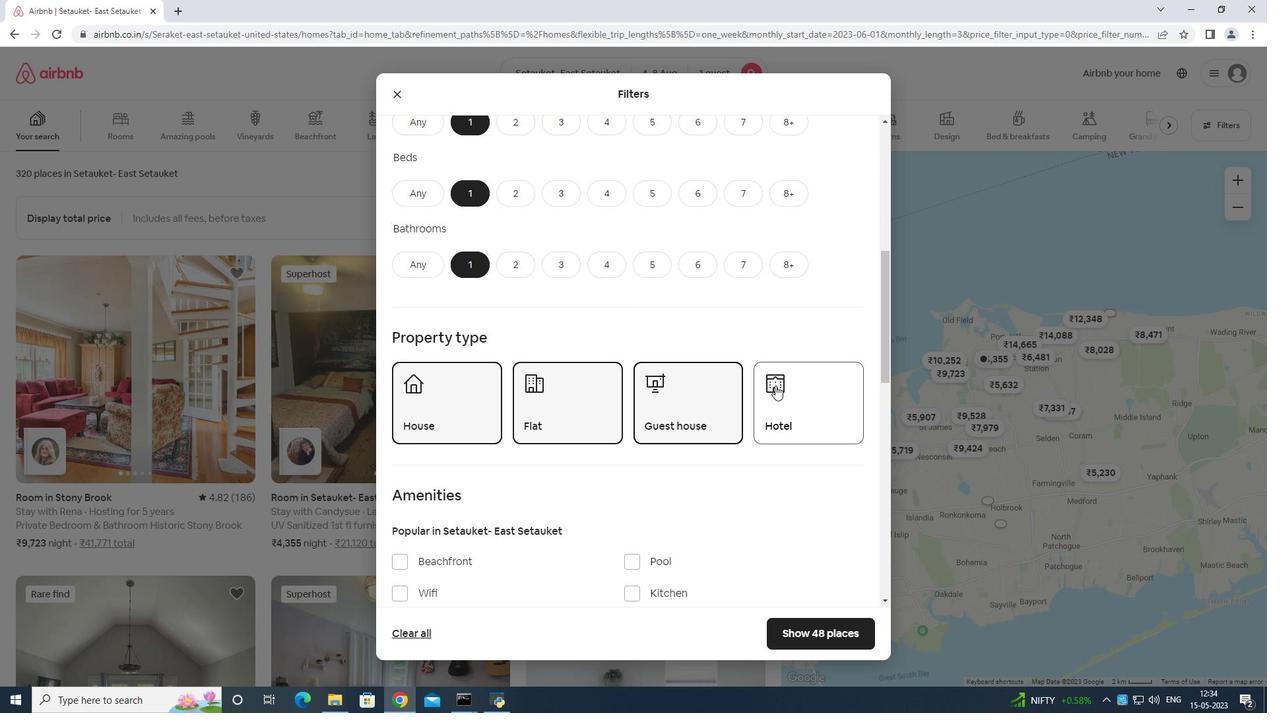 
Action: Mouse moved to (768, 365)
Screenshot: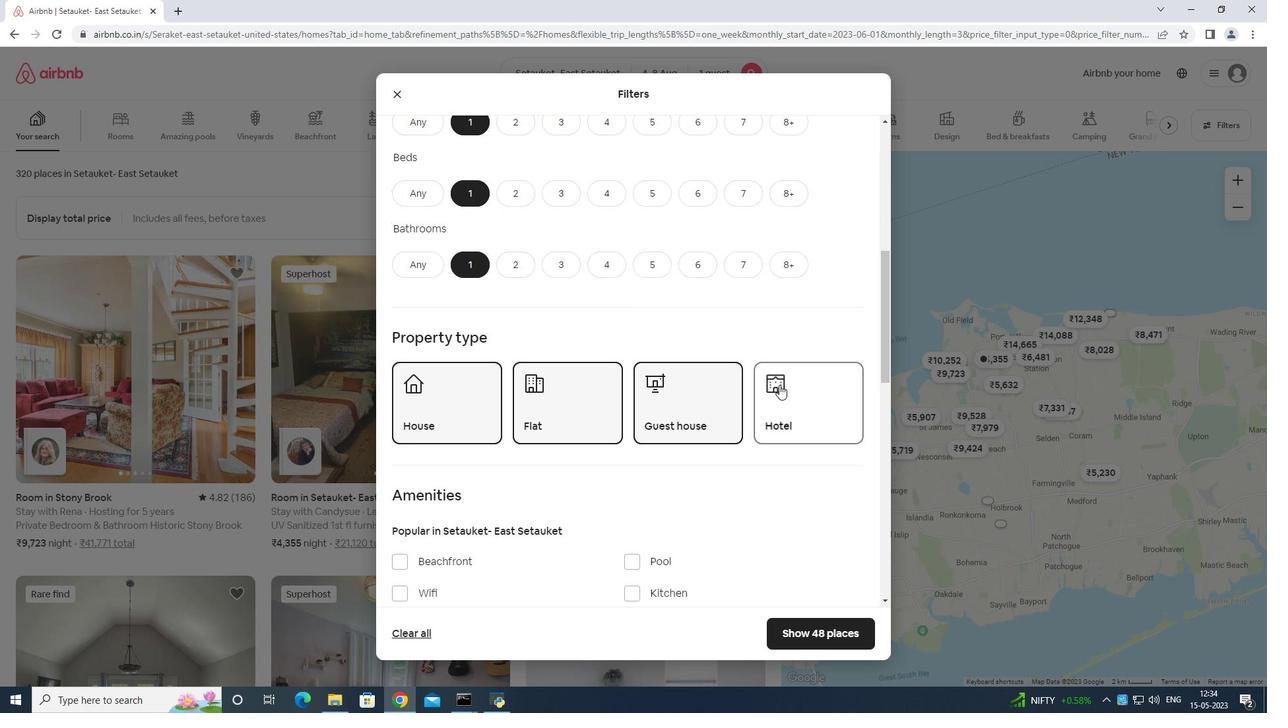 
Action: Mouse scrolled (768, 364) with delta (0, 0)
Screenshot: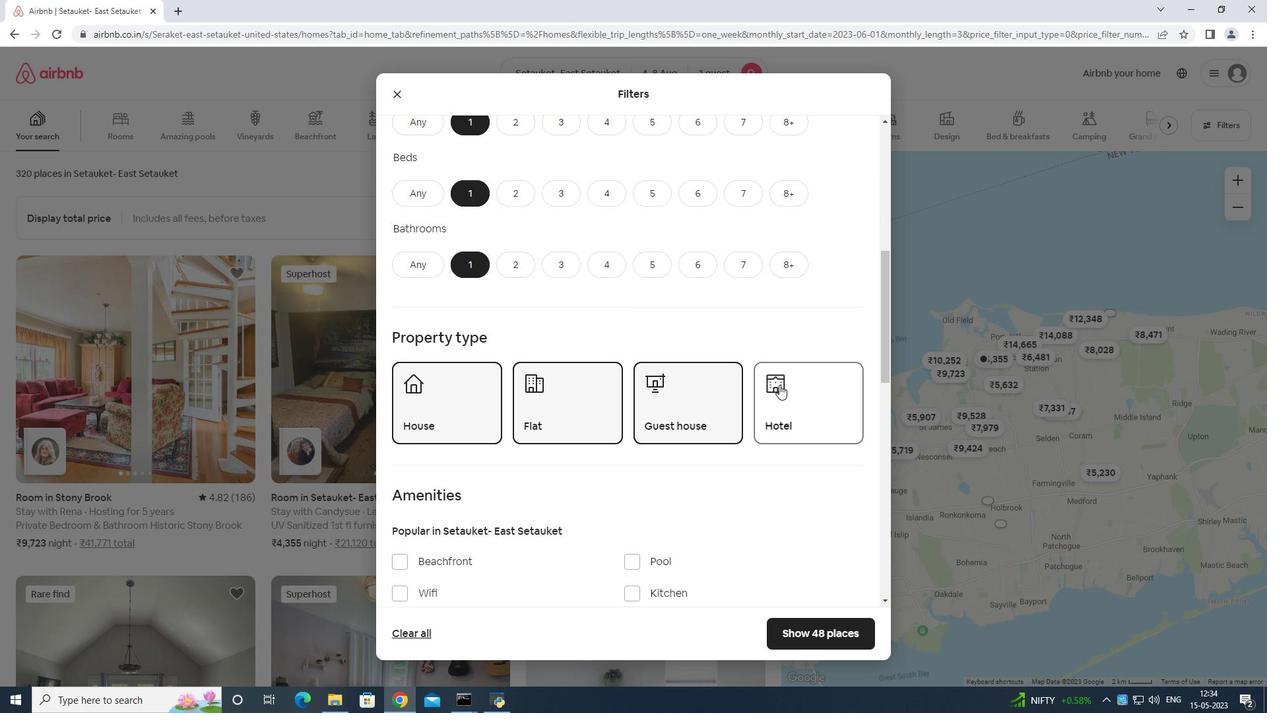 
Action: Mouse moved to (765, 374)
Screenshot: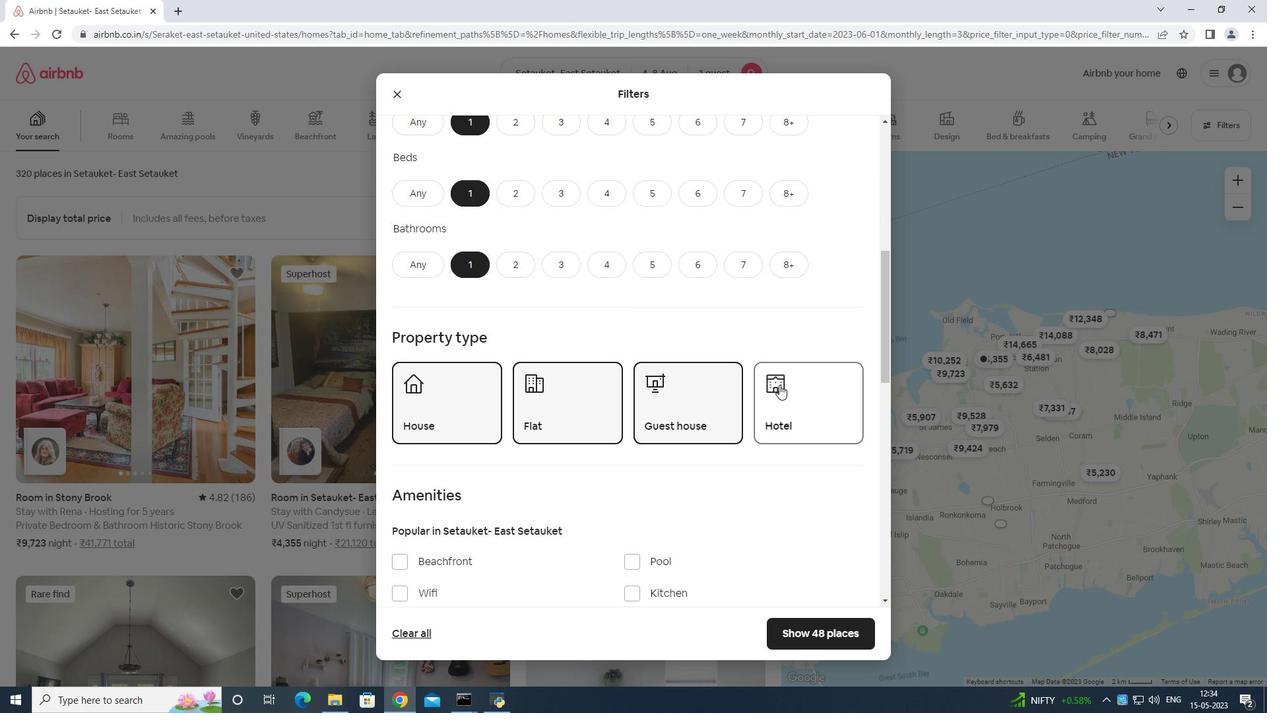 
Action: Mouse scrolled (765, 373) with delta (0, 0)
Screenshot: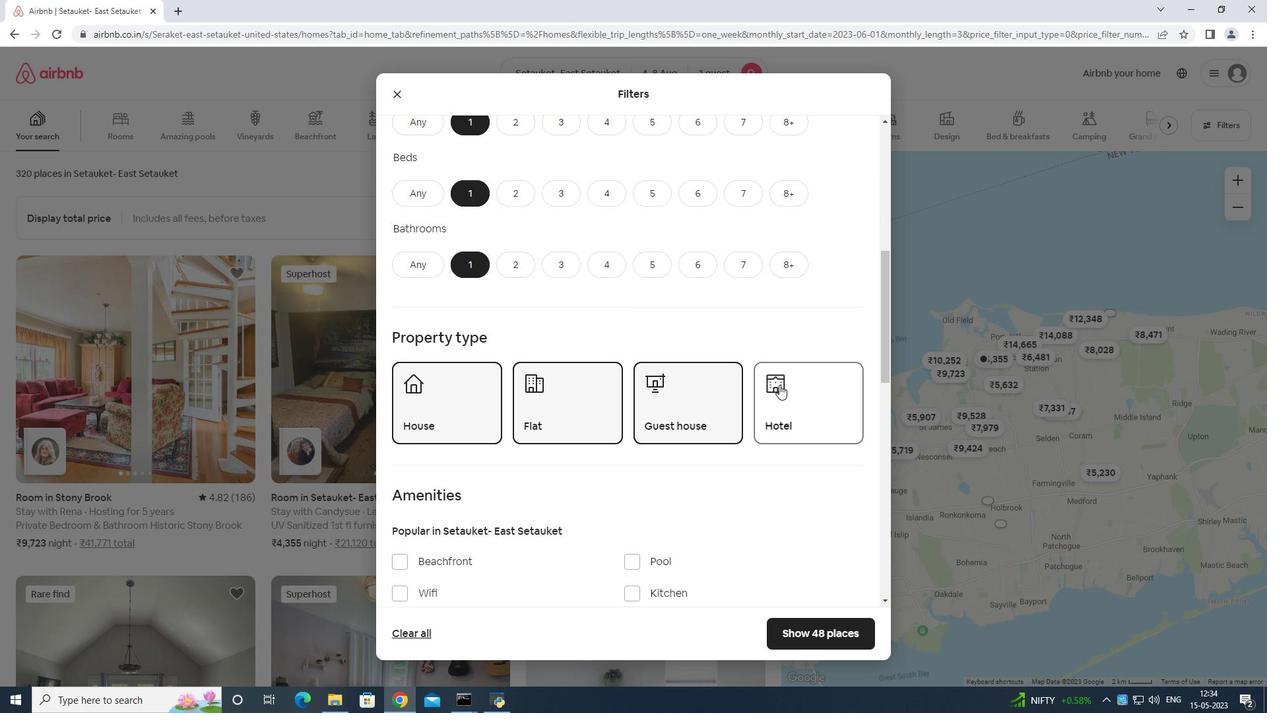 
Action: Mouse moved to (764, 375)
Screenshot: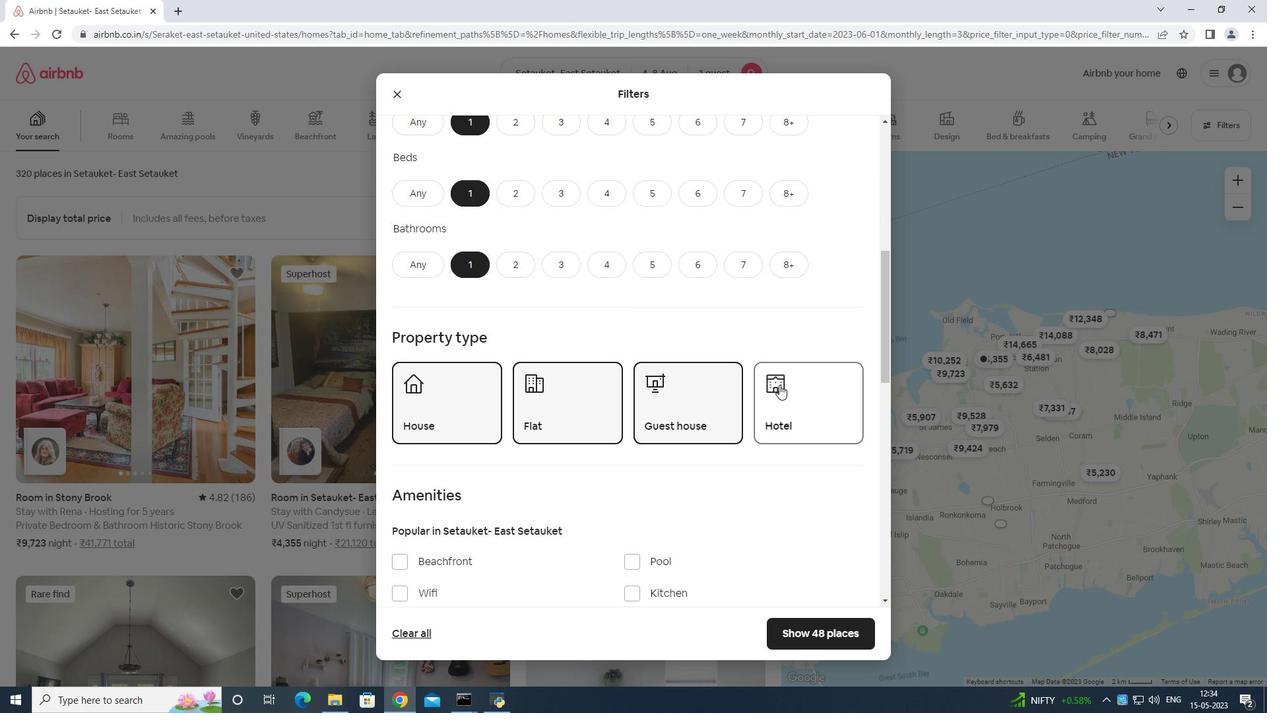 
Action: Mouse scrolled (764, 375) with delta (0, 0)
Screenshot: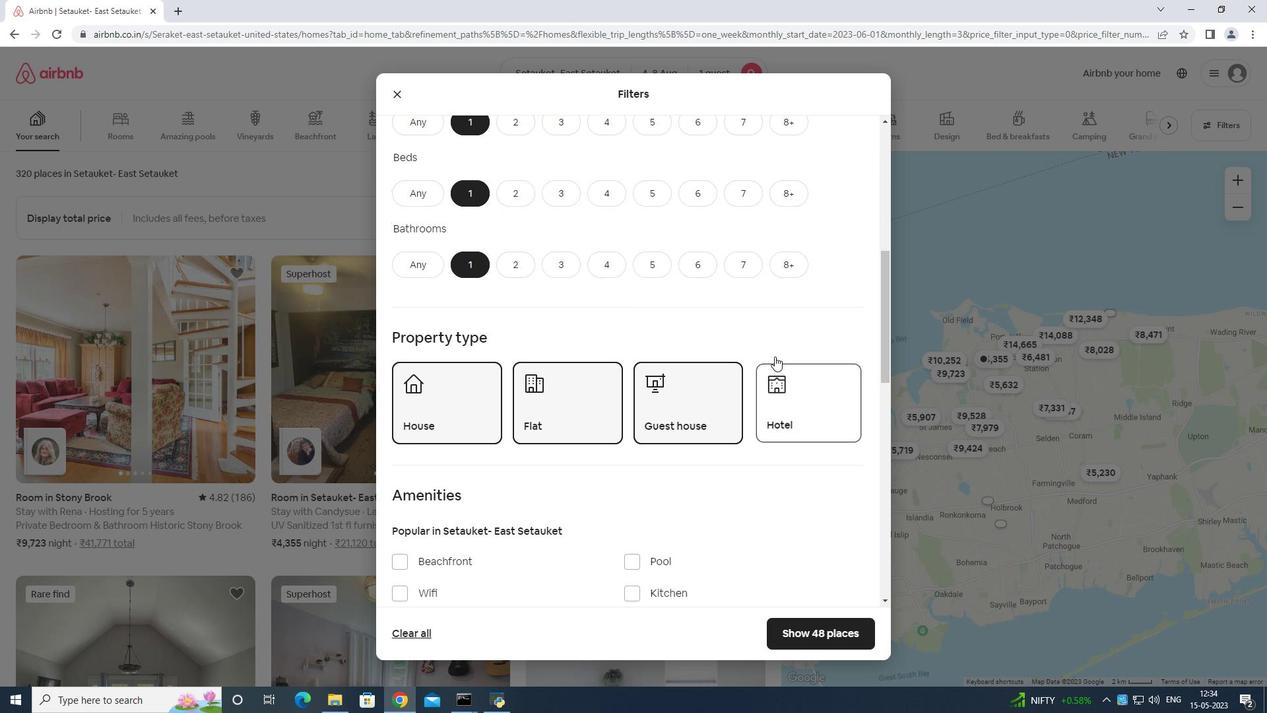 
Action: Mouse moved to (764, 375)
Screenshot: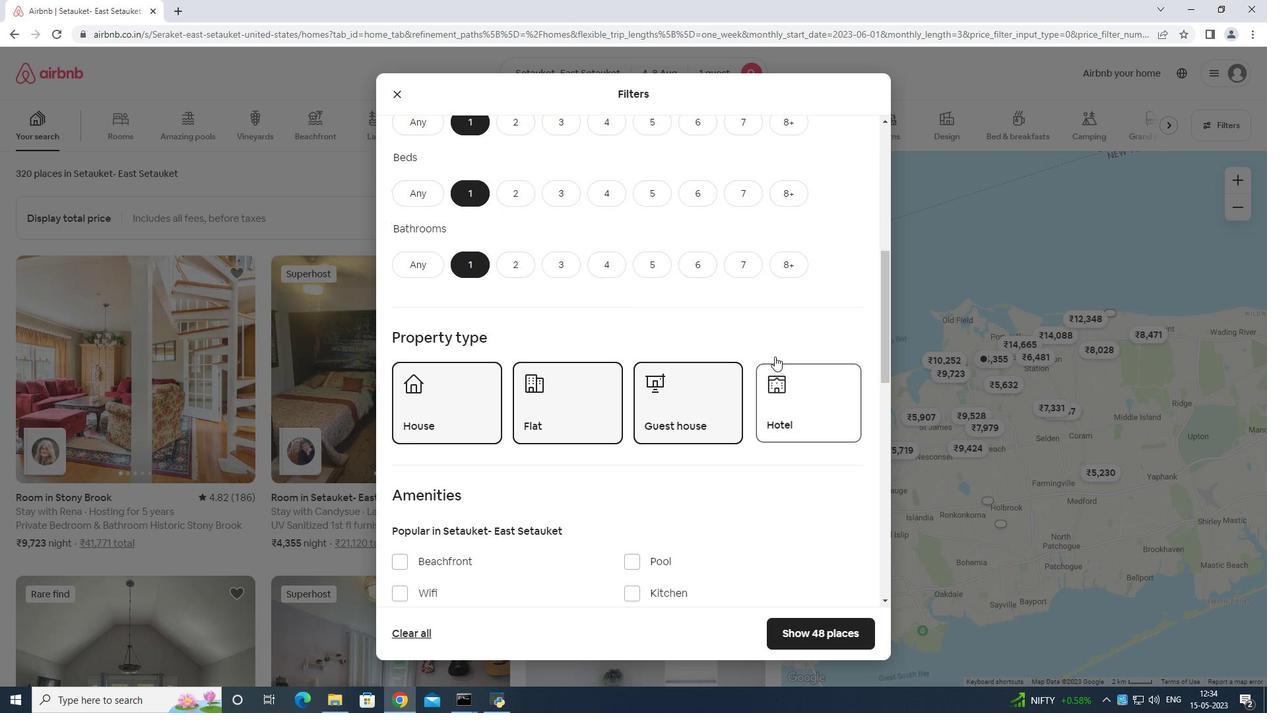 
Action: Mouse scrolled (764, 375) with delta (0, 0)
Screenshot: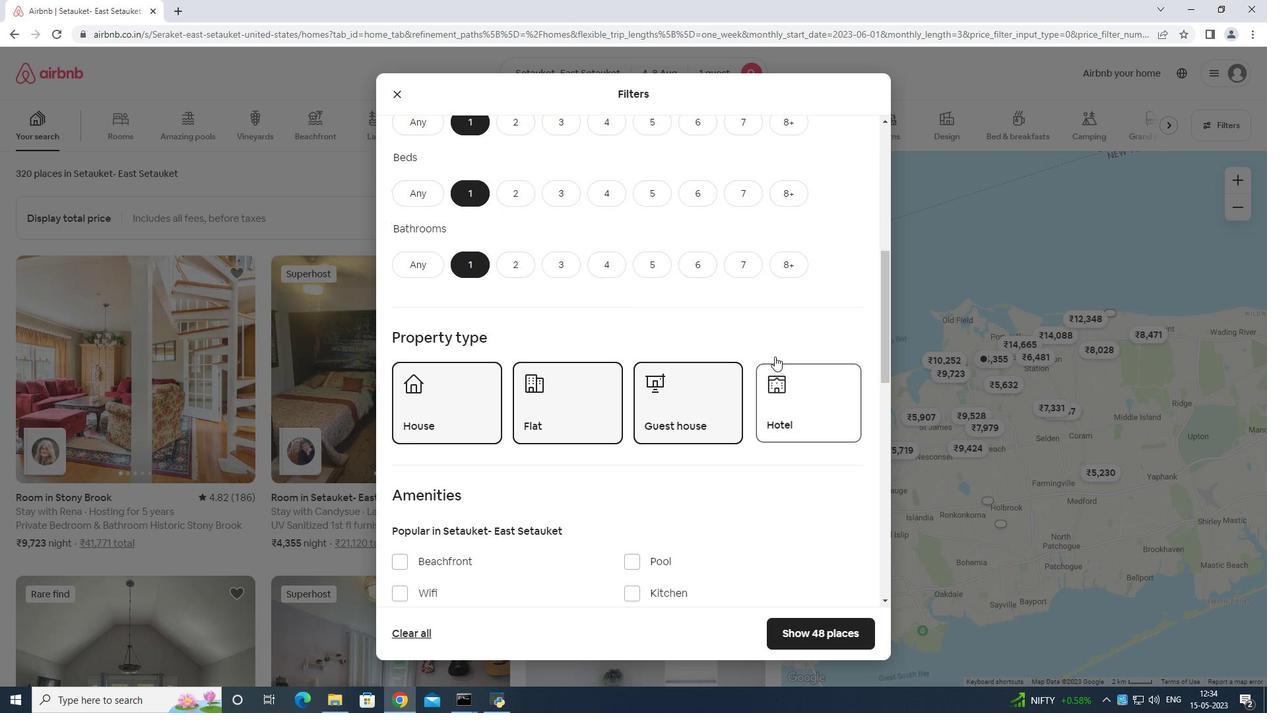 
Action: Mouse moved to (394, 317)
Screenshot: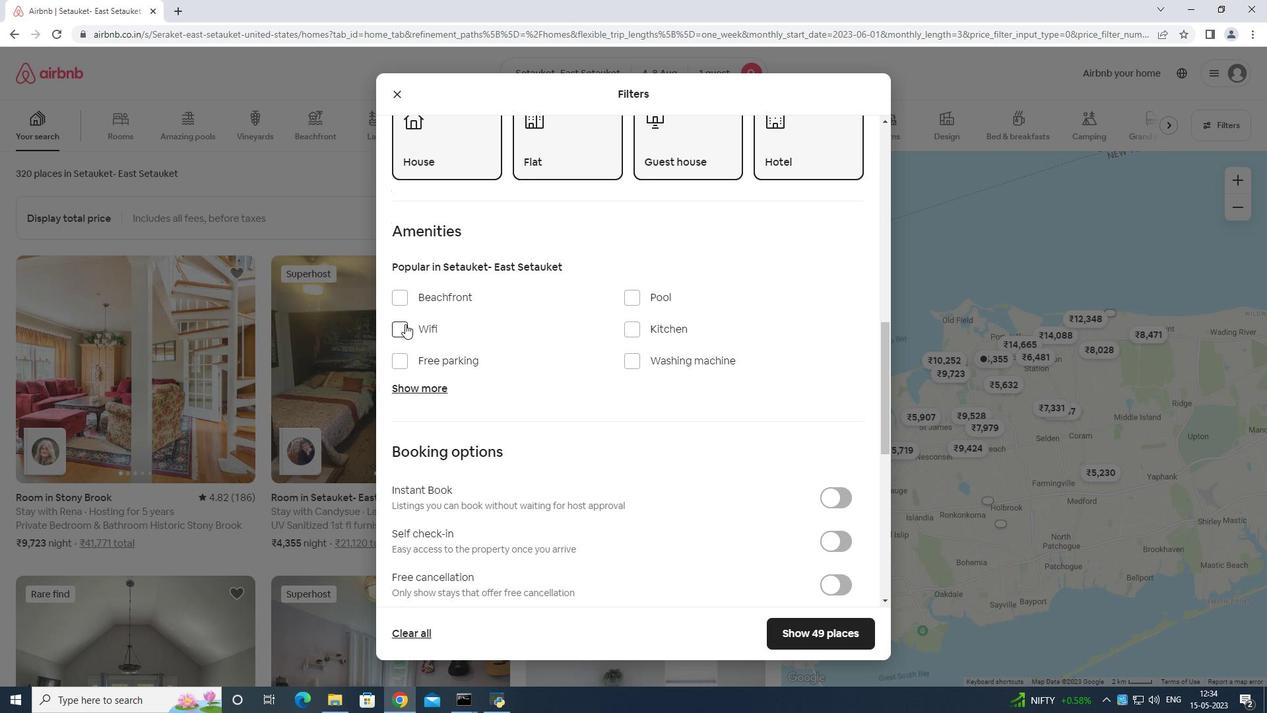 
Action: Mouse pressed left at (394, 317)
Screenshot: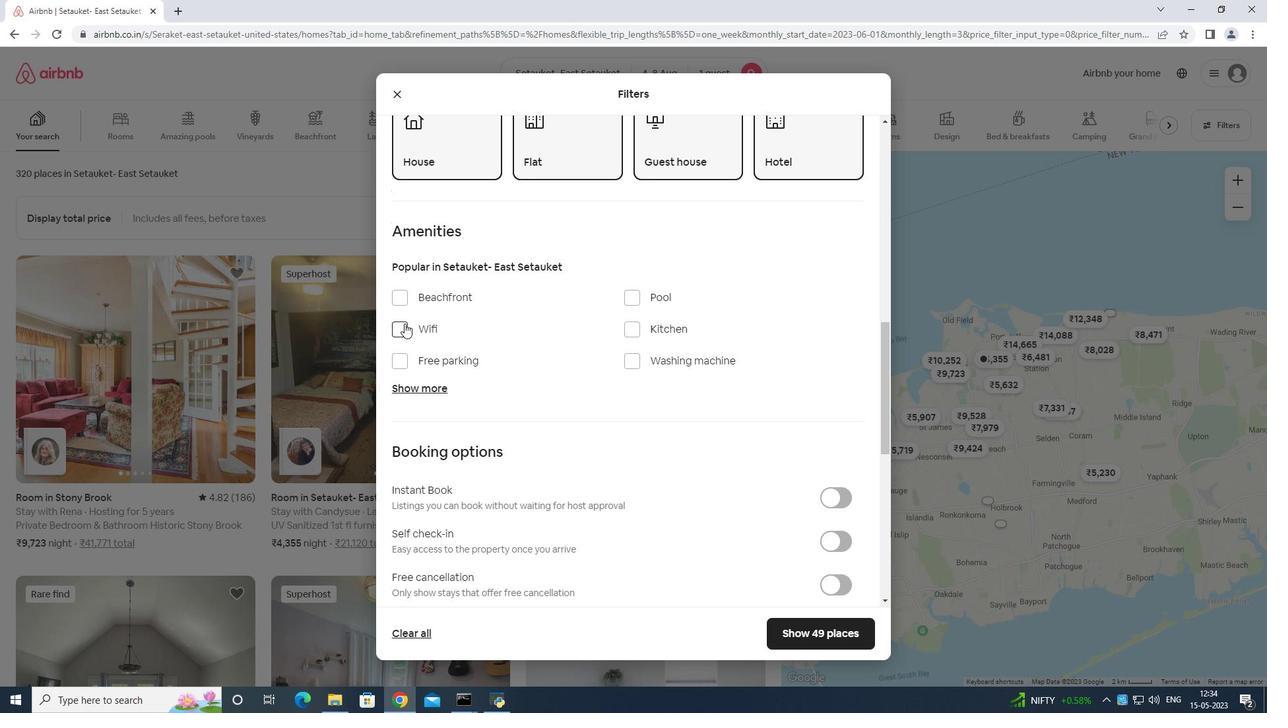 
Action: Mouse moved to (401, 325)
Screenshot: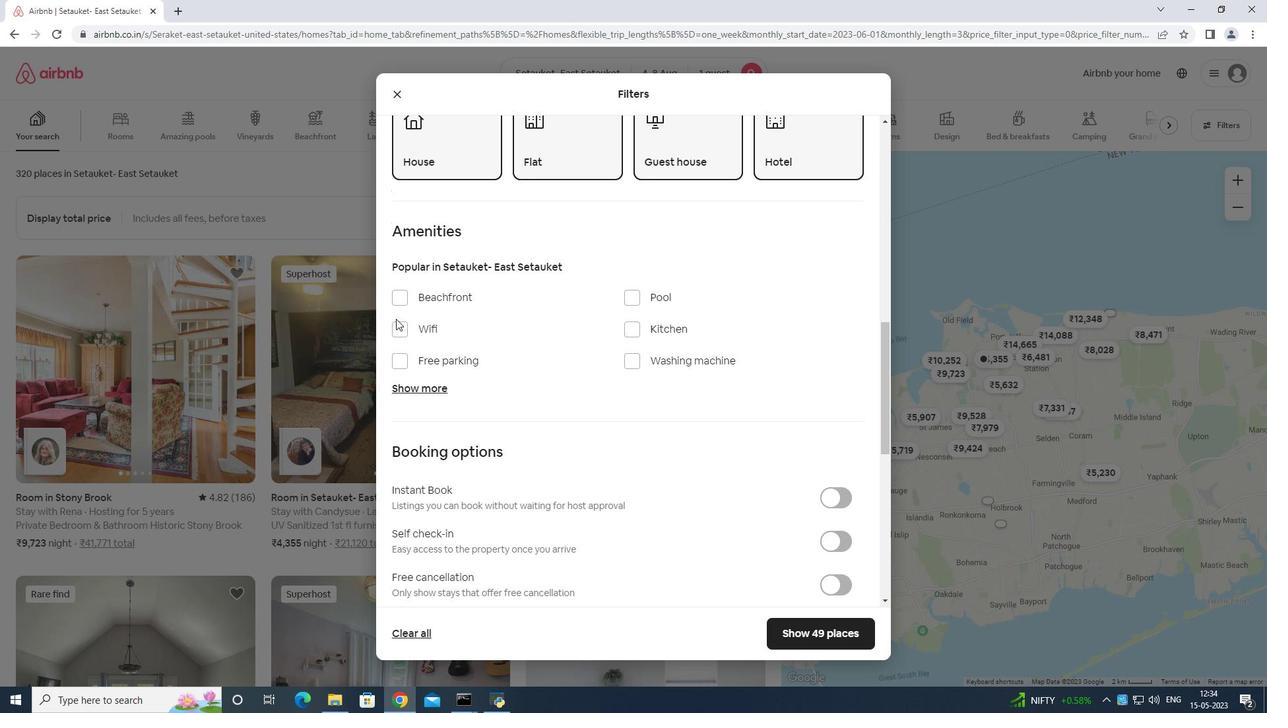 
Action: Mouse pressed left at (401, 325)
Screenshot: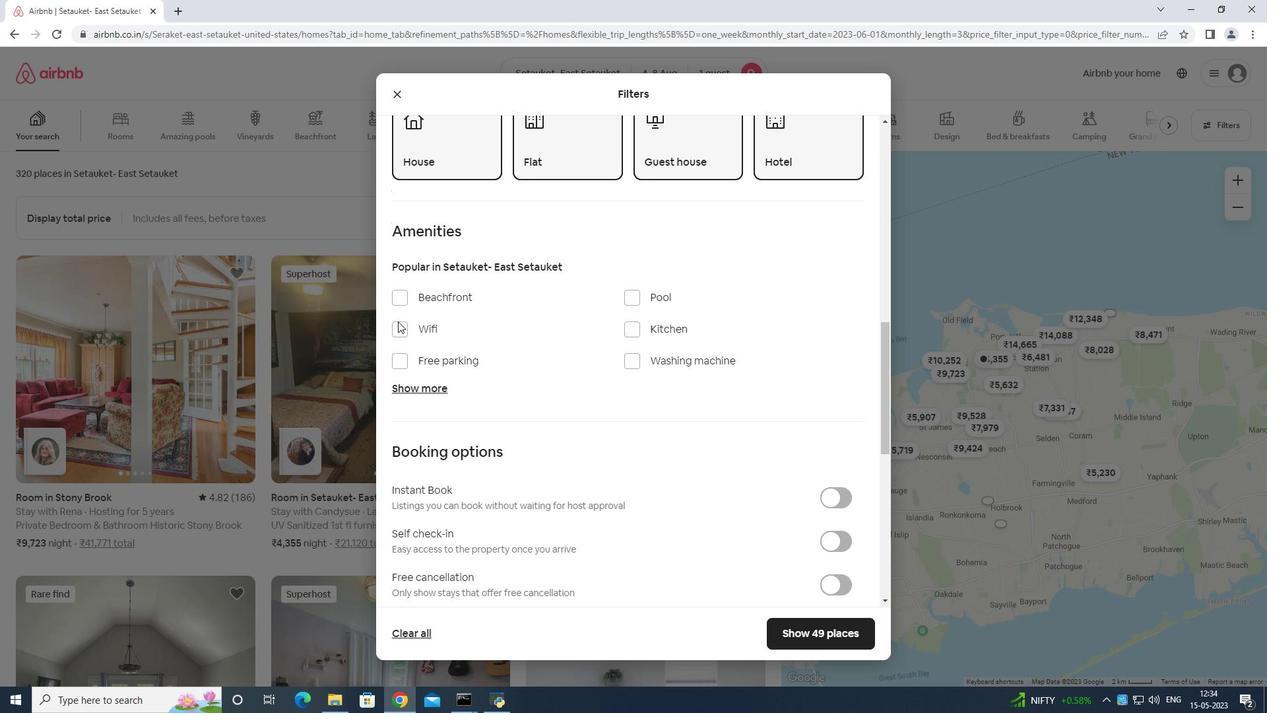 
Action: Mouse moved to (573, 349)
Screenshot: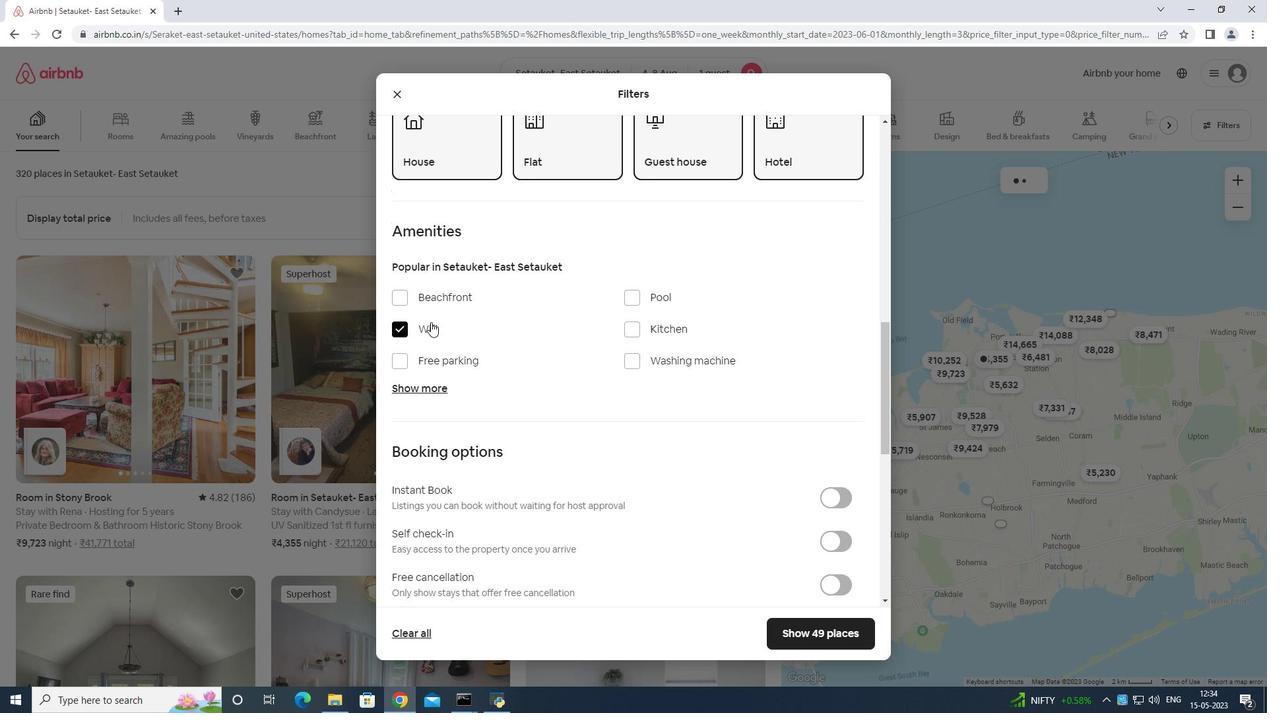
Action: Mouse scrolled (573, 349) with delta (0, 0)
Screenshot: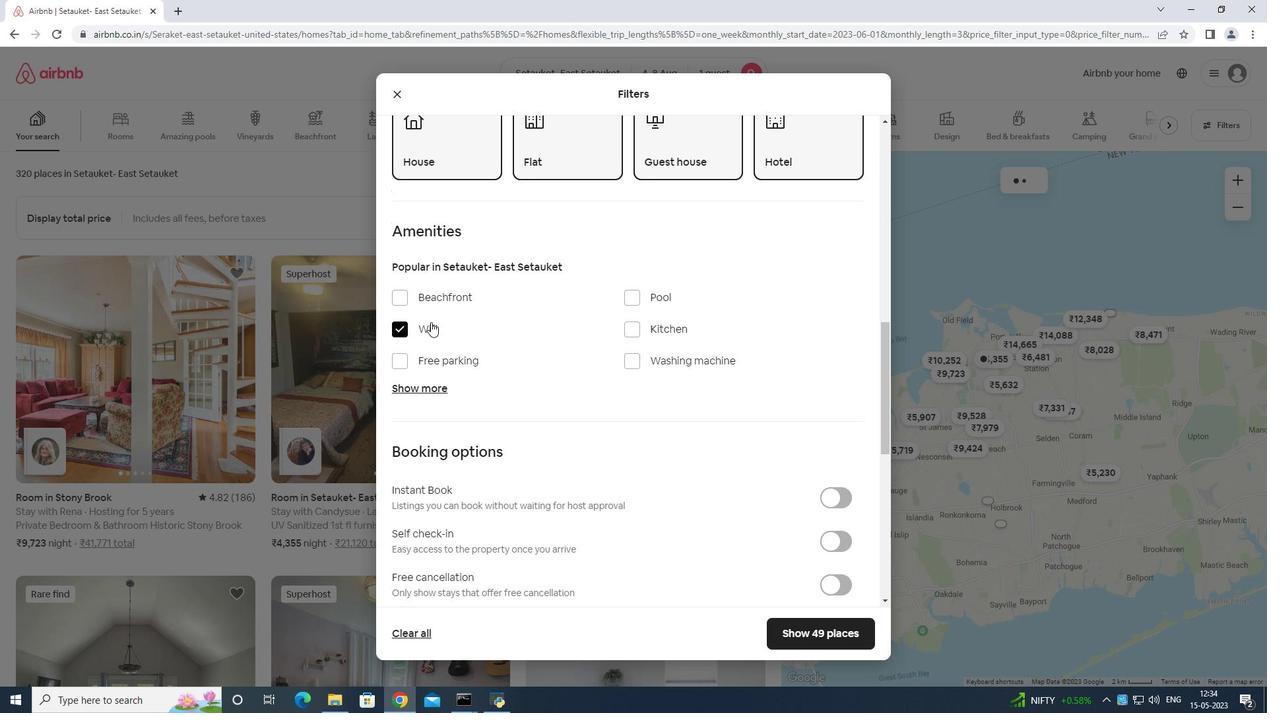 
Action: Mouse moved to (611, 371)
Screenshot: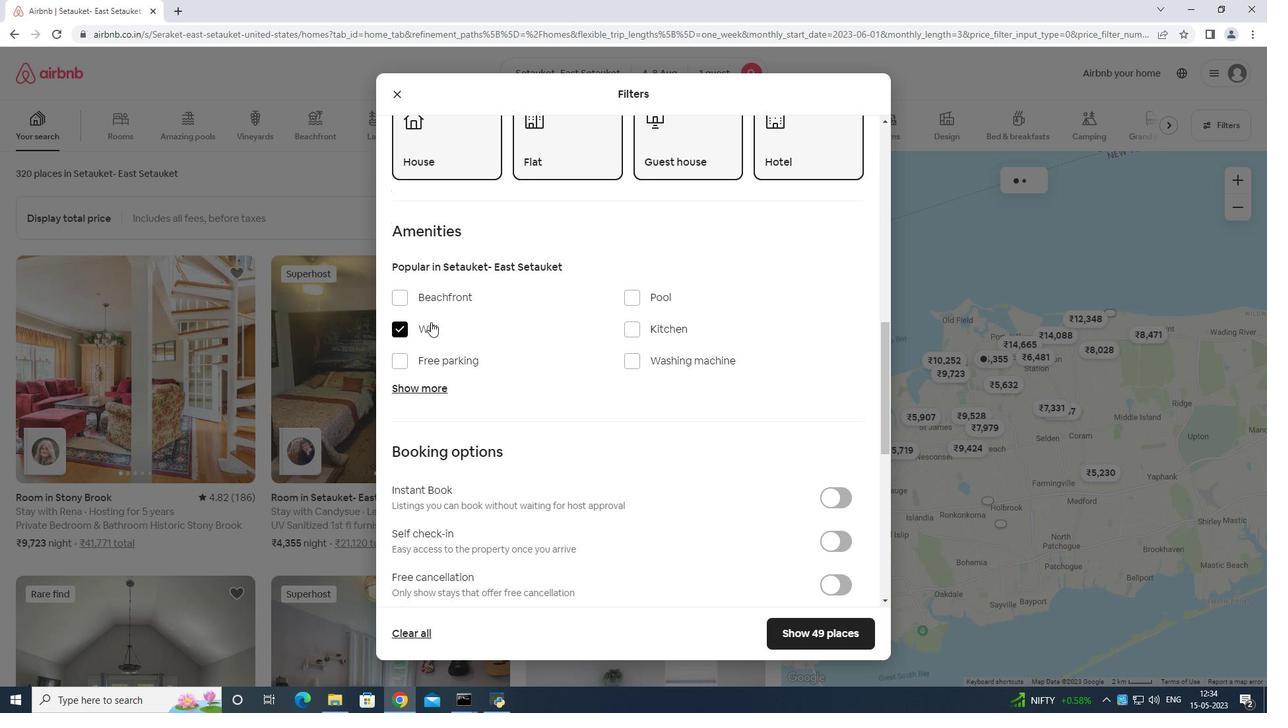 
Action: Mouse scrolled (611, 370) with delta (0, 0)
Screenshot: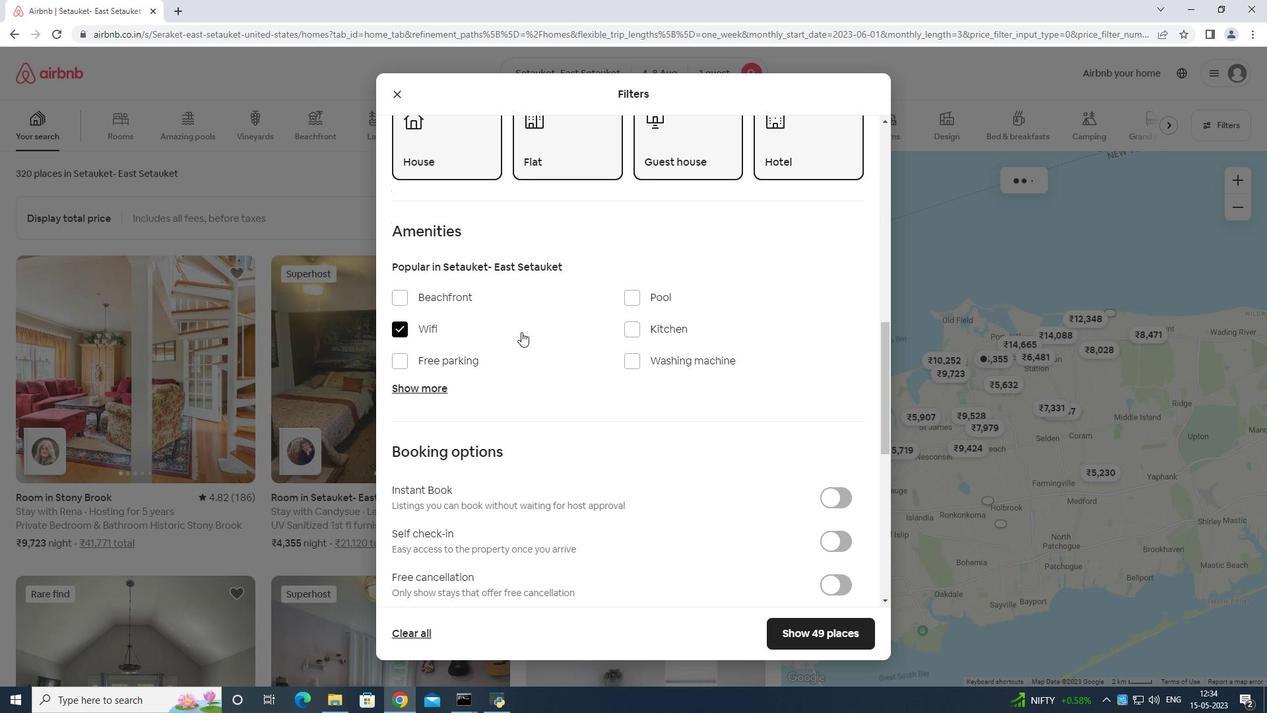 
Action: Mouse moved to (647, 379)
Screenshot: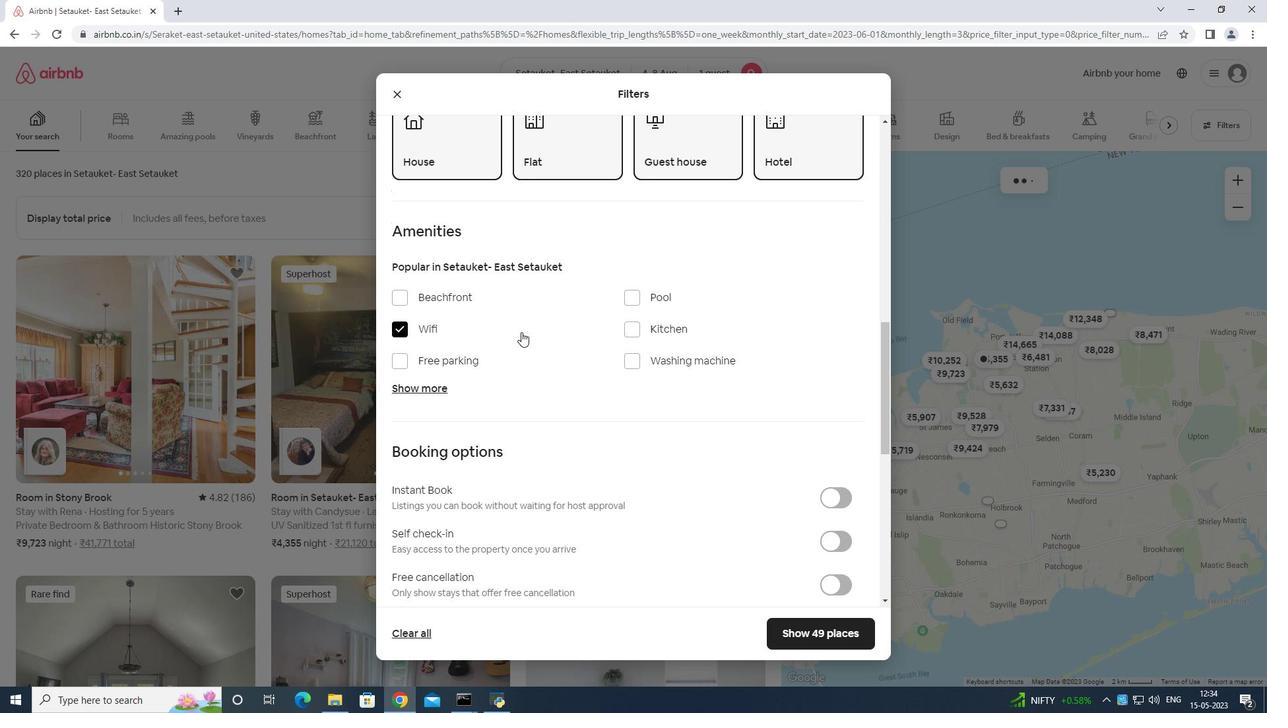 
Action: Mouse scrolled (644, 379) with delta (0, 0)
Screenshot: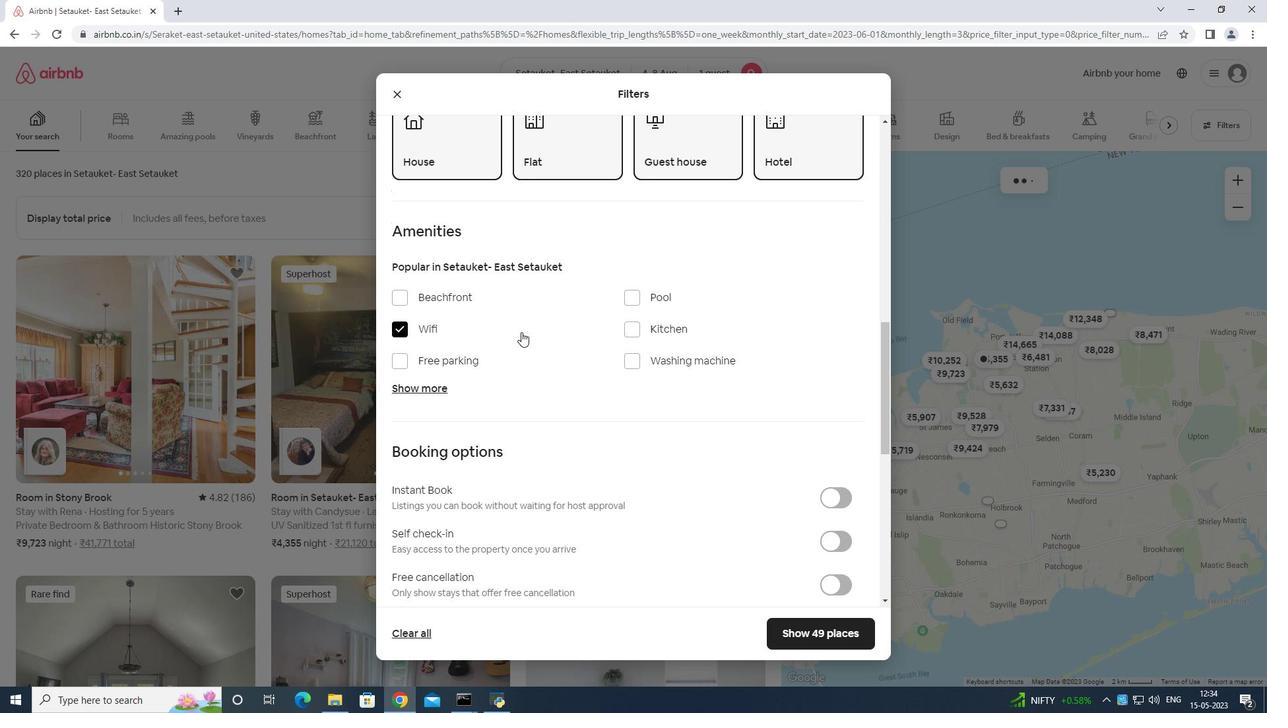 
Action: Mouse moved to (651, 380)
Screenshot: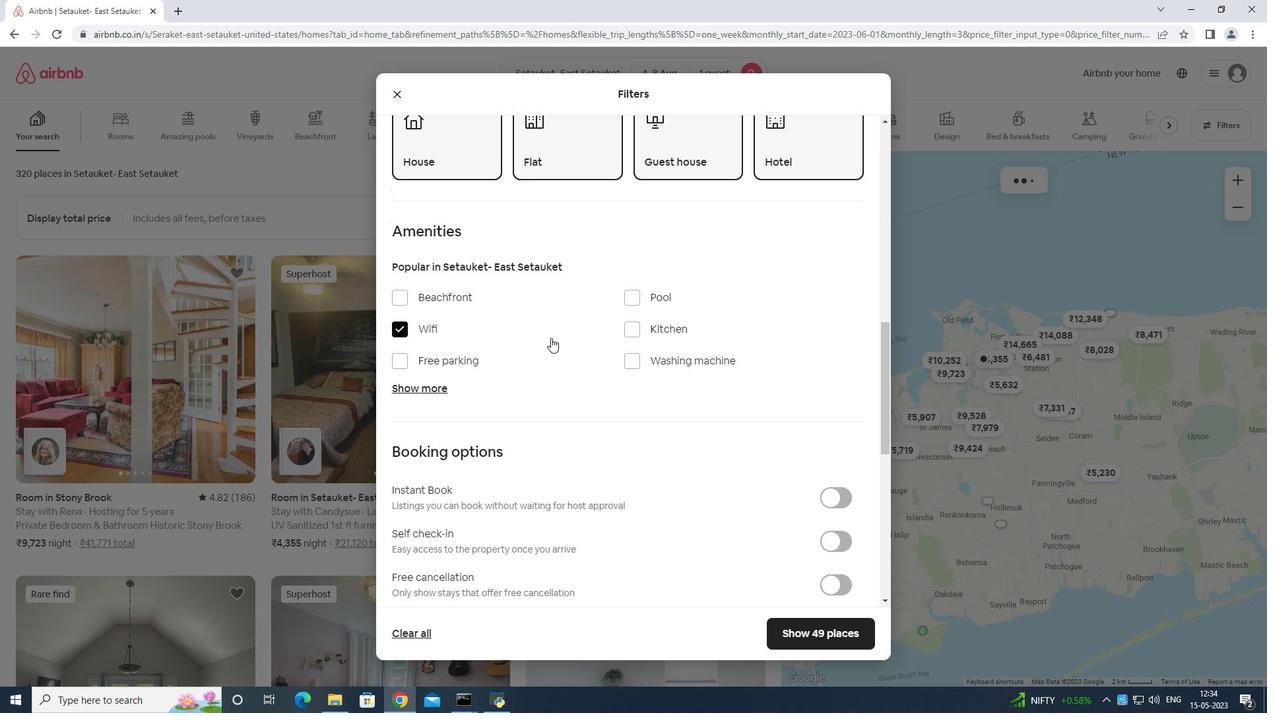 
Action: Mouse scrolled (651, 379) with delta (0, 0)
Screenshot: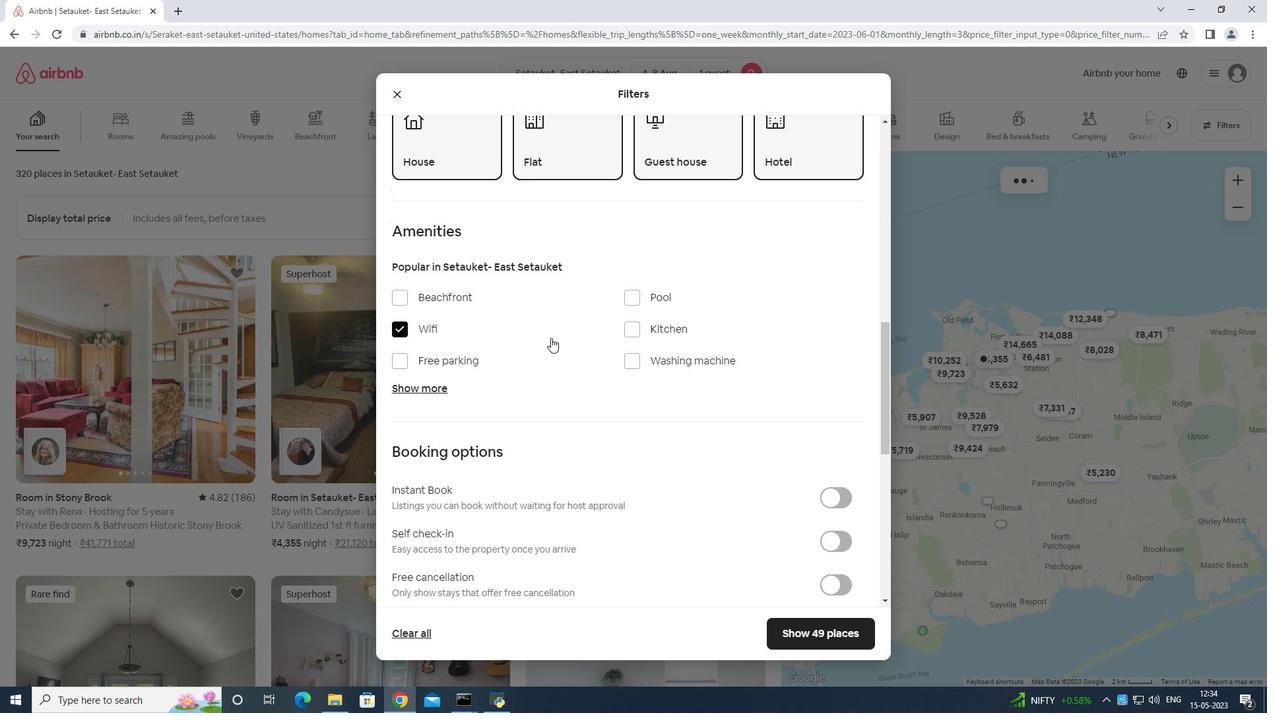
Action: Mouse moved to (836, 273)
Screenshot: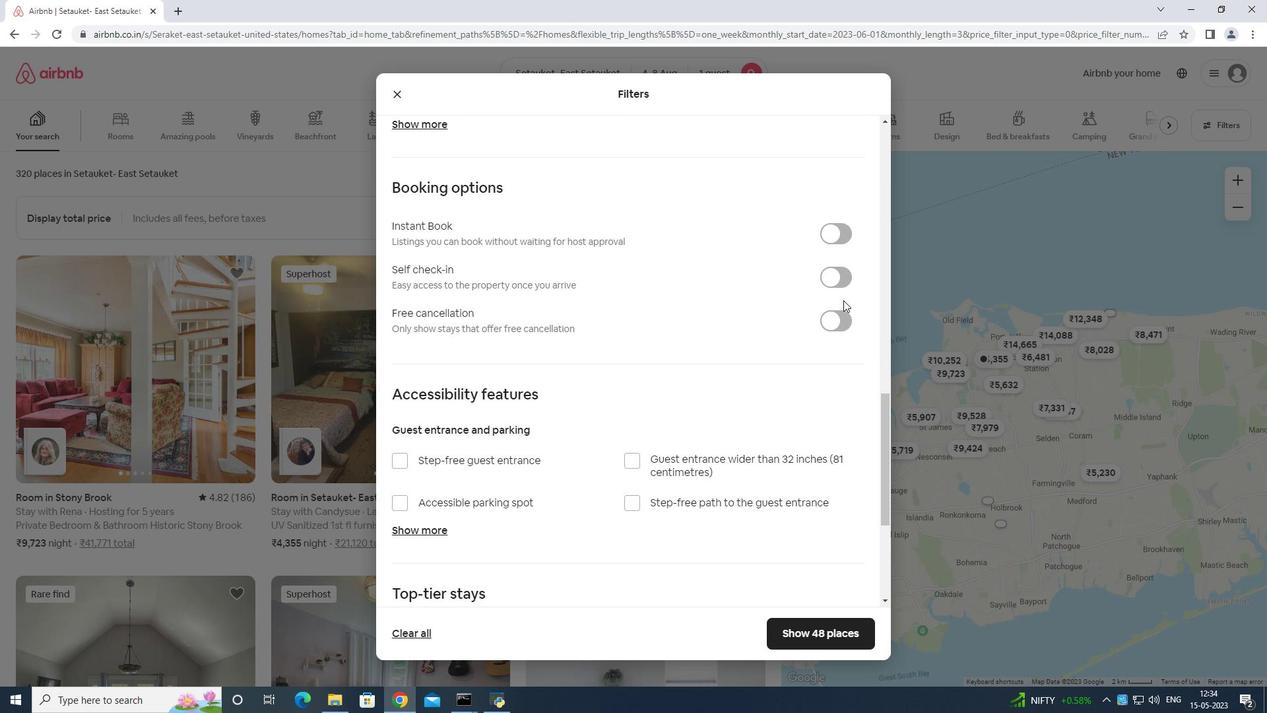 
Action: Mouse pressed left at (836, 273)
Screenshot: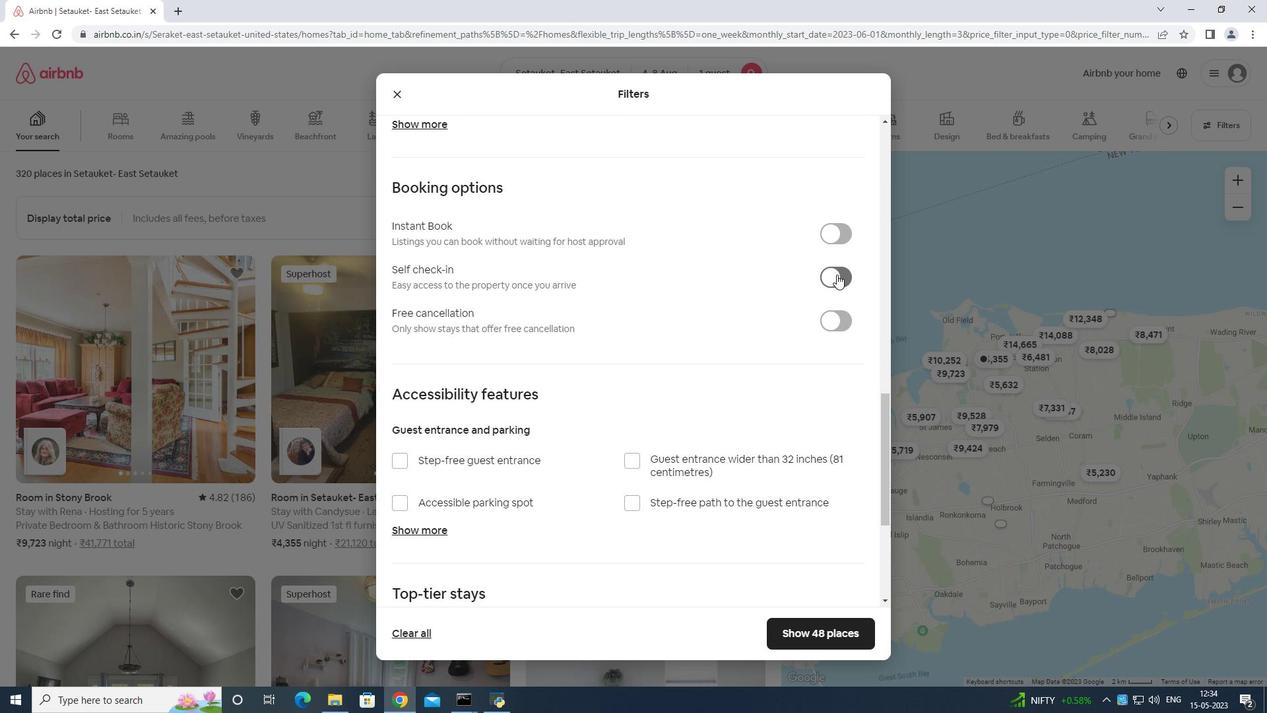 
Action: Mouse moved to (761, 332)
Screenshot: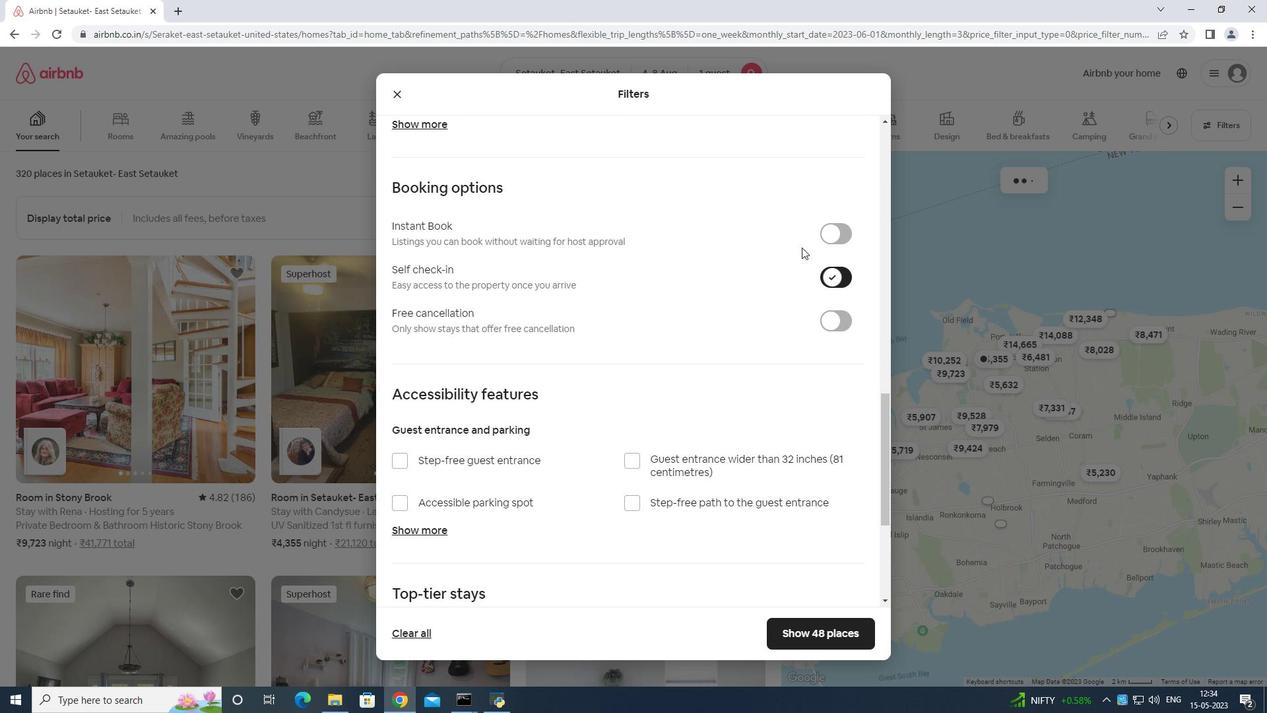 
Action: Mouse scrolled (793, 270) with delta (0, 0)
Screenshot: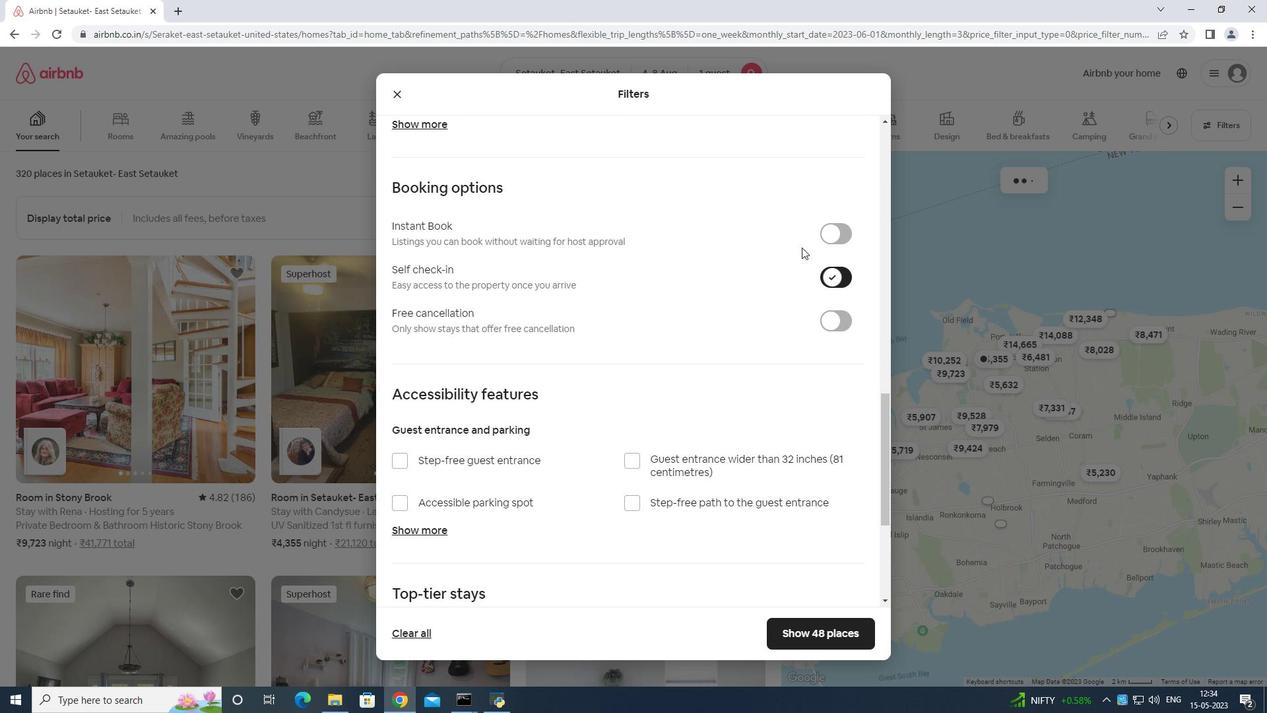 
Action: Mouse moved to (761, 331)
Screenshot: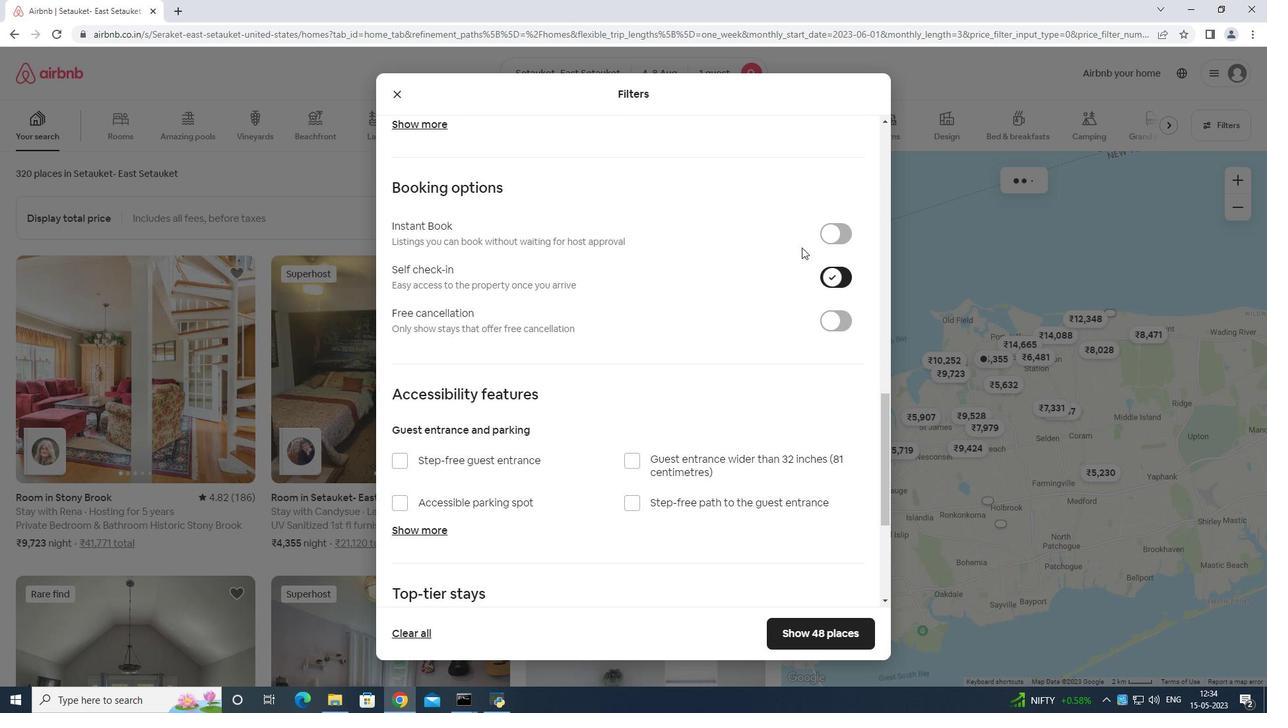 
Action: Mouse scrolled (788, 289) with delta (0, 0)
Screenshot: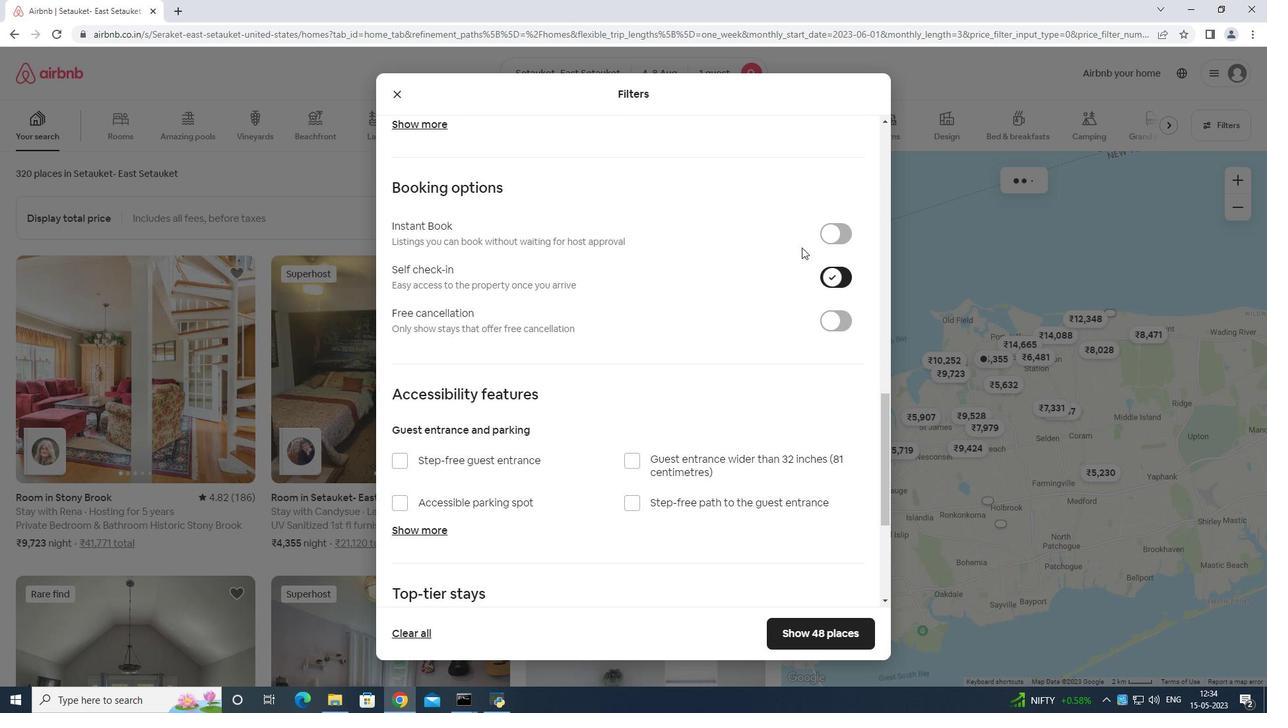 
Action: Mouse moved to (762, 330)
Screenshot: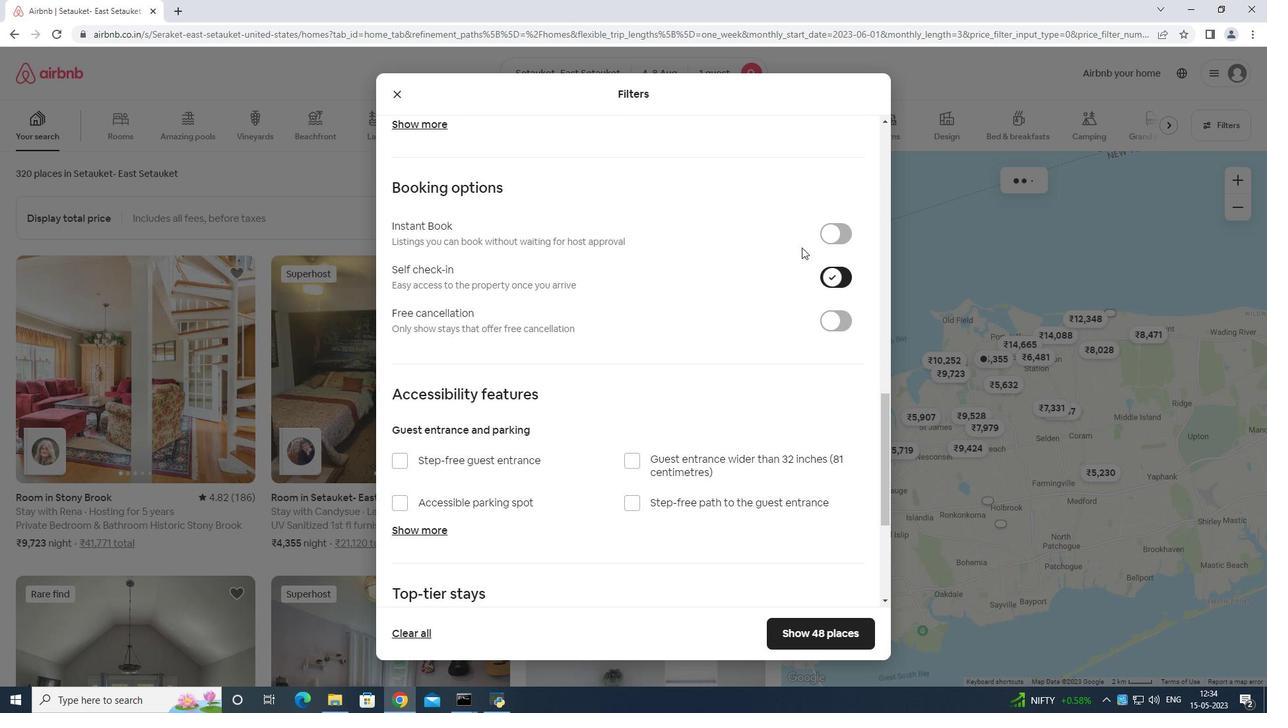 
Action: Mouse scrolled (785, 300) with delta (0, 0)
Screenshot: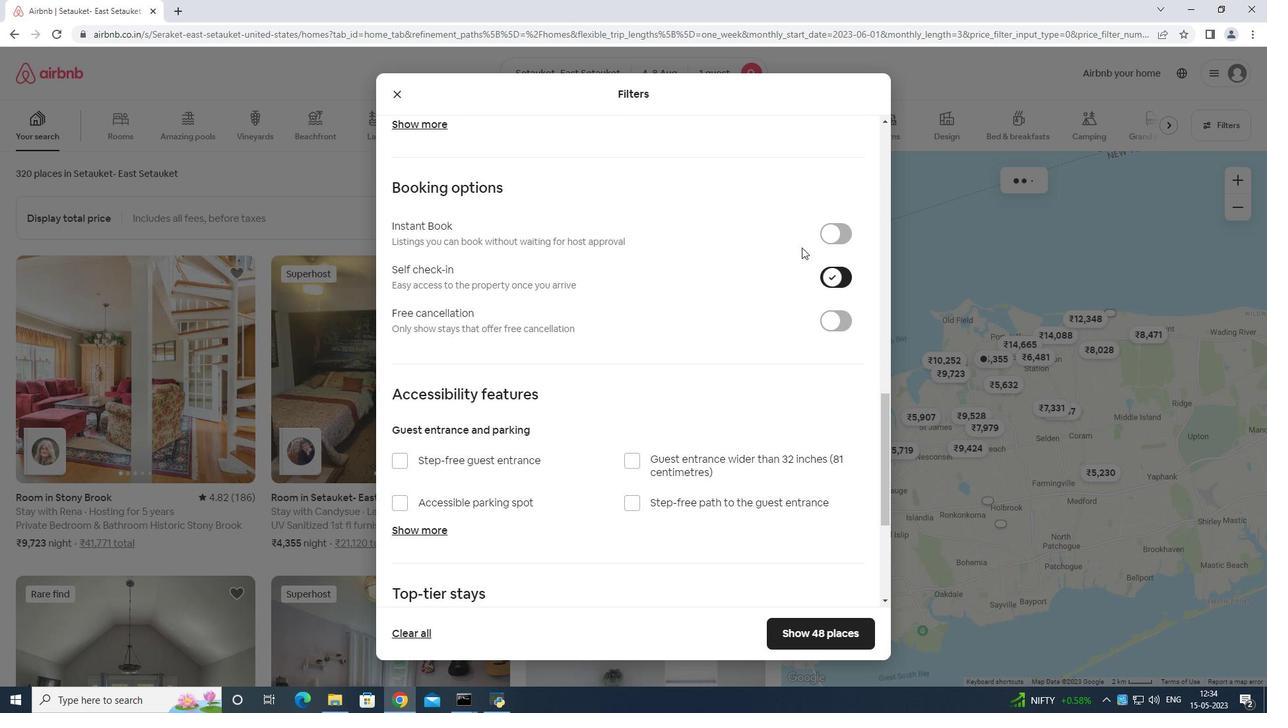 
Action: Mouse moved to (762, 329)
Screenshot: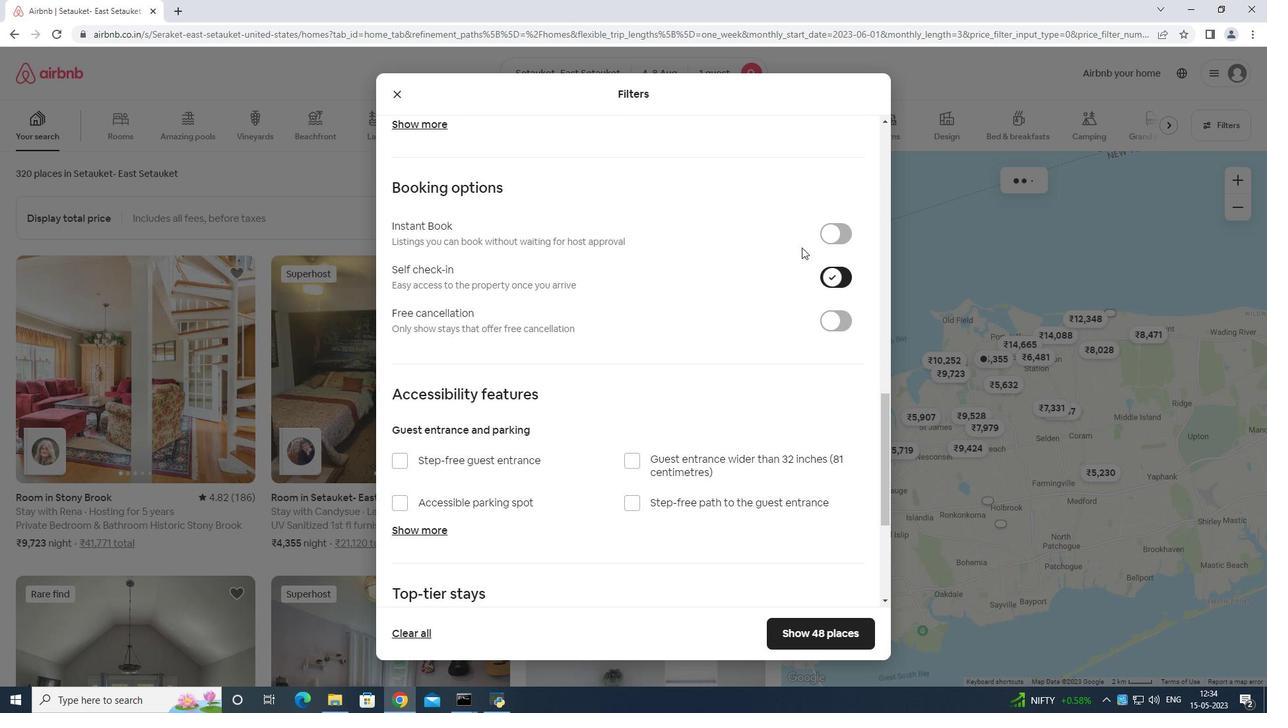 
Action: Mouse scrolled (782, 308) with delta (0, 0)
Screenshot: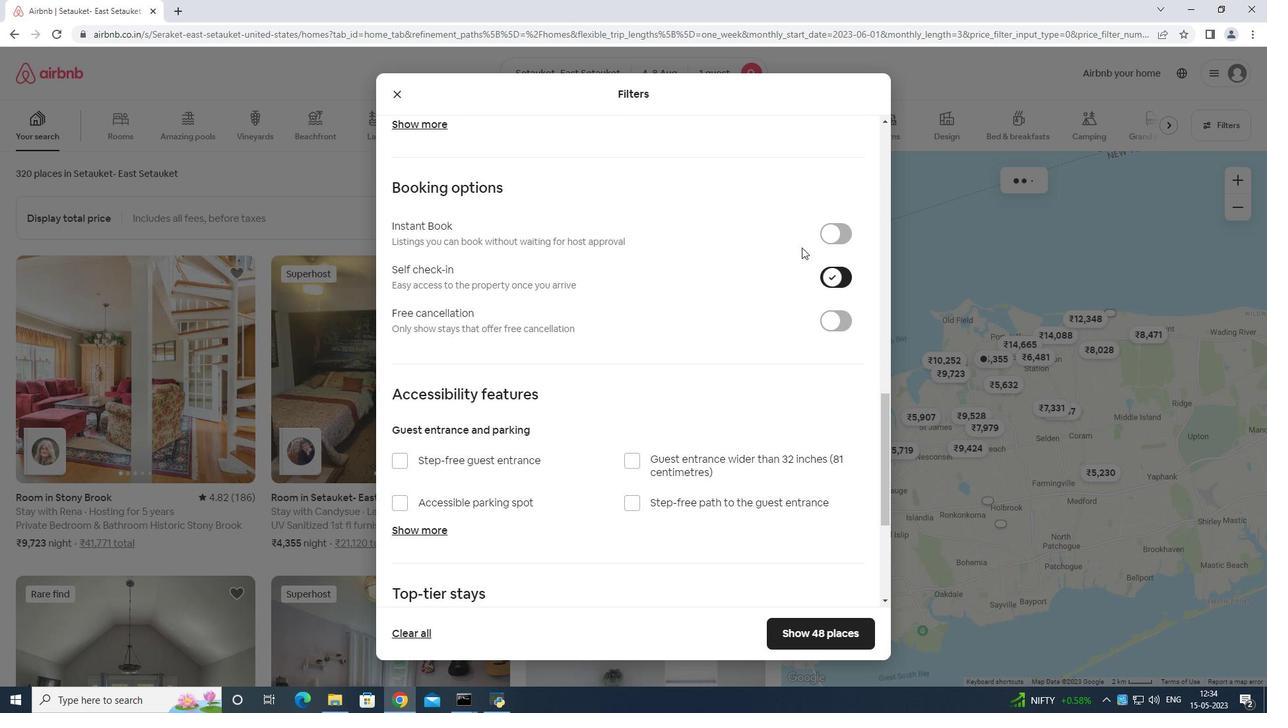 
Action: Mouse moved to (756, 342)
Screenshot: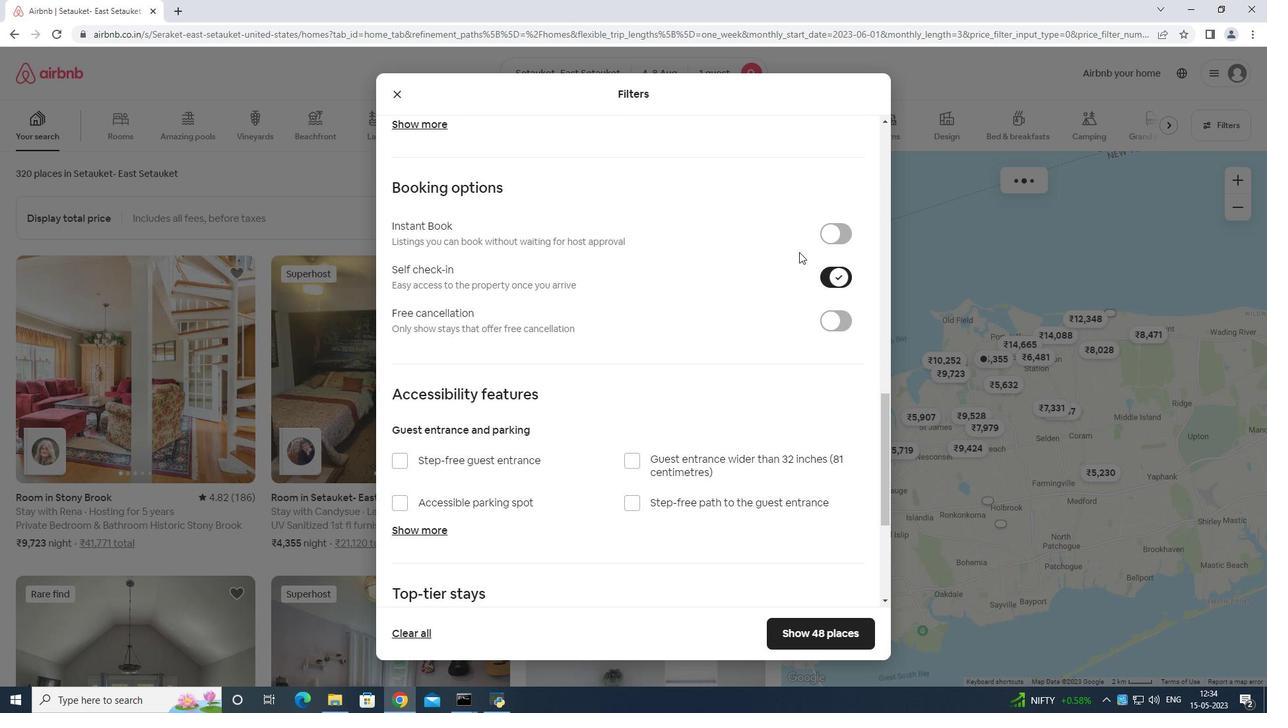 
Action: Mouse scrolled (756, 342) with delta (0, 0)
Screenshot: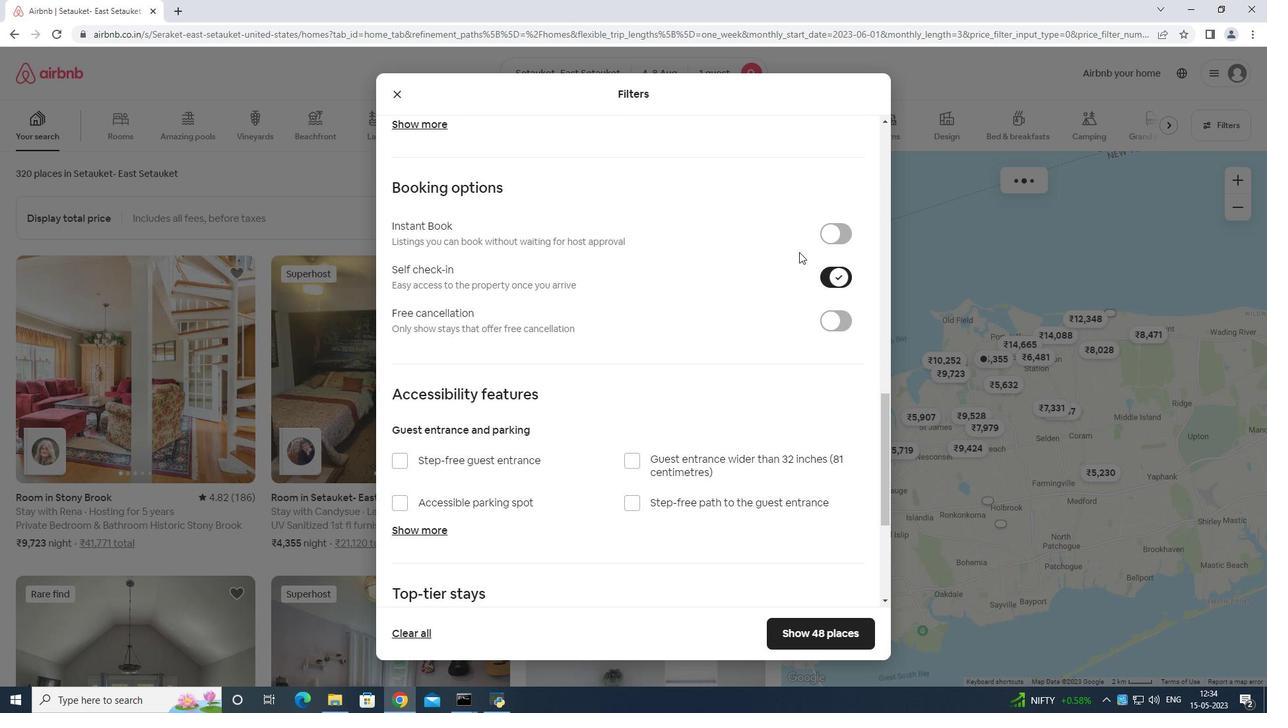 
Action: Mouse moved to (752, 359)
Screenshot: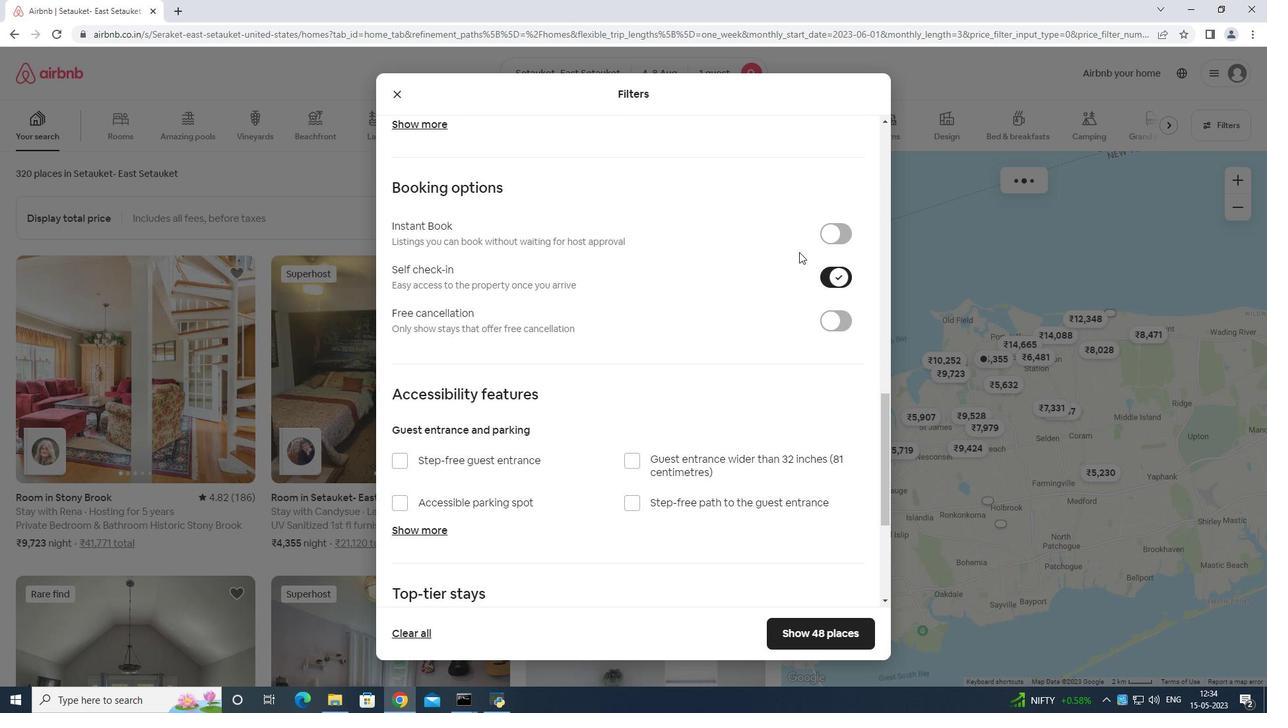 
Action: Mouse scrolled (752, 359) with delta (0, 0)
Screenshot: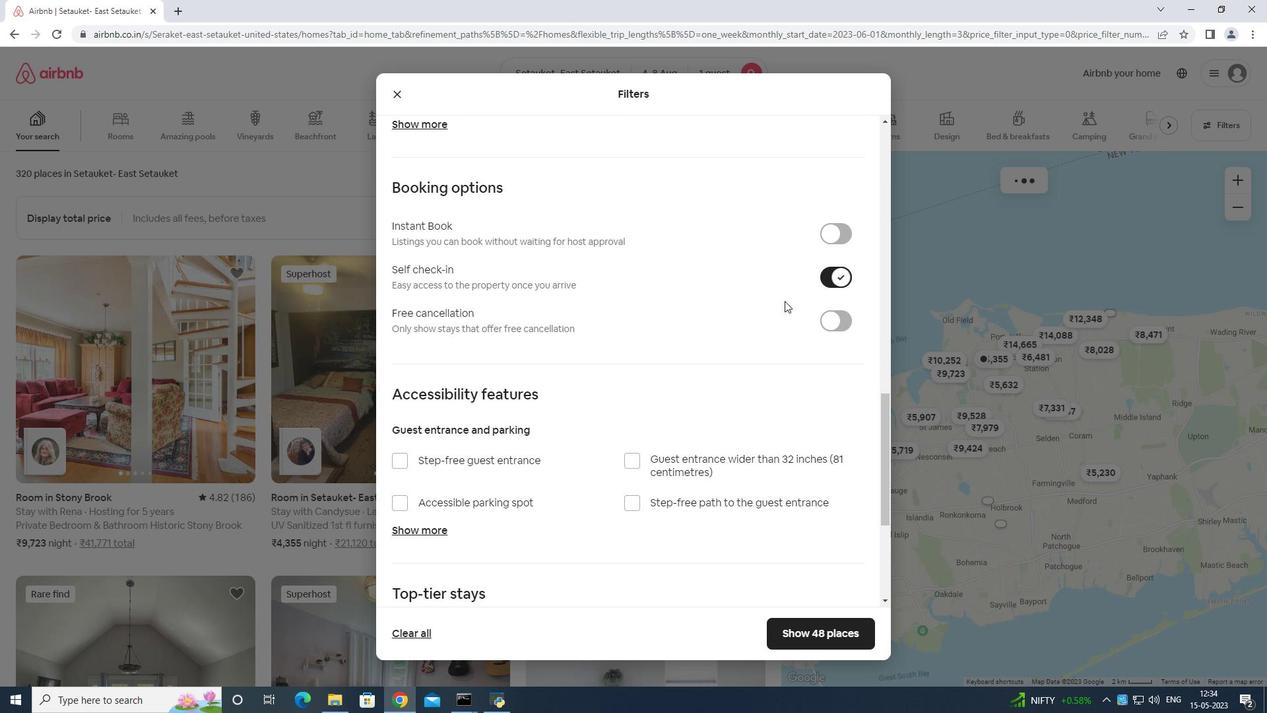
Action: Mouse moved to (747, 371)
Screenshot: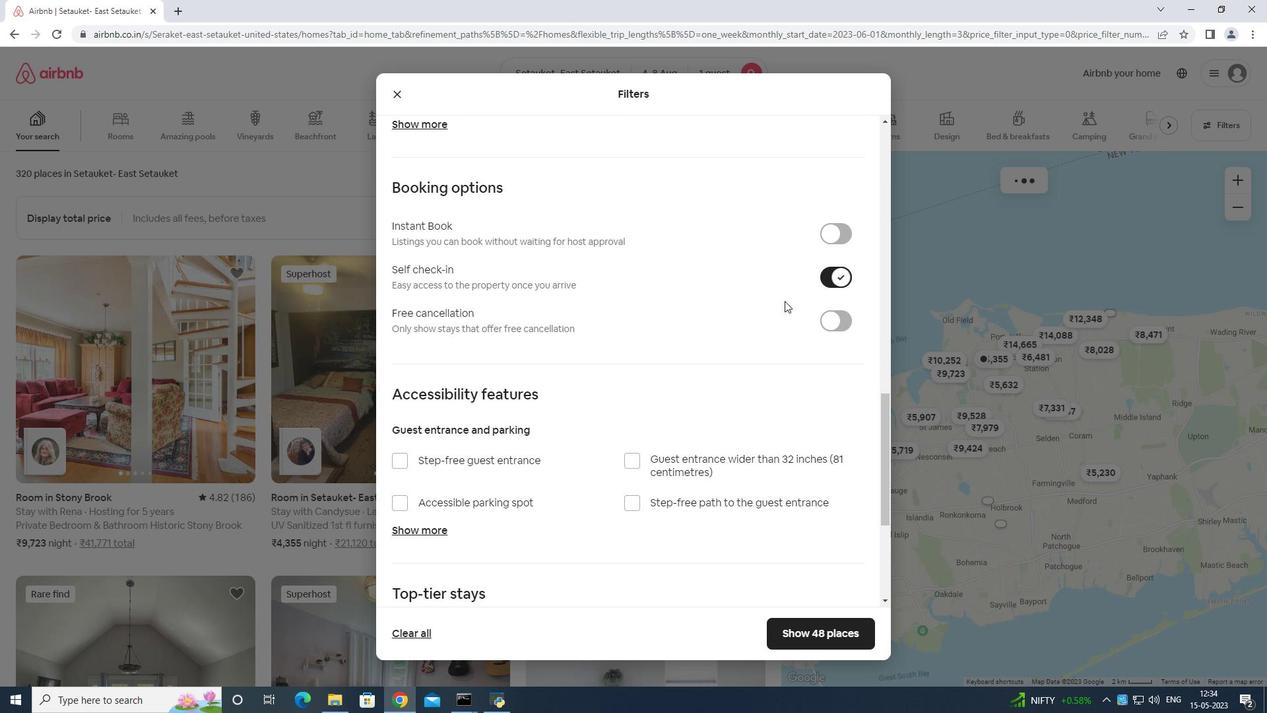 
Action: Mouse scrolled (750, 365) with delta (0, 0)
Screenshot: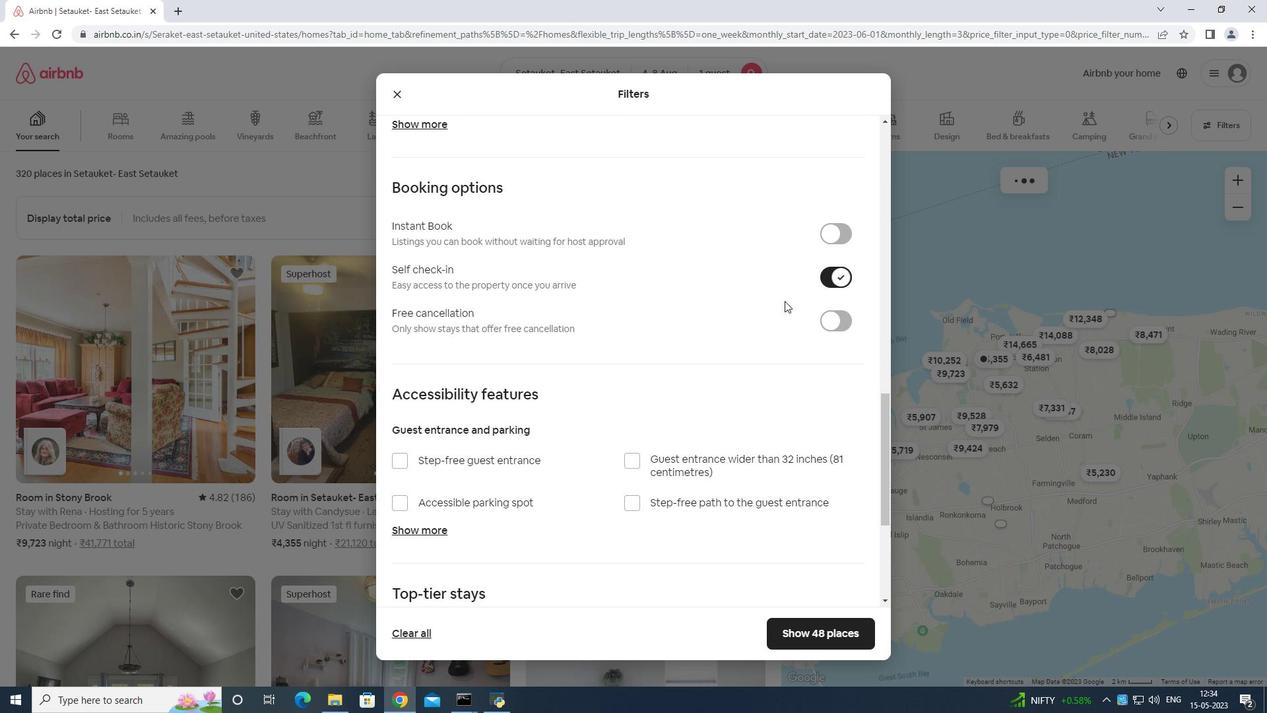 
Action: Mouse moved to (724, 382)
Screenshot: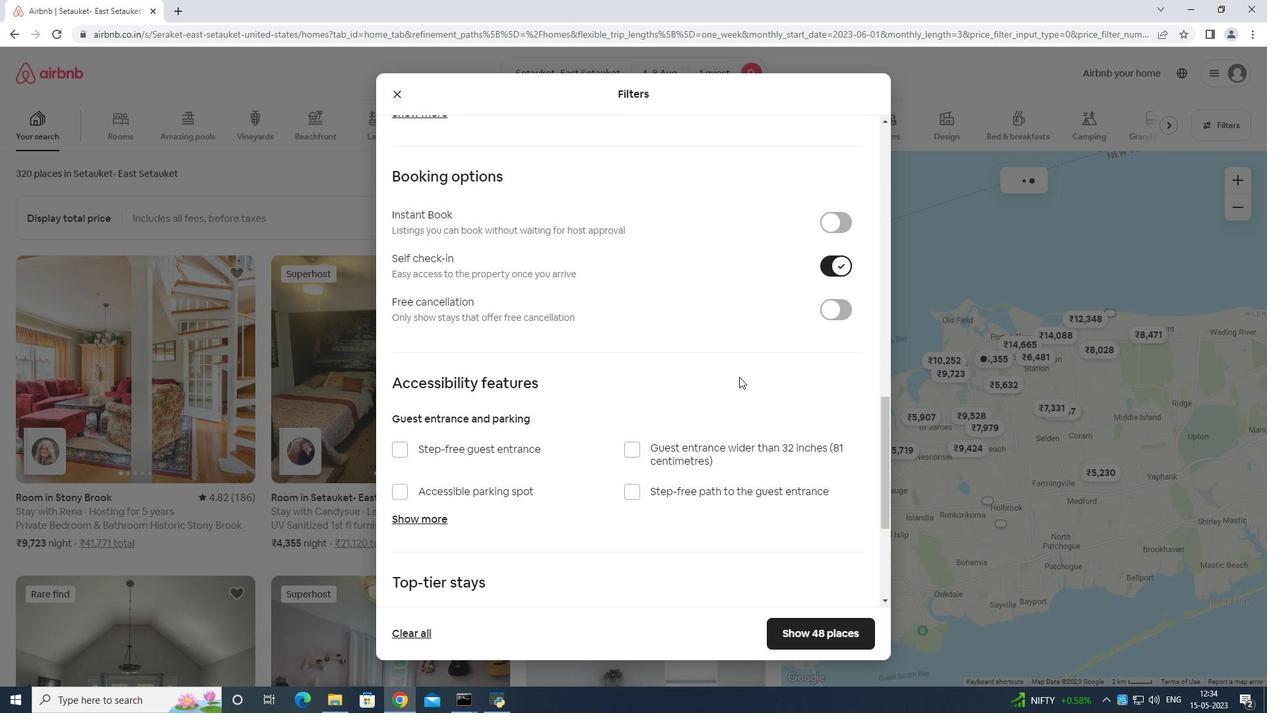 
Action: Mouse scrolled (724, 382) with delta (0, 0)
Screenshot: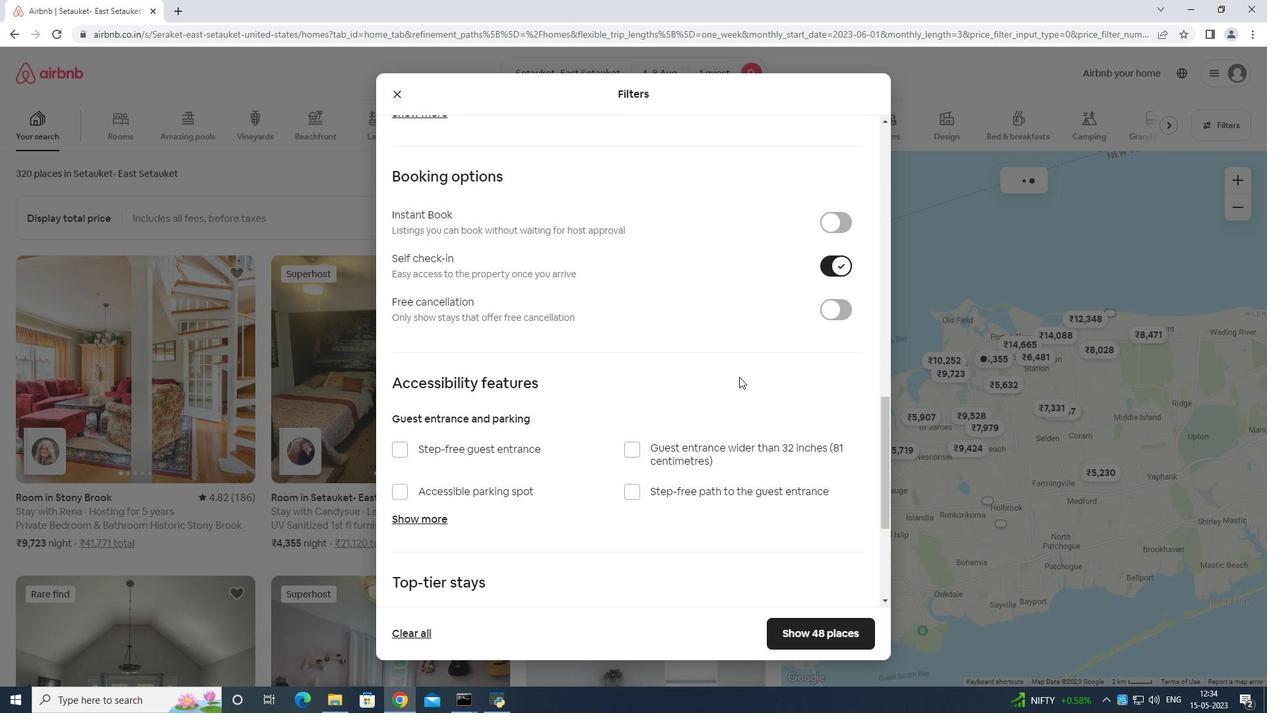 
Action: Mouse moved to (712, 399)
Screenshot: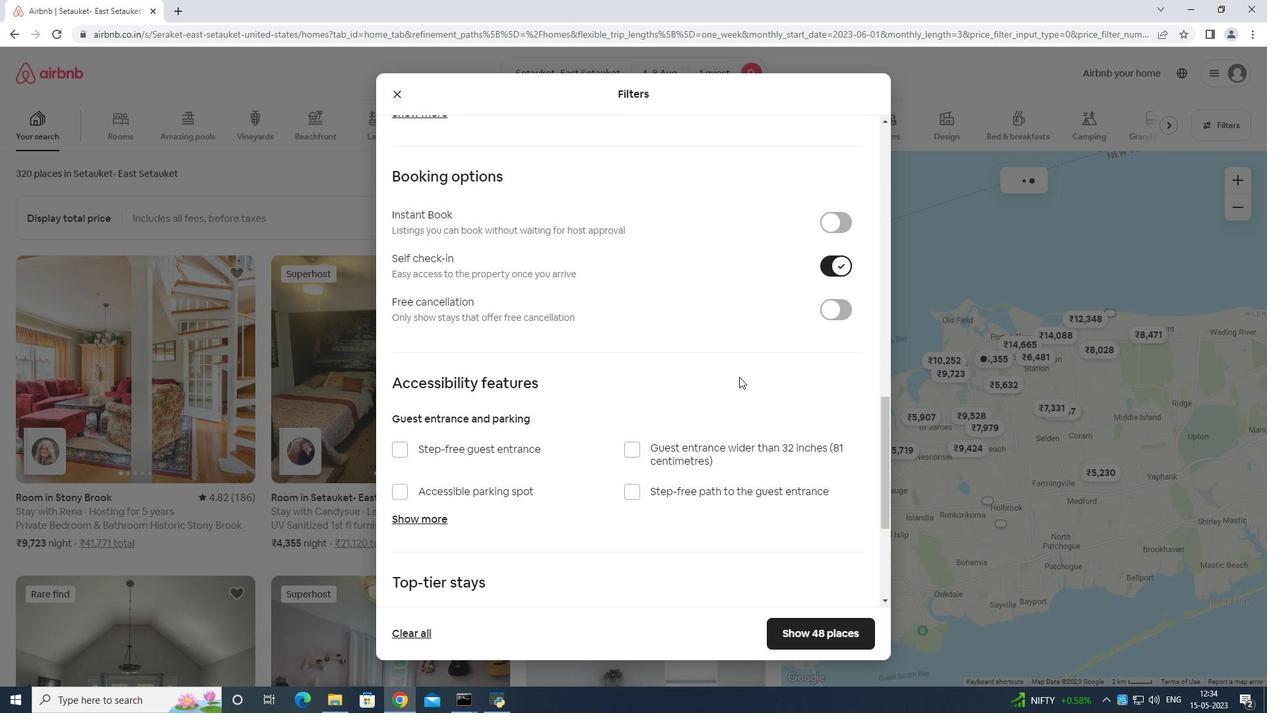 
Action: Mouse scrolled (712, 398) with delta (0, 0)
Screenshot: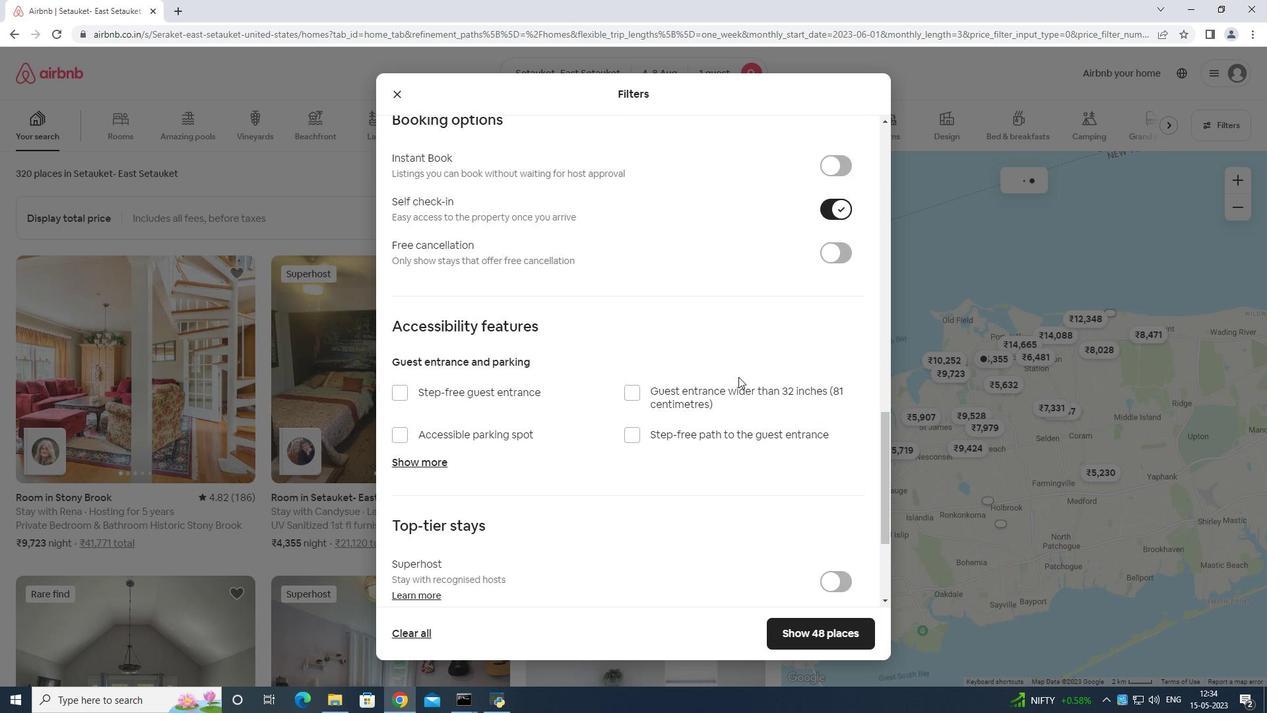 
Action: Mouse moved to (703, 407)
Screenshot: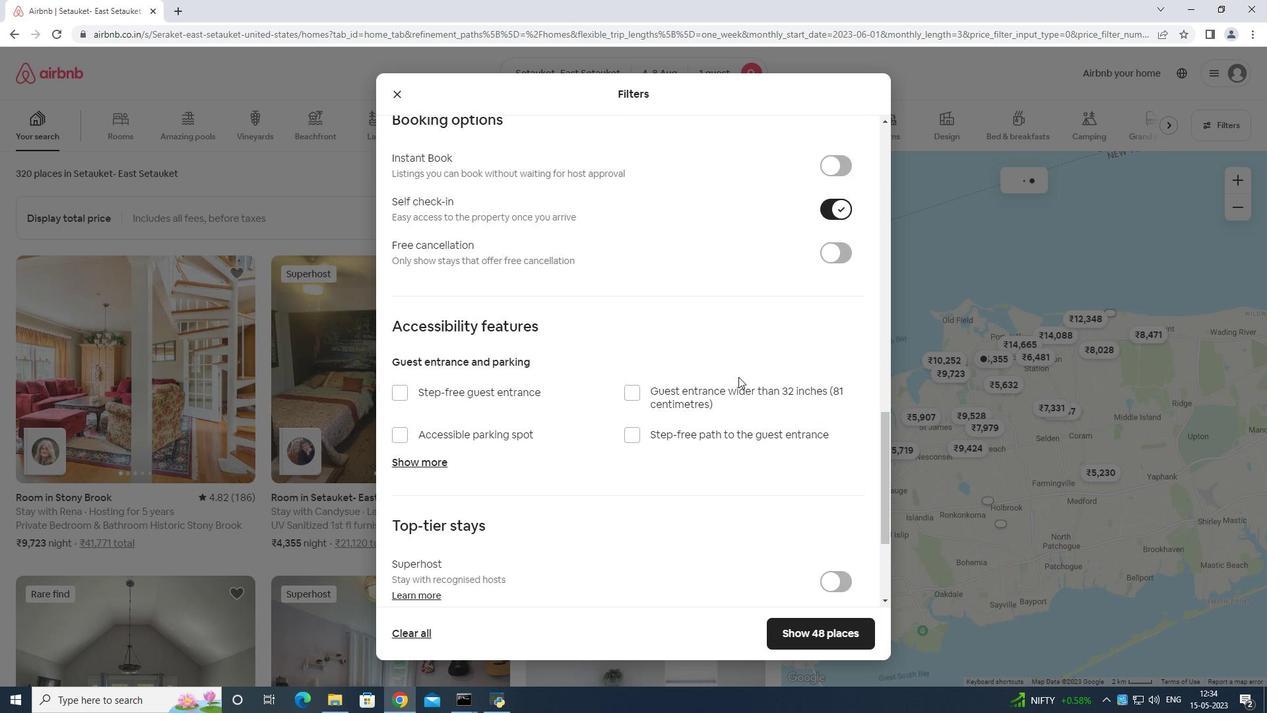 
Action: Mouse scrolled (707, 404) with delta (0, 0)
Screenshot: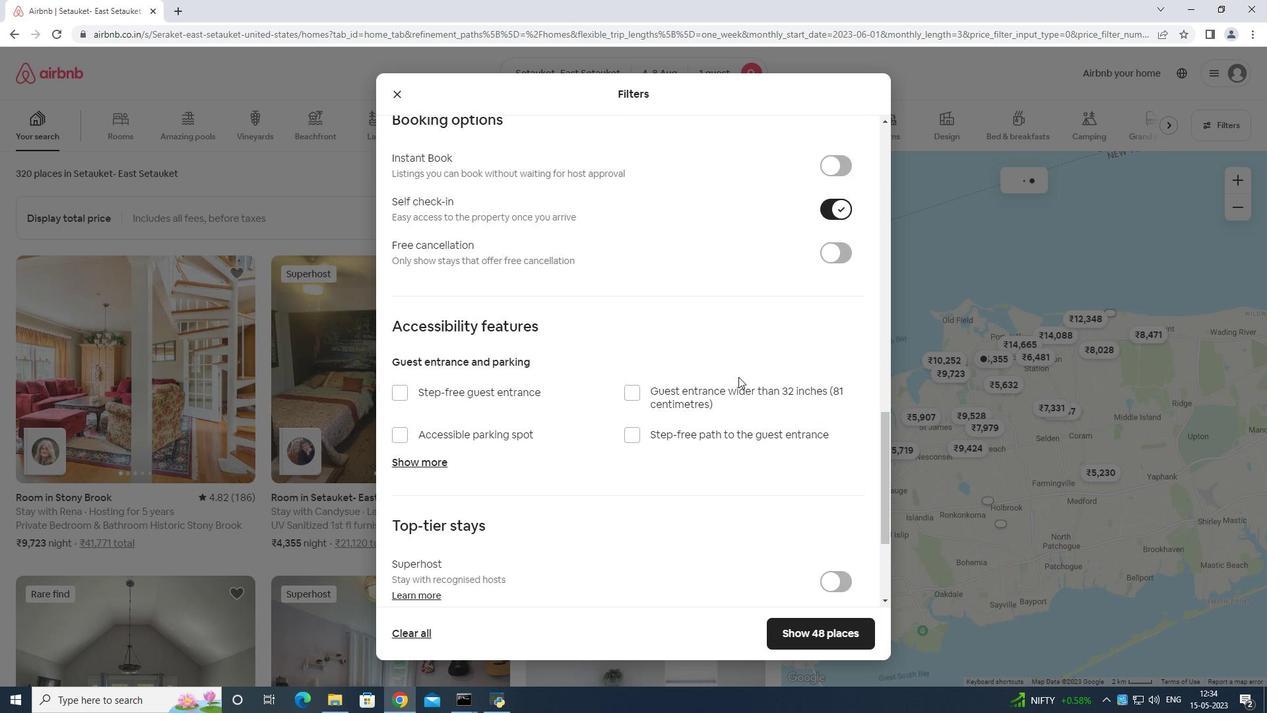 
Action: Mouse moved to (694, 412)
Screenshot: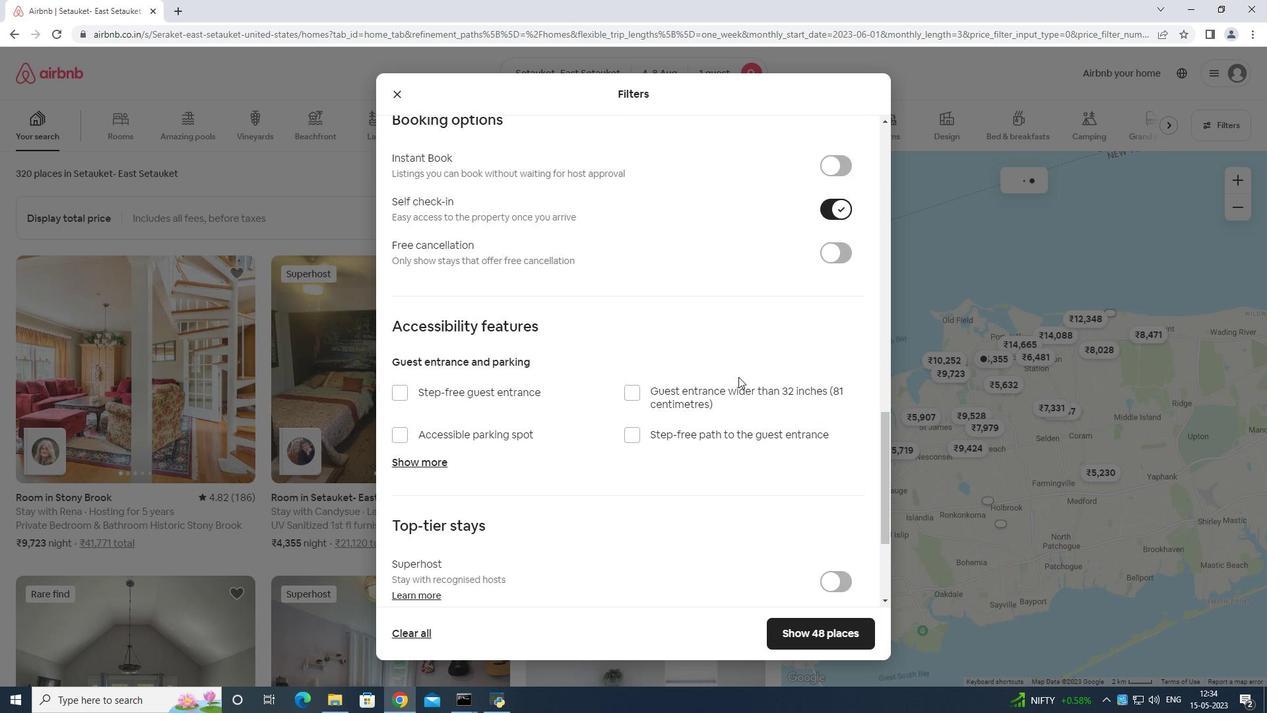 
Action: Mouse scrolled (699, 409) with delta (0, 0)
Screenshot: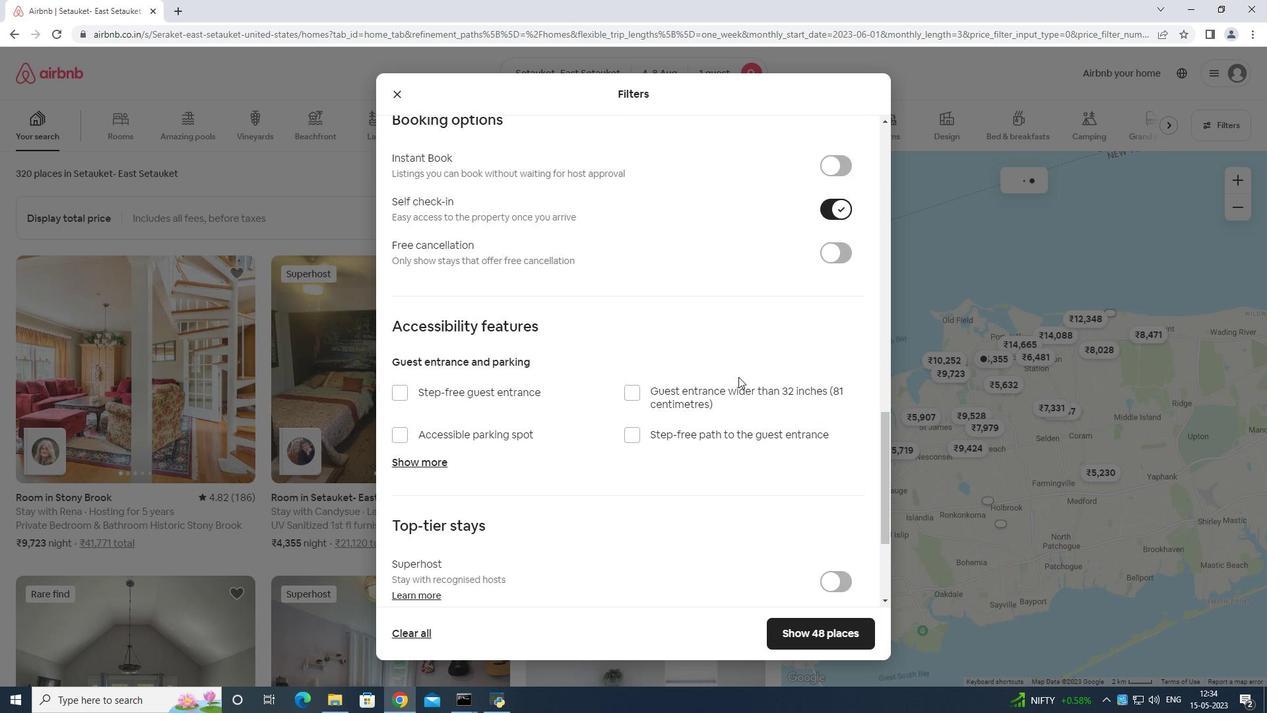 
Action: Mouse moved to (656, 419)
Screenshot: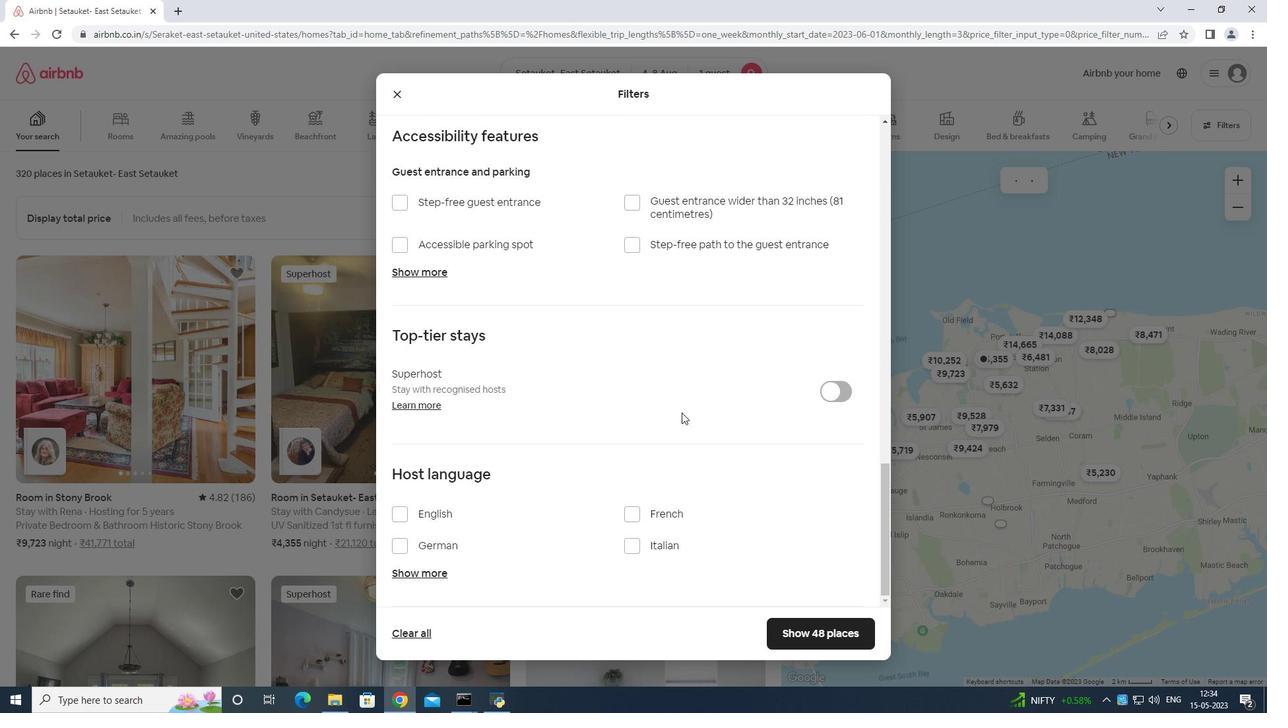 
Action: Mouse scrolled (656, 418) with delta (0, 0)
Screenshot: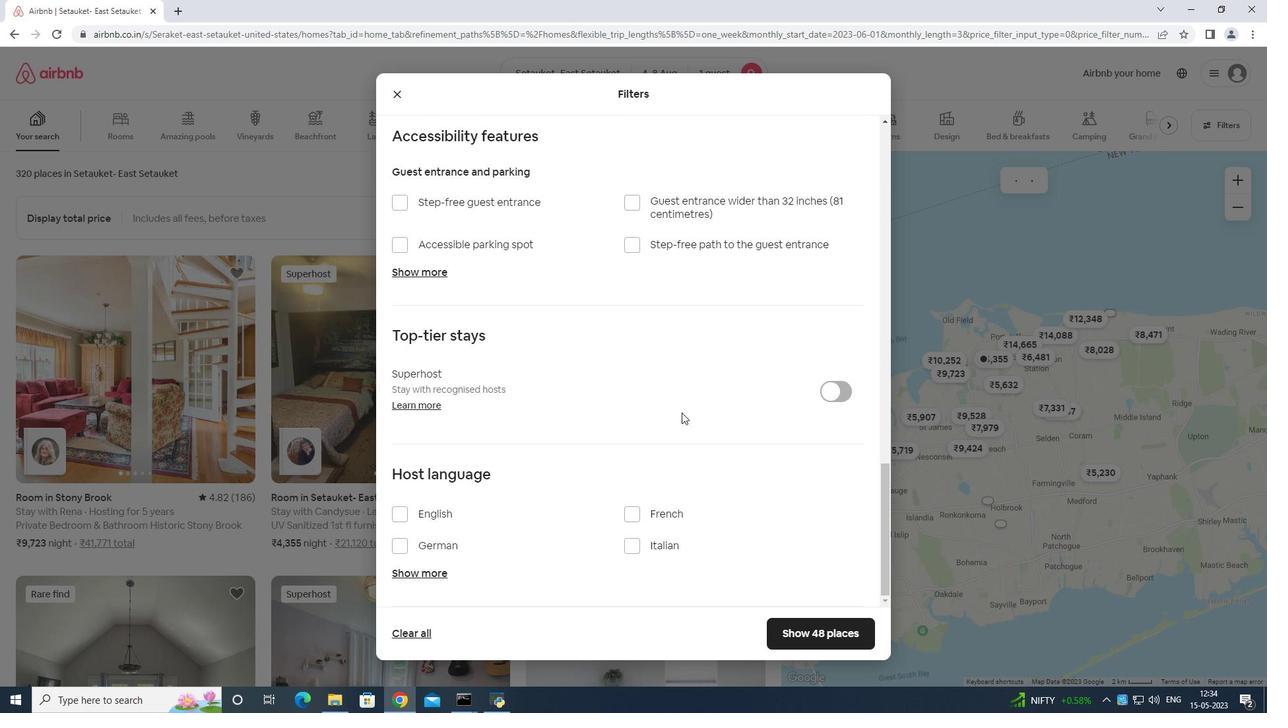 
Action: Mouse moved to (645, 443)
Screenshot: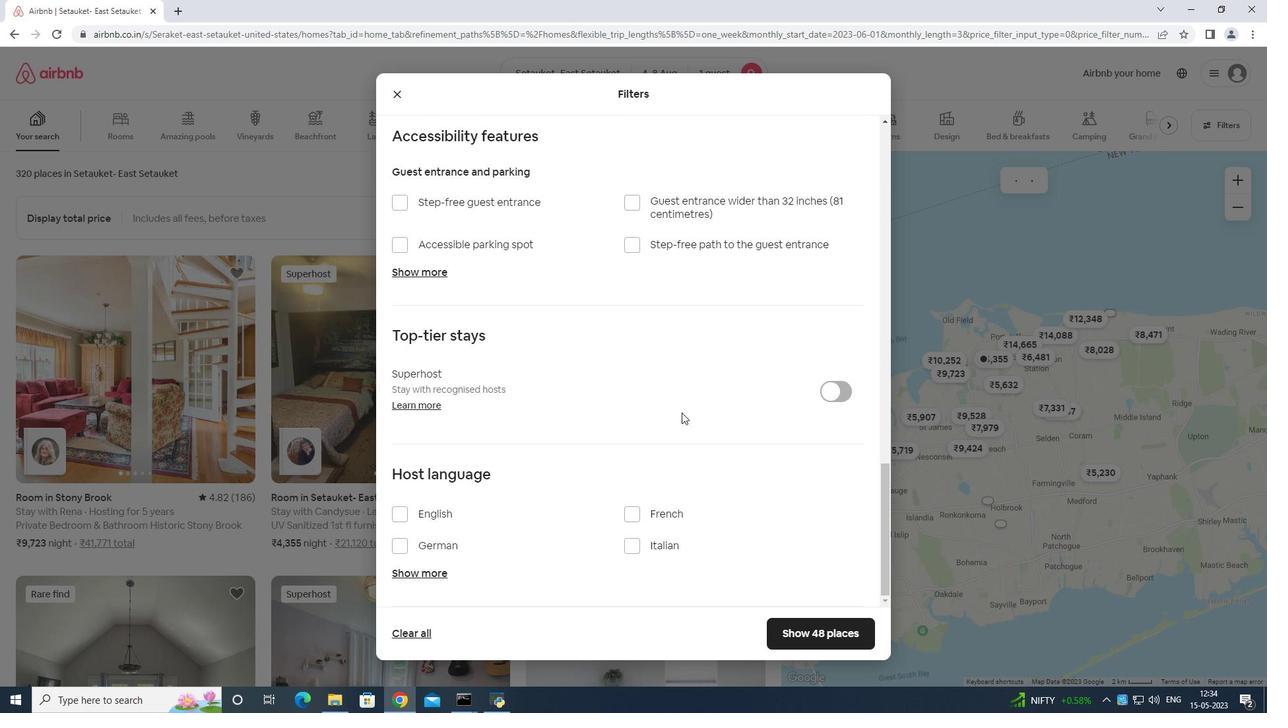 
Action: Mouse scrolled (645, 442) with delta (0, 0)
Screenshot: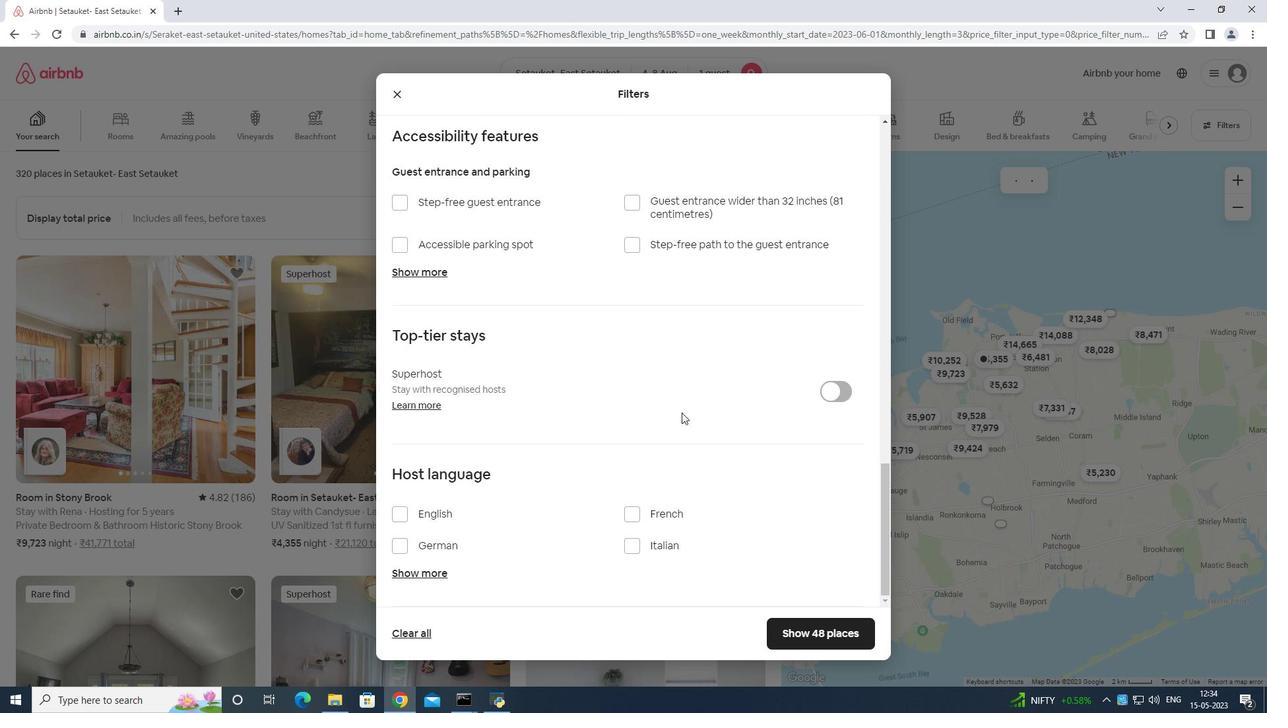
Action: Mouse moved to (641, 453)
Screenshot: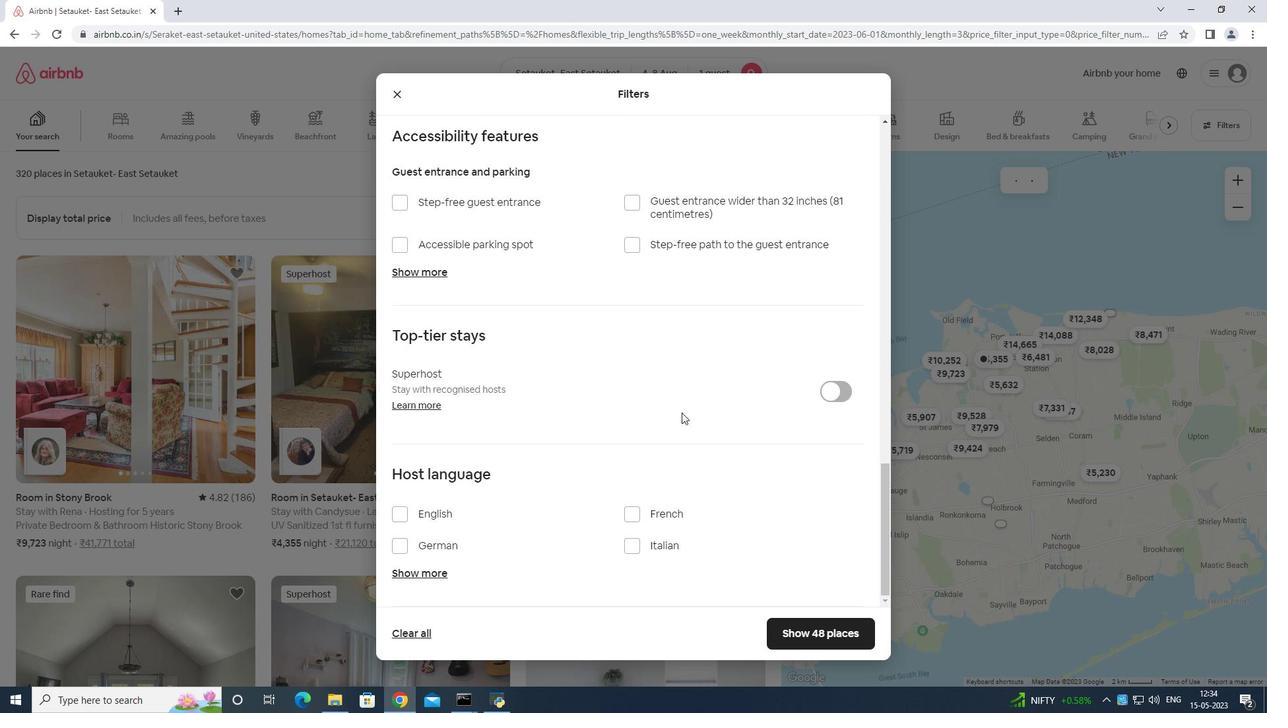 
Action: Mouse scrolled (641, 452) with delta (0, 0)
Screenshot: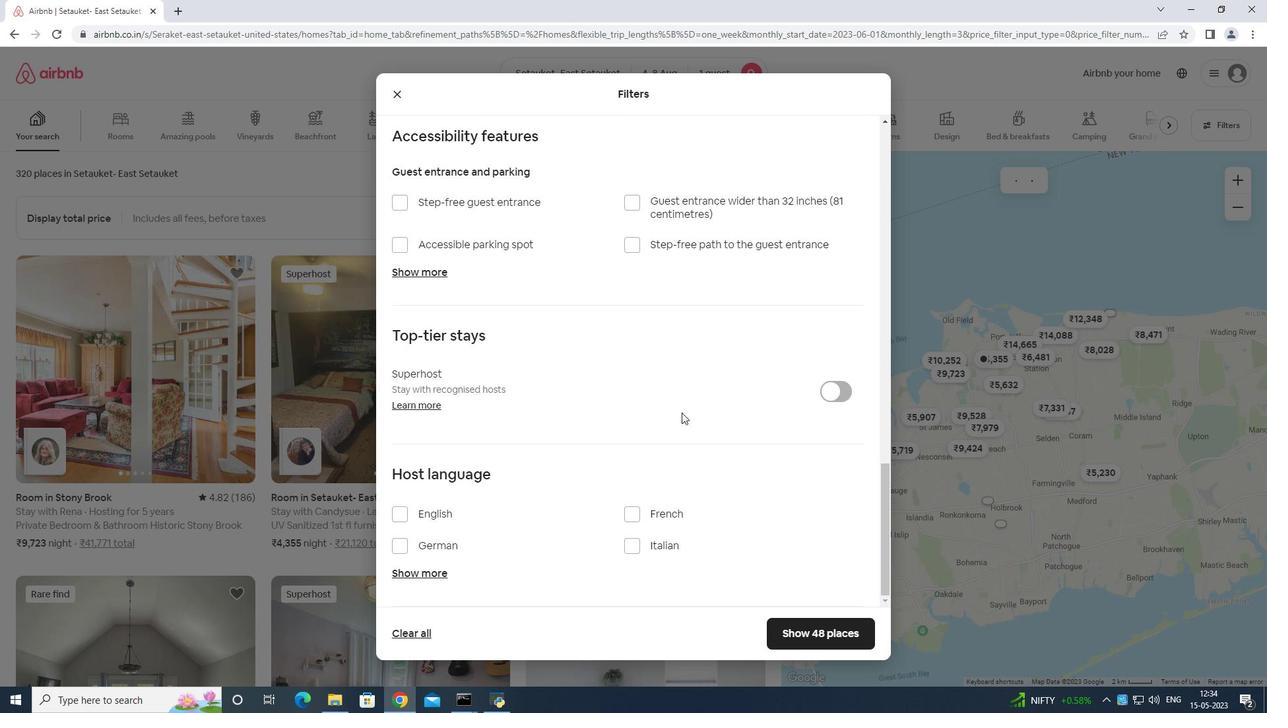 
Action: Mouse moved to (639, 456)
Screenshot: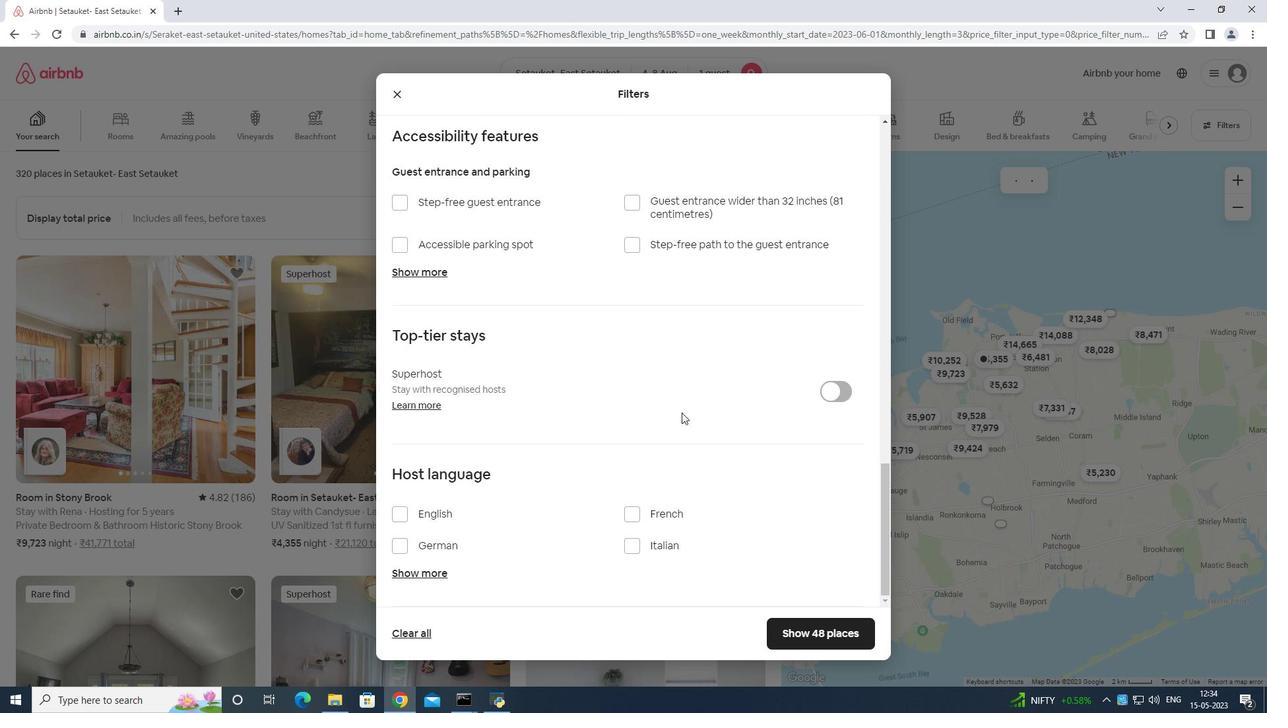 
Action: Mouse scrolled (639, 455) with delta (0, 0)
Screenshot: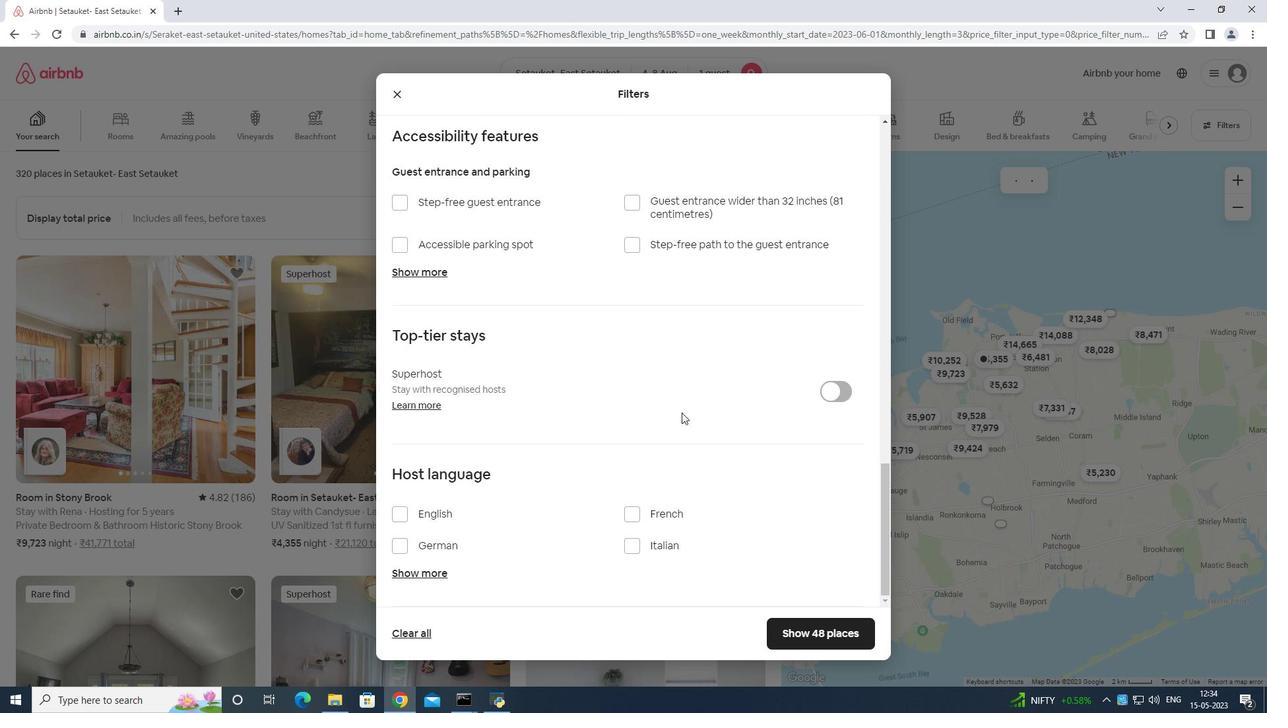
Action: Mouse moved to (406, 517)
Screenshot: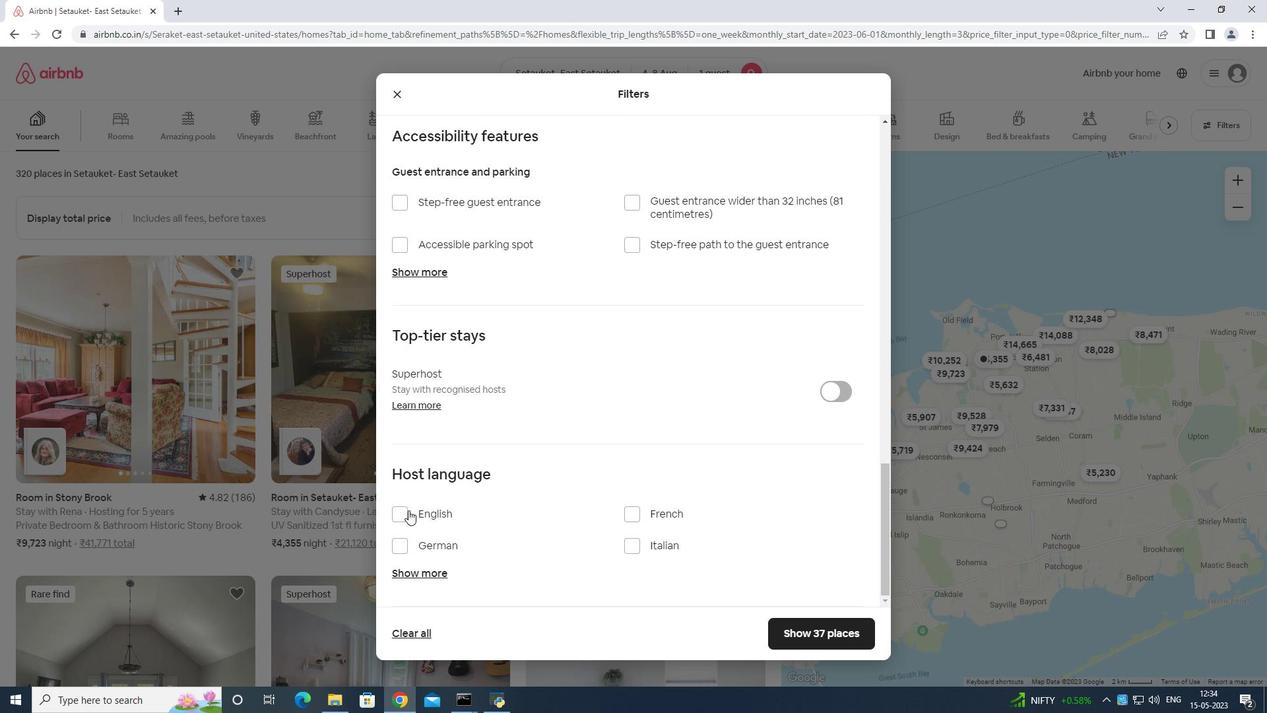
Action: Mouse pressed left at (406, 517)
Screenshot: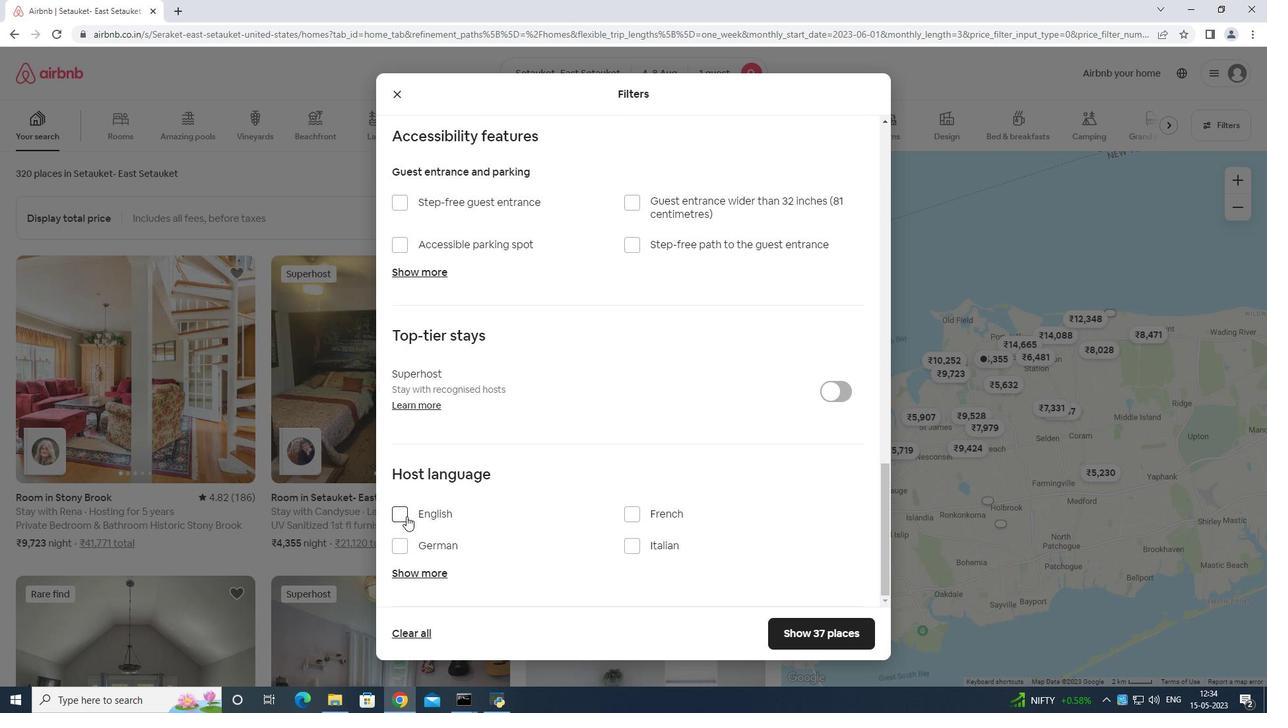 
Action: Mouse moved to (821, 634)
Screenshot: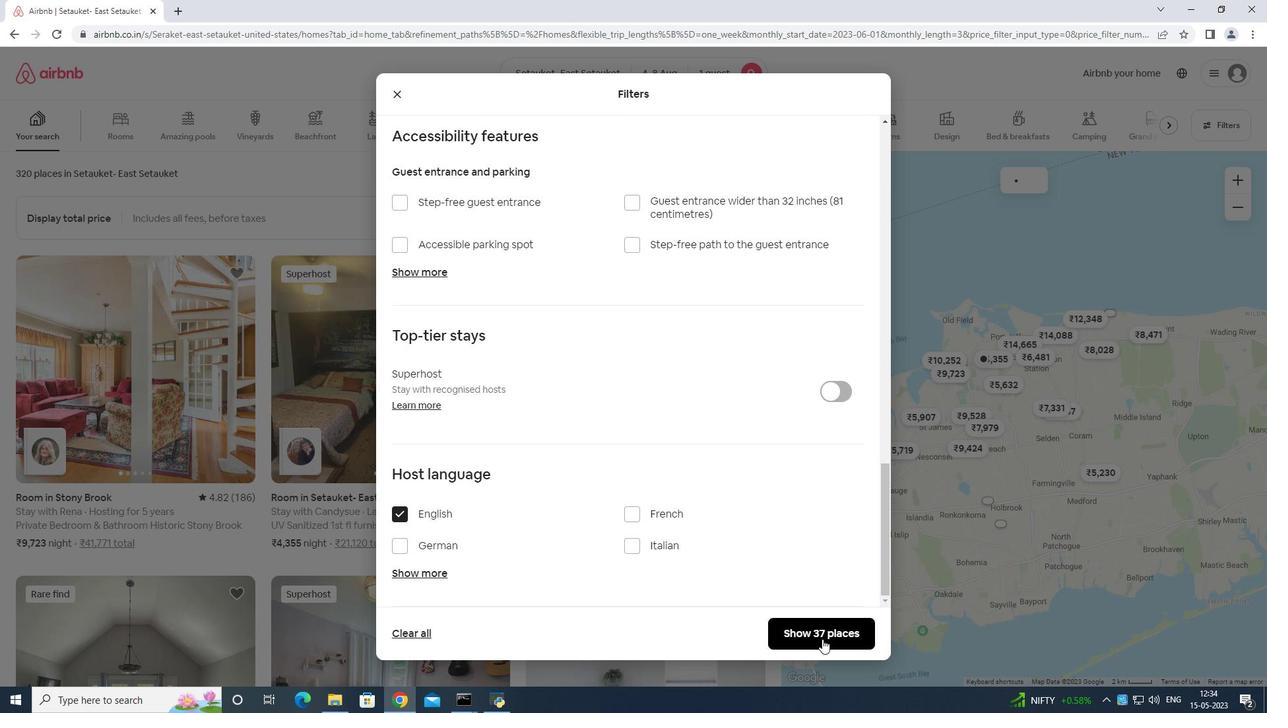 
Action: Mouse pressed left at (821, 634)
Screenshot: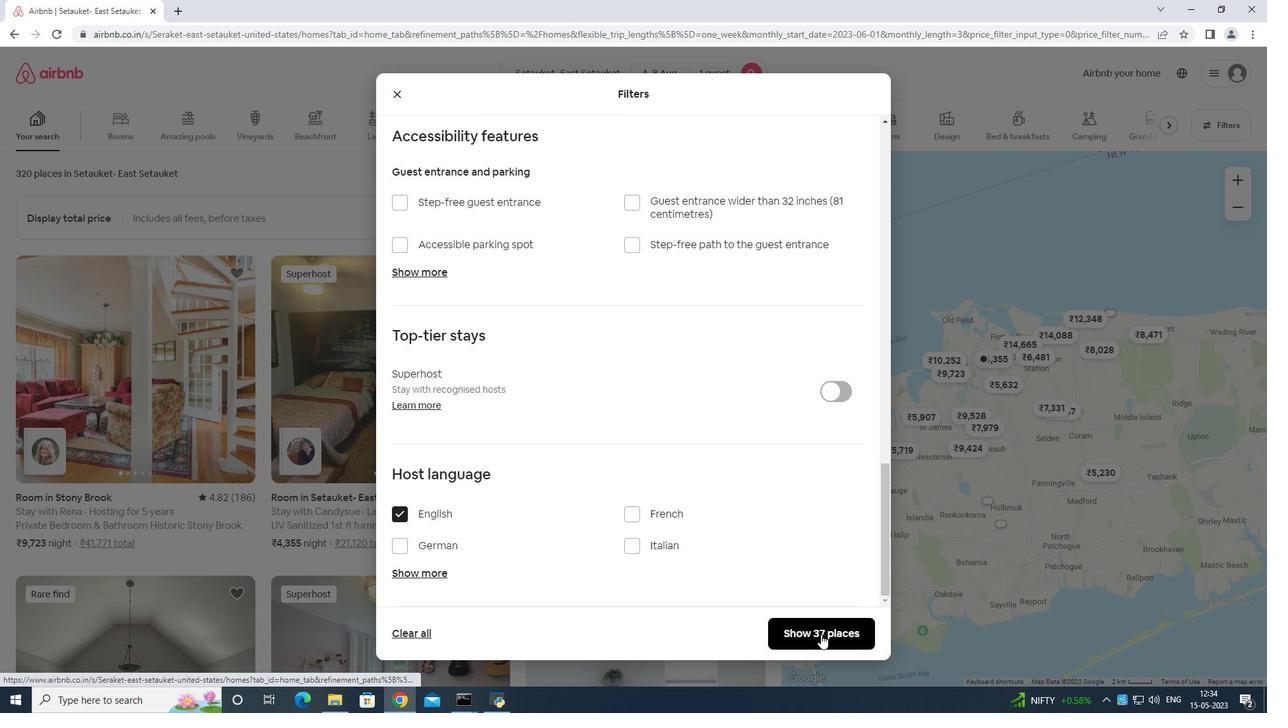 
